 Task: Buy 5 Bath Pillows from Bath & Bathing Accessories section under best seller category for shipping address: Jocelyn Rodriguez, 4209 Skips Lane, Phoenix, Arizona 85012, Cell Number 9285042162. Pay from credit card ending with 7965, CVV 549
Action: Key pressed <Key.shift>Bath<Key.space><Key.shift>Pillows<Key.space><Key.shift><Key.shift><Key.shift><Key.shift><Key.shift><Key.shift><Key.shift><Key.shift><Key.shift><Key.shift><Key.shift><Key.shift><Key.shift><Key.shift><Key.shift><Key.shift>f<Key.backspace><Key.shift><Key.shift><Key.shift><Key.shift><Key.shift>From<Key.space><Key.shift><Key.shift><Key.shift><Key.shift><Key.shift><Key.shift><Key.shift><Key.shift><Key.shift><Key.shift><Key.shift><Key.shift><Key.shift><Key.shift><Key.shift><Key.shift>Bath
Screenshot: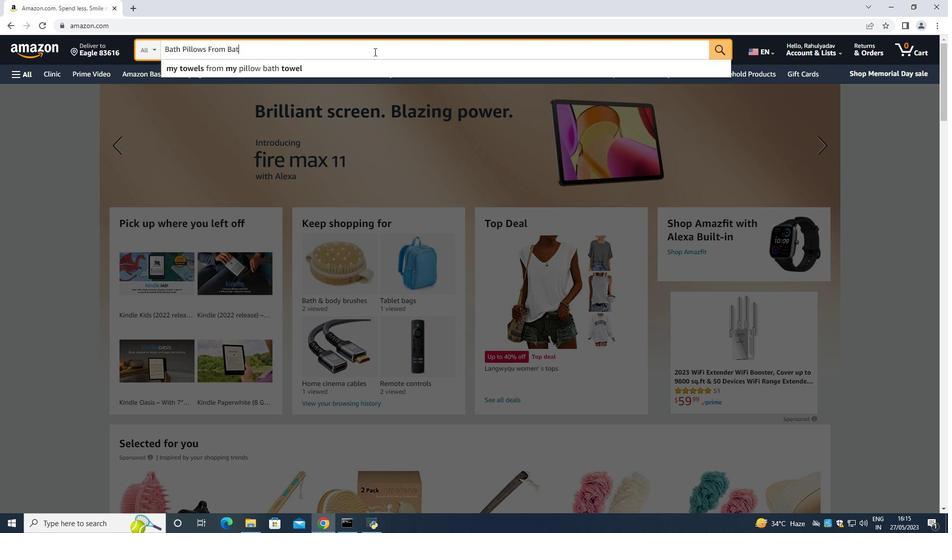 
Action: Mouse moved to (719, 46)
Screenshot: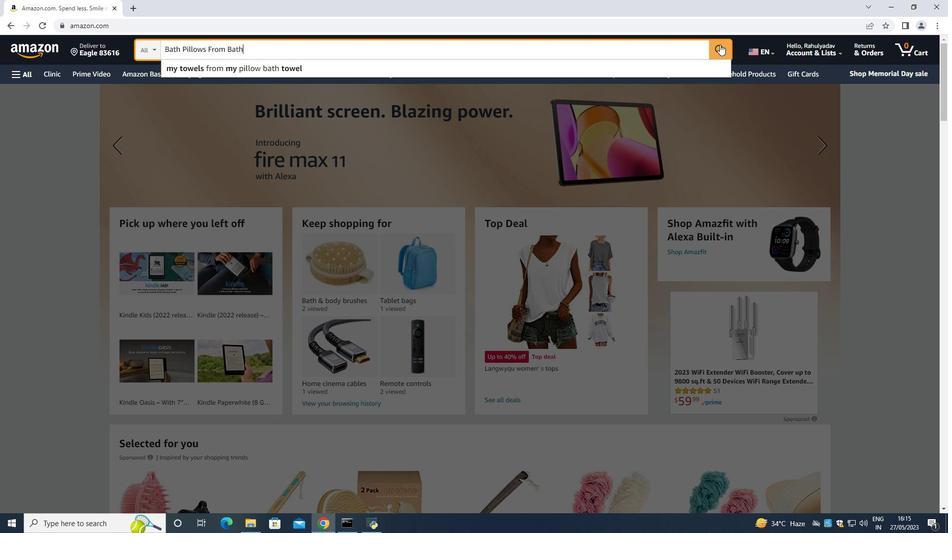 
Action: Mouse pressed left at (719, 46)
Screenshot: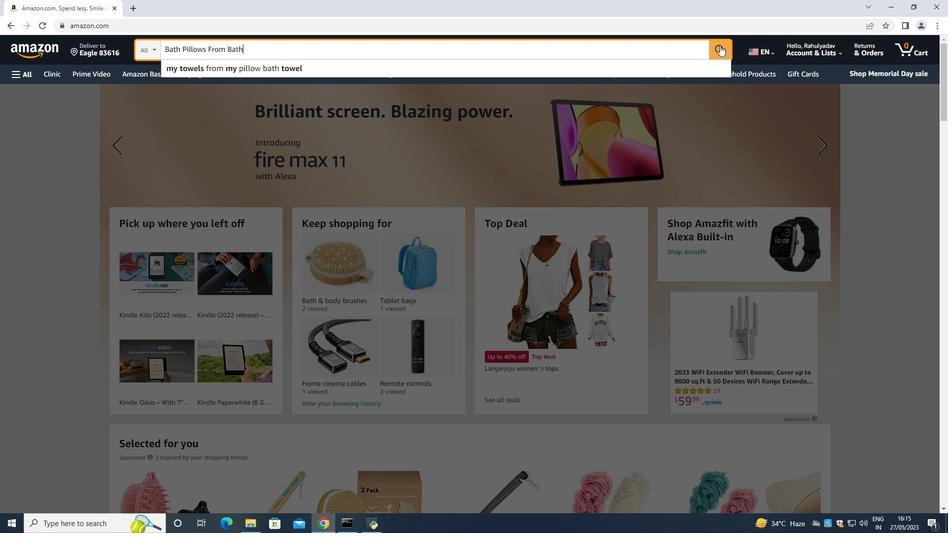 
Action: Mouse moved to (57, 176)
Screenshot: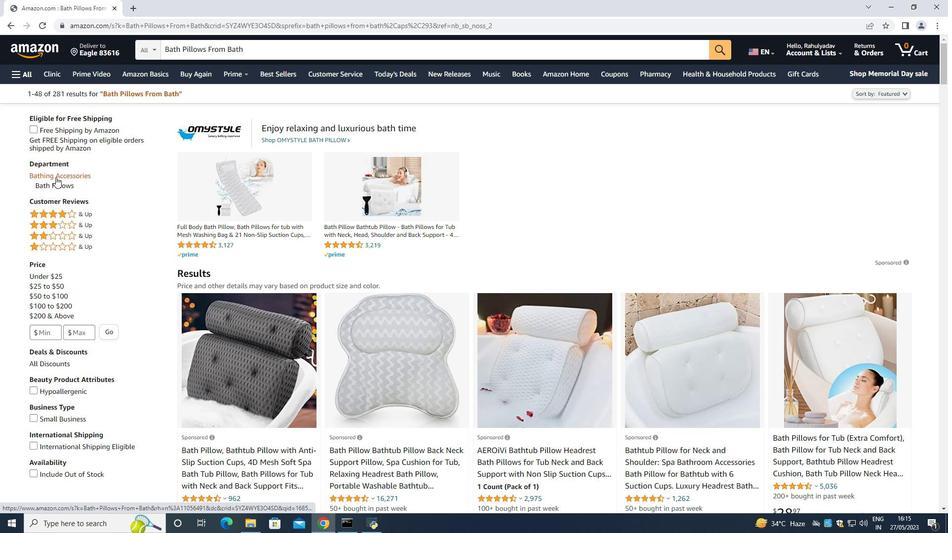 
Action: Mouse pressed left at (57, 176)
Screenshot: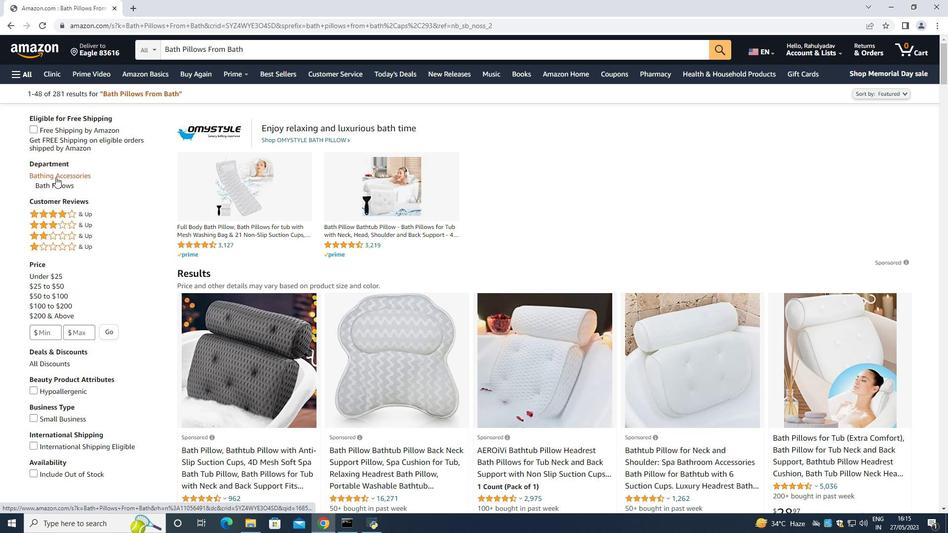 
Action: Mouse moved to (303, 290)
Screenshot: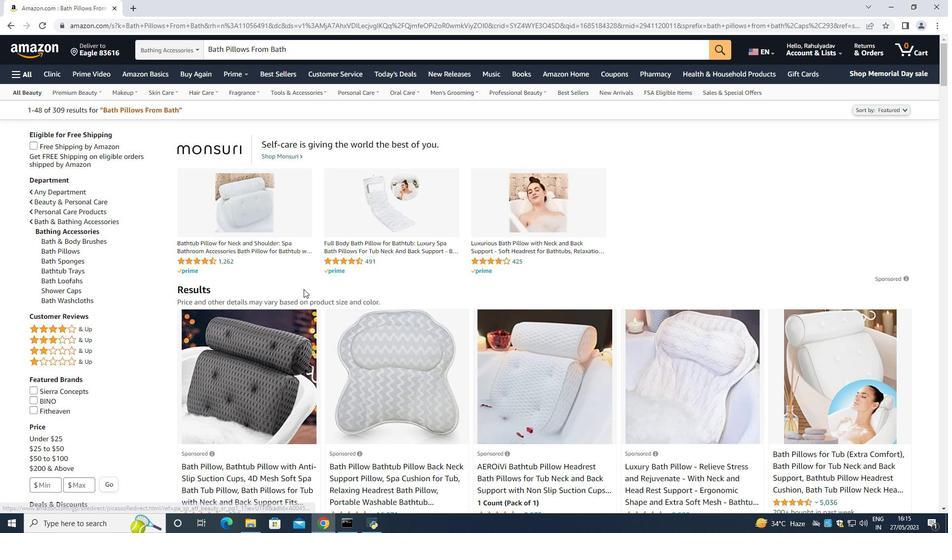 
Action: Mouse scrolled (303, 289) with delta (0, 0)
Screenshot: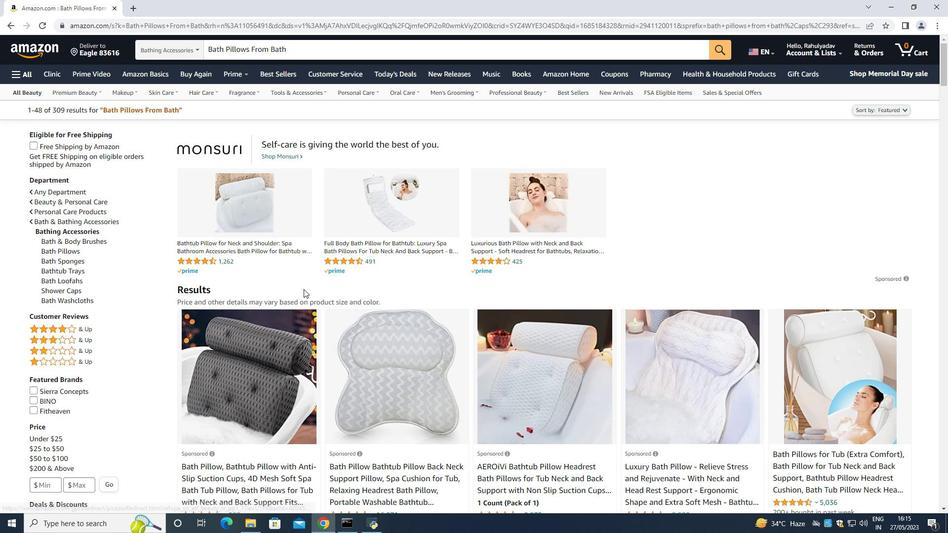 
Action: Mouse scrolled (303, 289) with delta (0, 0)
Screenshot: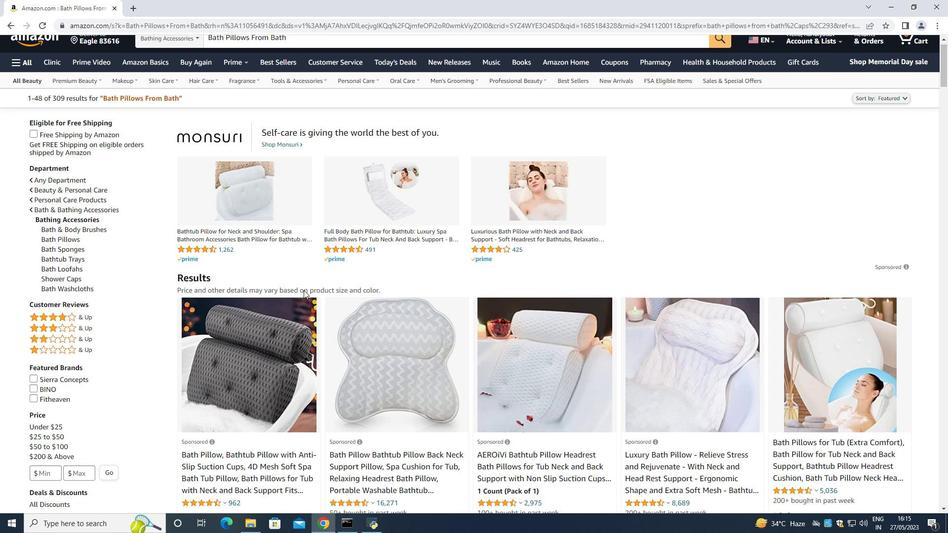 
Action: Mouse moved to (320, 224)
Screenshot: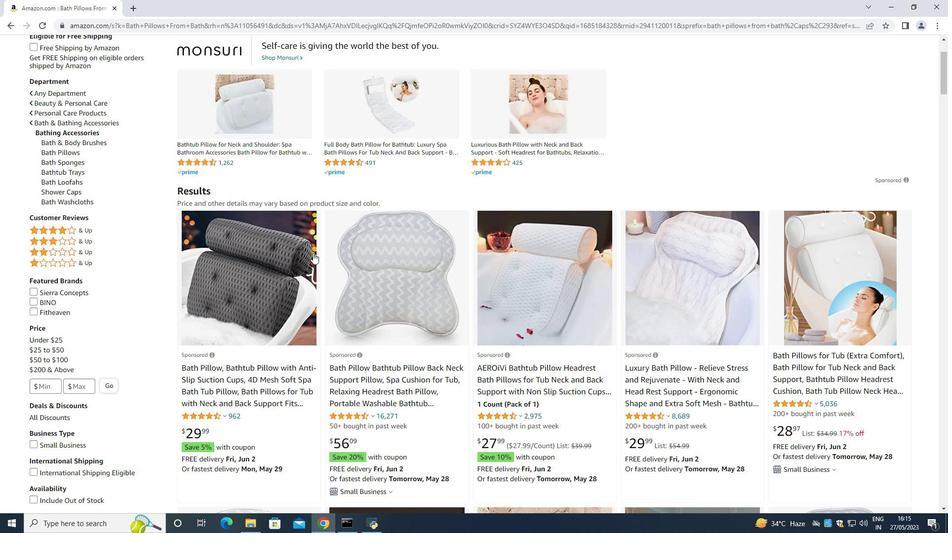 
Action: Mouse scrolled (320, 224) with delta (0, 0)
Screenshot: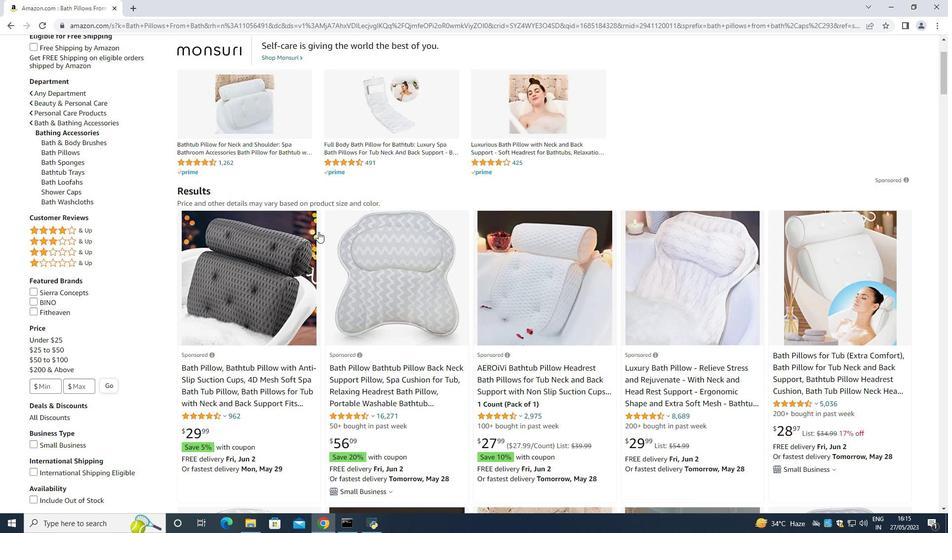 
Action: Mouse scrolled (320, 224) with delta (0, 0)
Screenshot: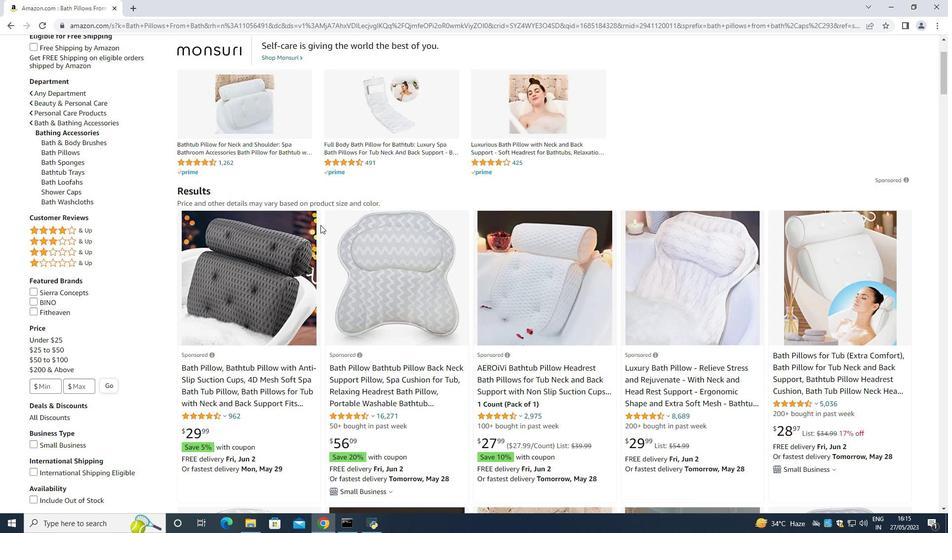 
Action: Mouse scrolled (320, 224) with delta (0, 0)
Screenshot: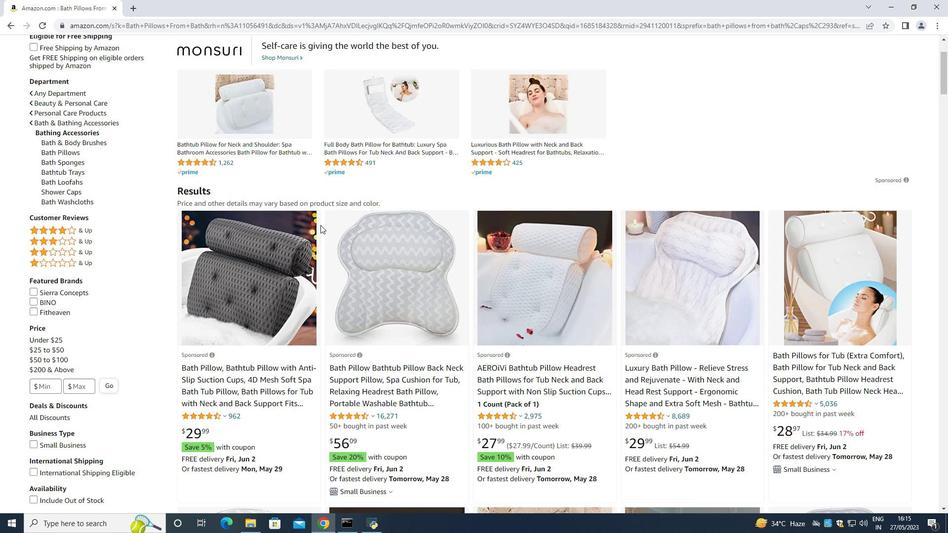 
Action: Mouse scrolled (320, 224) with delta (0, 0)
Screenshot: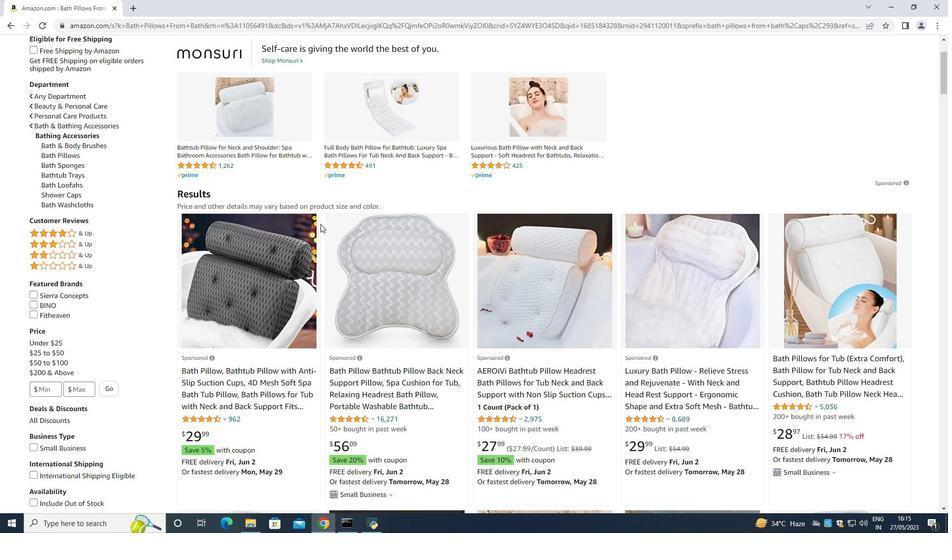 
Action: Mouse moved to (251, 168)
Screenshot: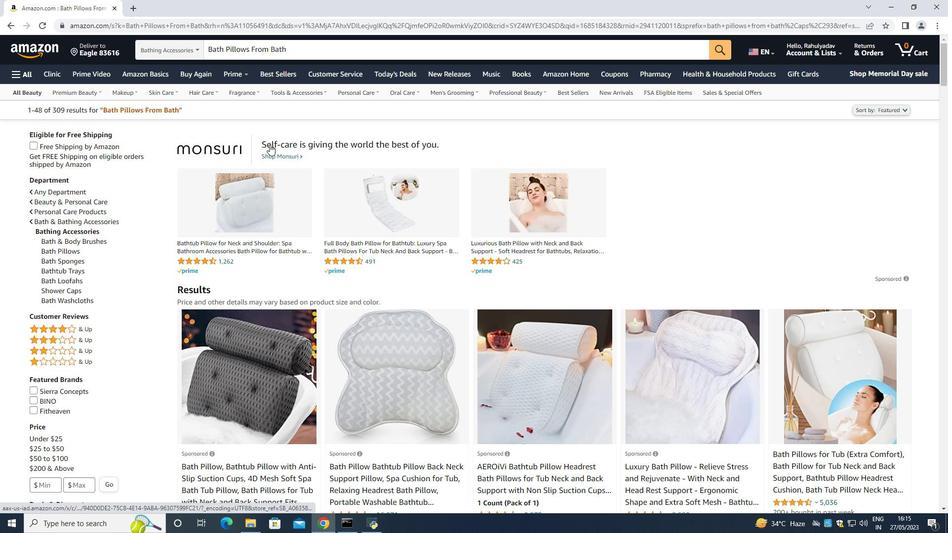 
Action: Mouse scrolled (251, 168) with delta (0, 0)
Screenshot: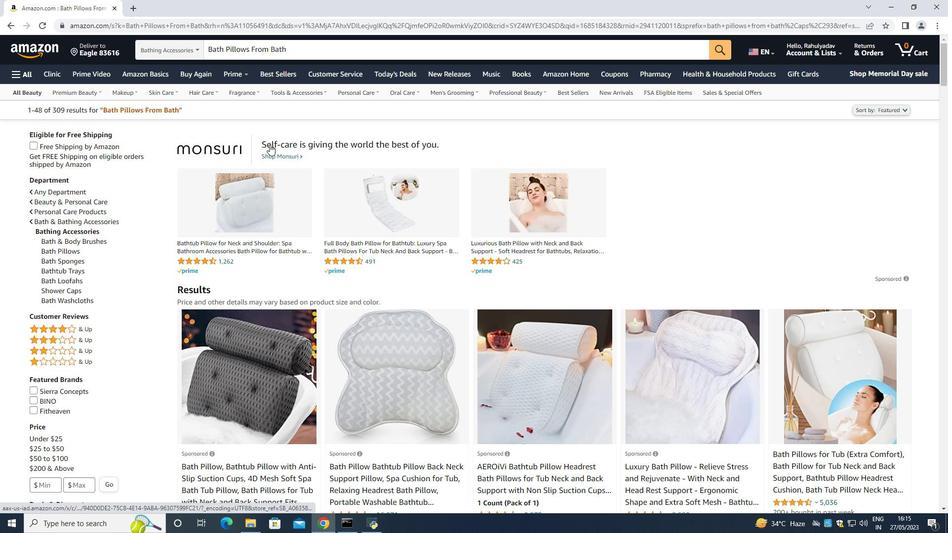 
Action: Mouse moved to (245, 178)
Screenshot: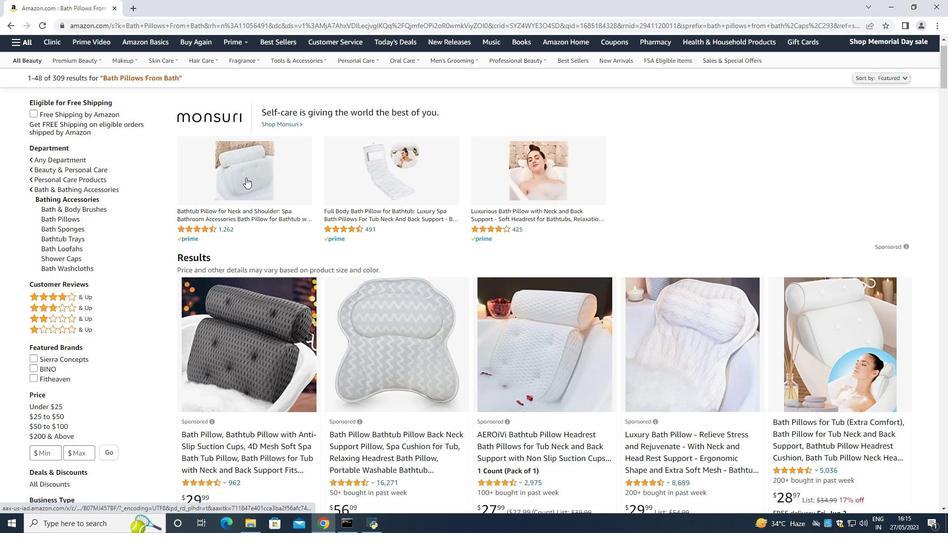 
Action: Mouse scrolled (245, 178) with delta (0, 0)
Screenshot: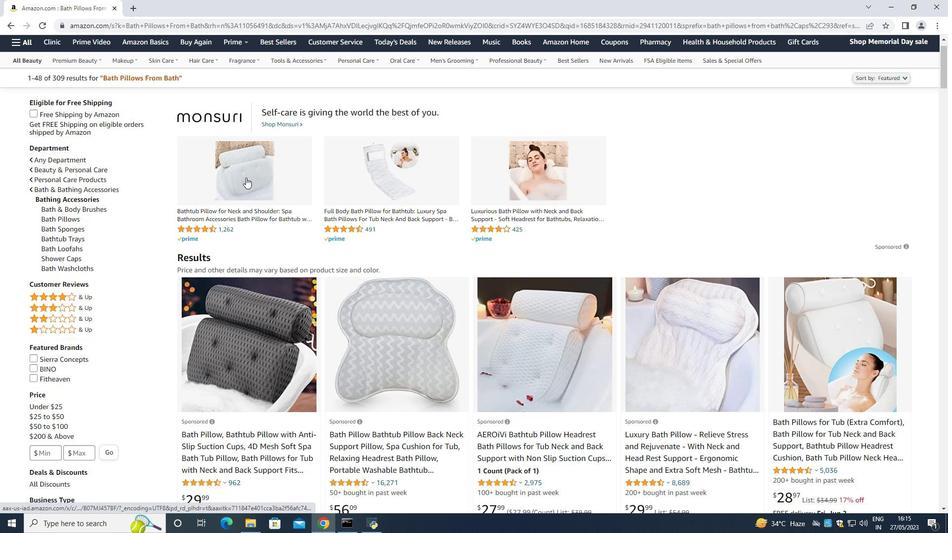 
Action: Mouse moved to (243, 187)
Screenshot: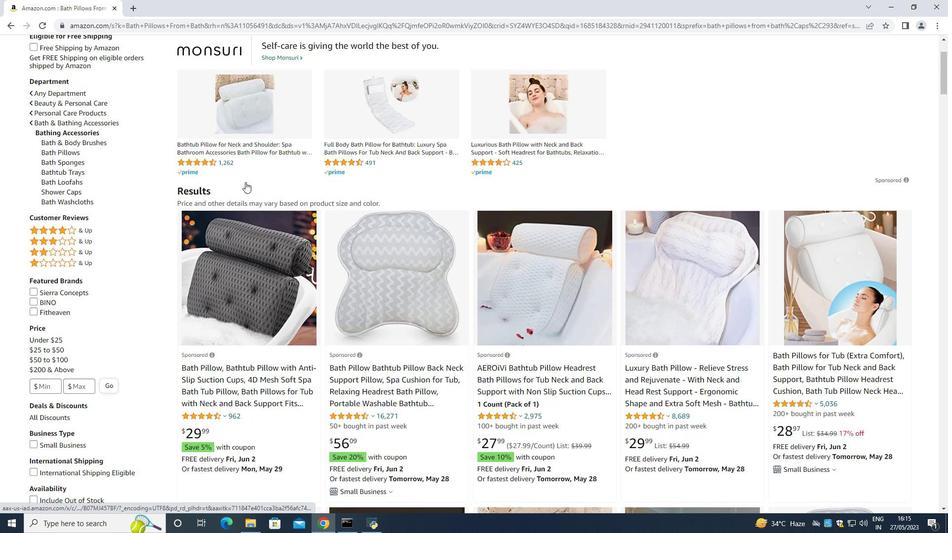 
Action: Mouse scrolled (243, 187) with delta (0, 0)
Screenshot: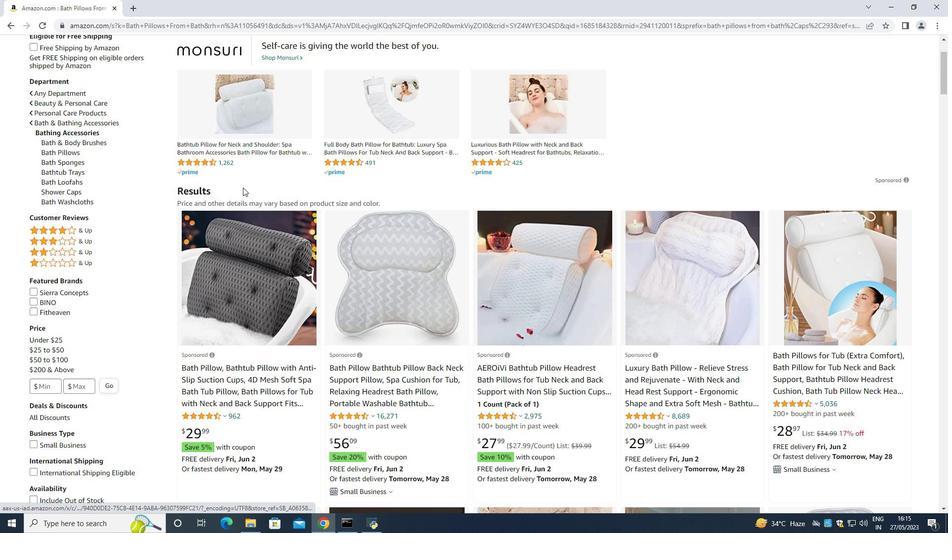 
Action: Mouse moved to (821, 289)
Screenshot: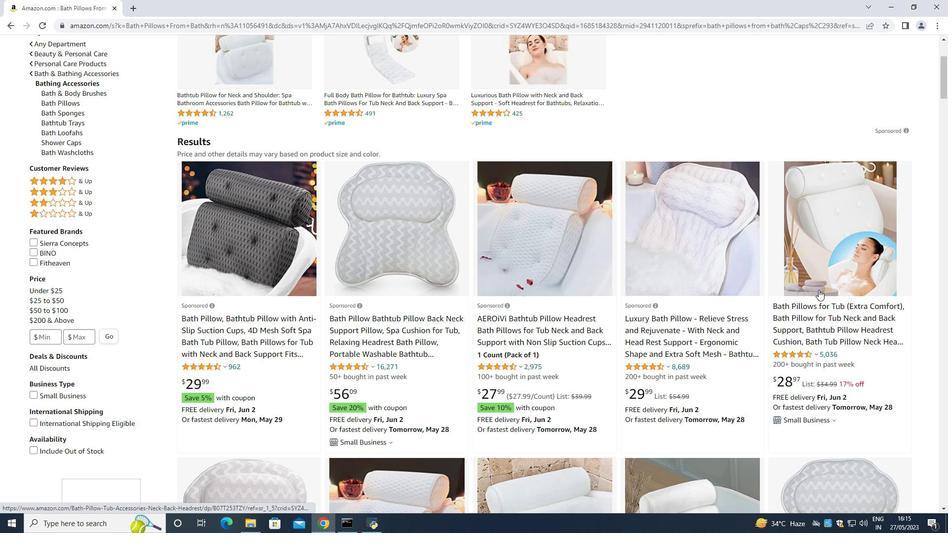 
Action: Mouse scrolled (821, 289) with delta (0, 0)
Screenshot: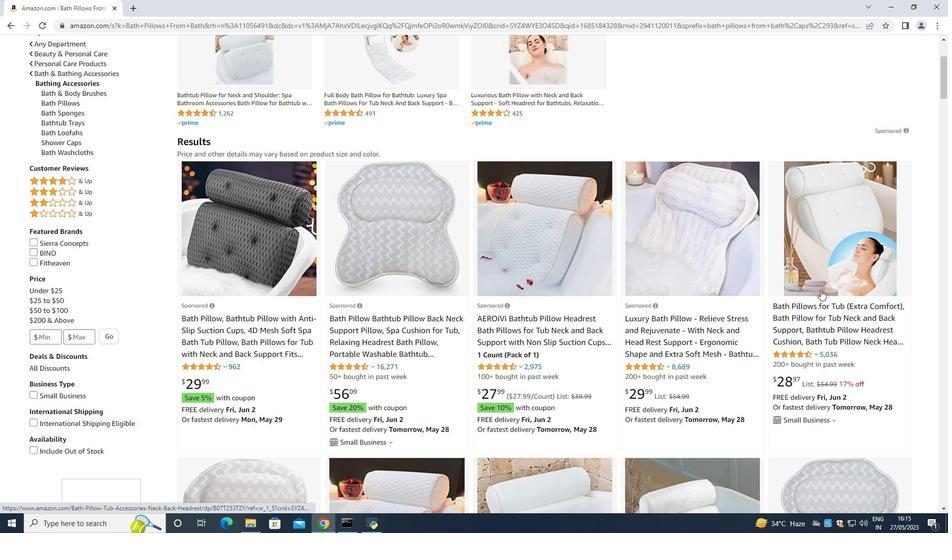 
Action: Mouse moved to (811, 292)
Screenshot: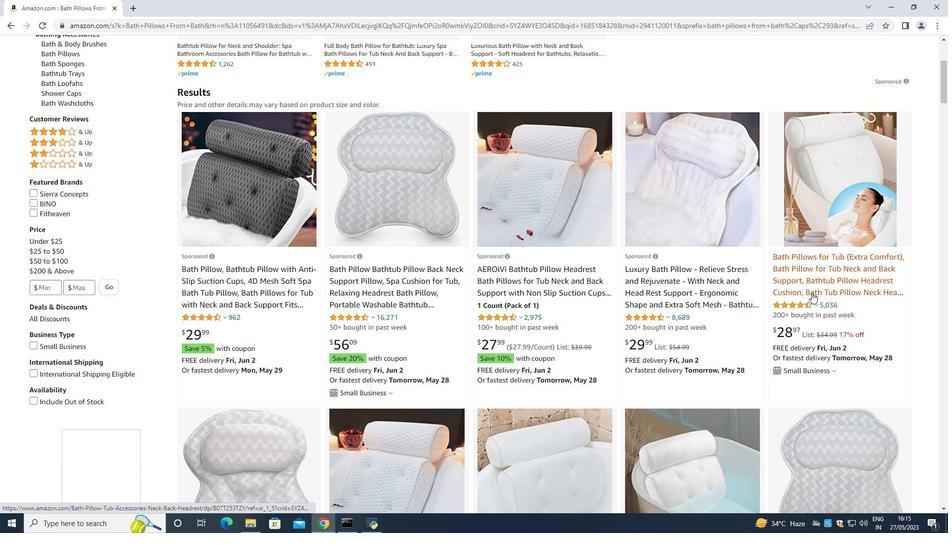 
Action: Mouse scrolled (811, 292) with delta (0, 0)
Screenshot: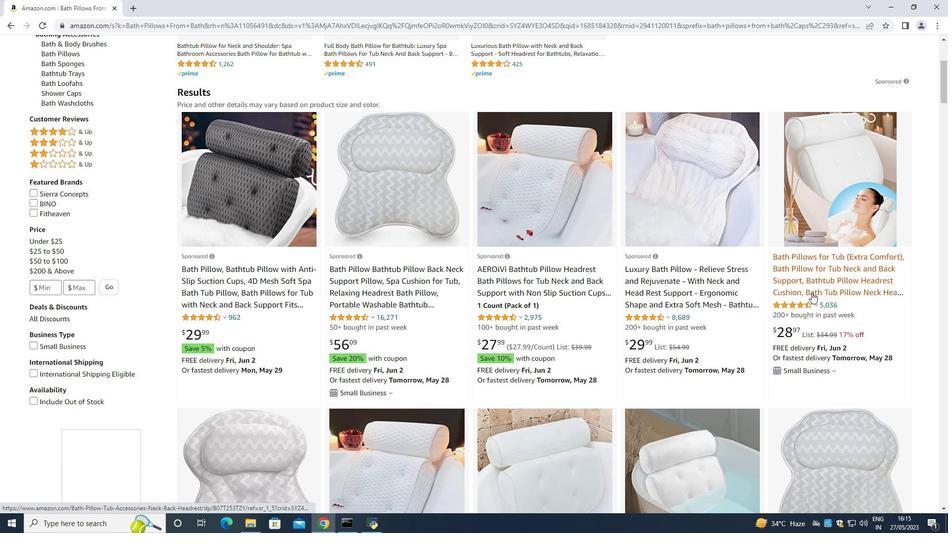 
Action: Mouse moved to (652, 263)
Screenshot: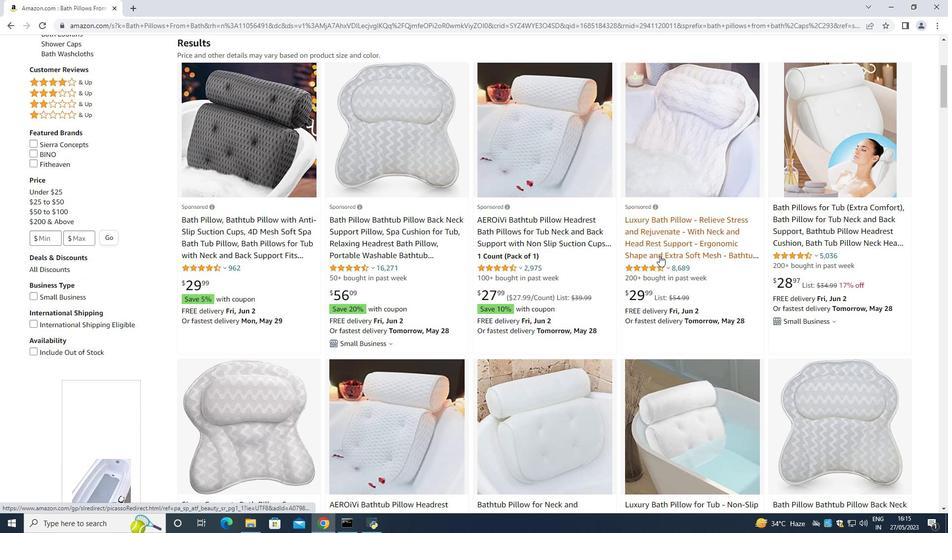 
Action: Mouse scrolled (652, 262) with delta (0, 0)
Screenshot: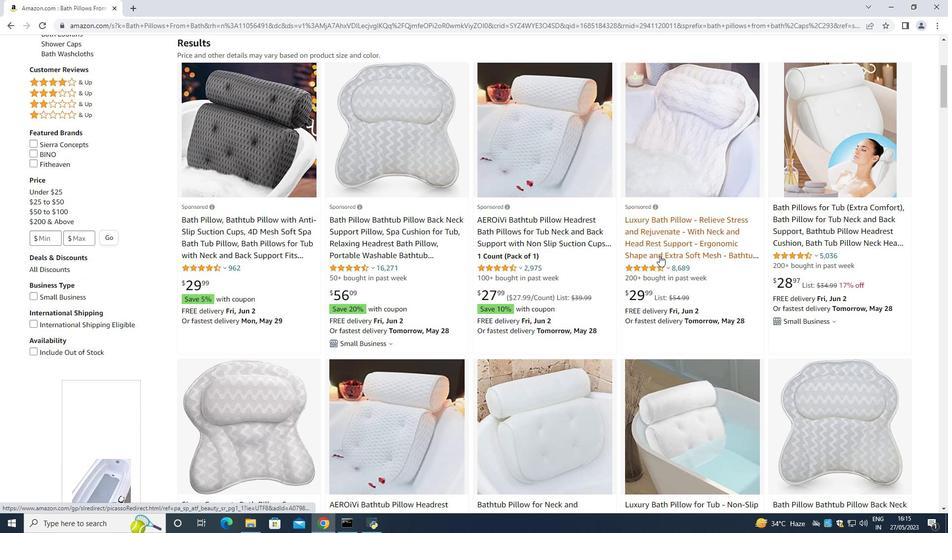 
Action: Mouse moved to (229, 307)
Screenshot: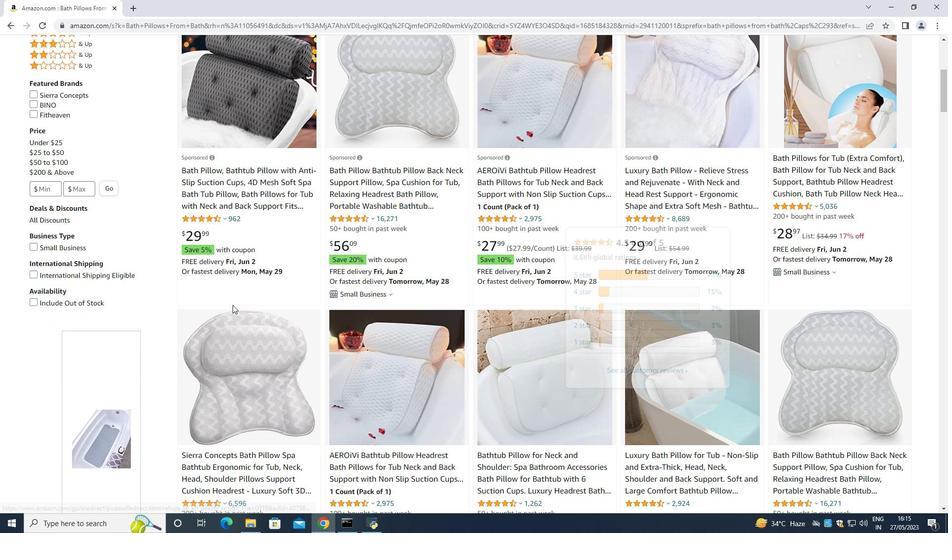 
Action: Mouse scrolled (229, 307) with delta (0, 0)
Screenshot: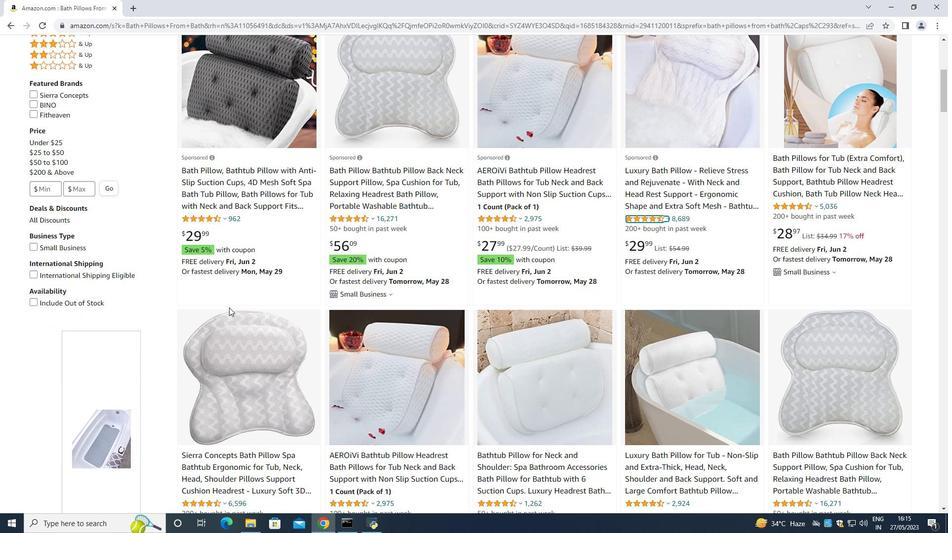 
Action: Mouse moved to (477, 250)
Screenshot: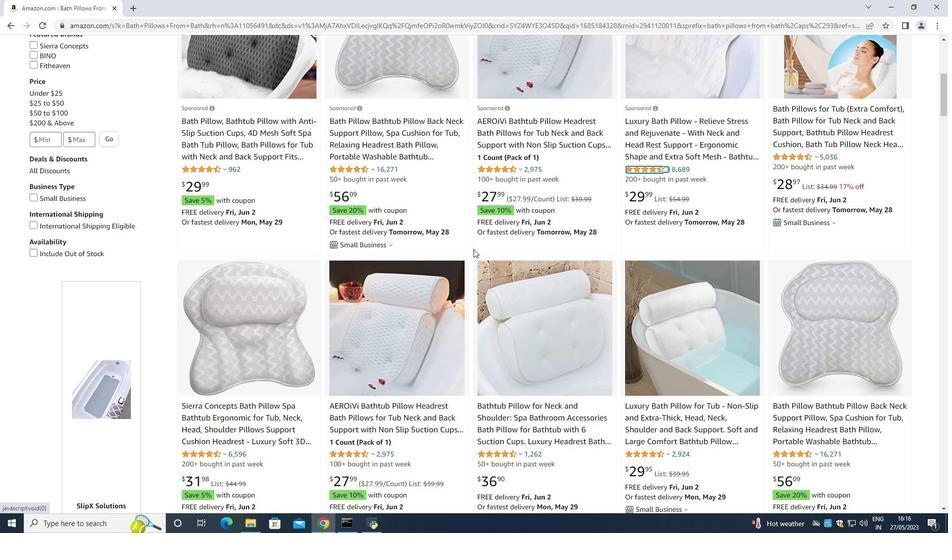 
Action: Mouse scrolled (477, 249) with delta (0, 0)
Screenshot: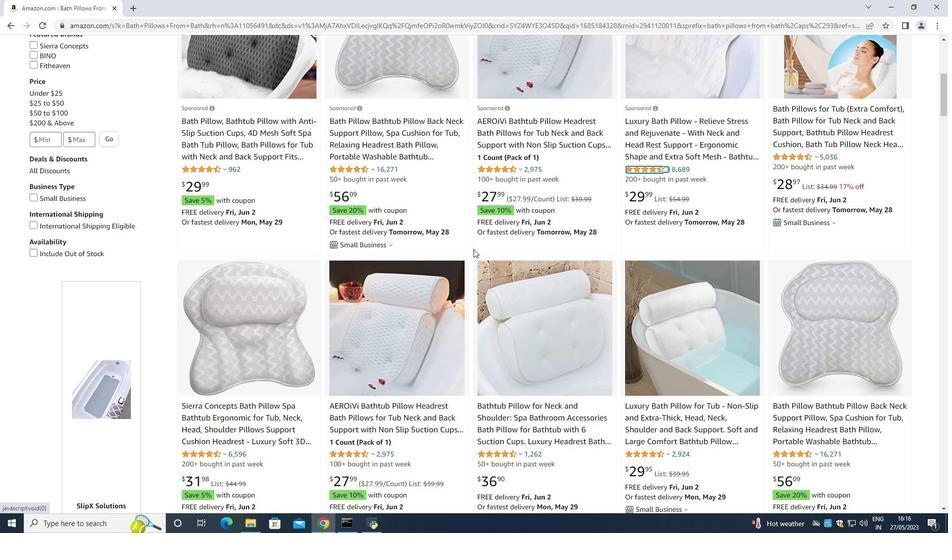 
Action: Mouse moved to (497, 405)
Screenshot: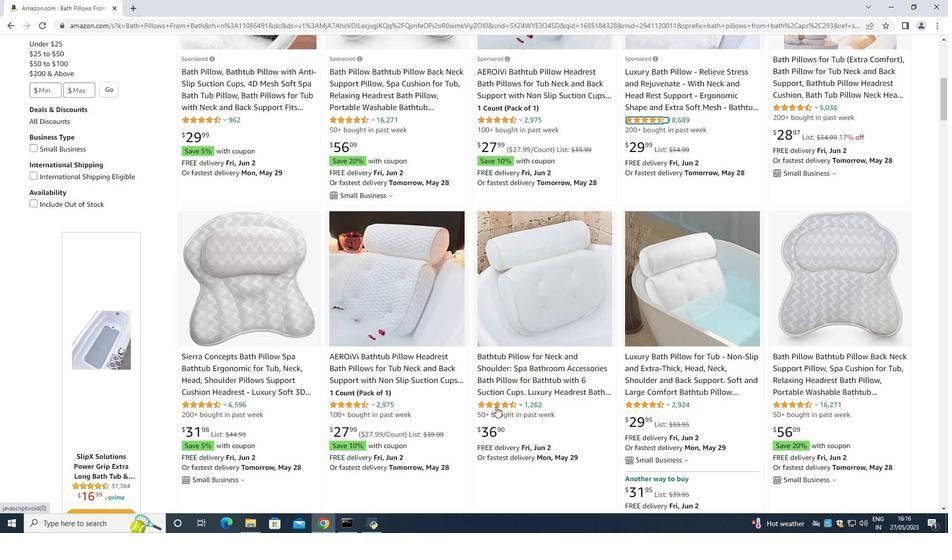 
Action: Mouse scrolled (497, 404) with delta (0, 0)
Screenshot: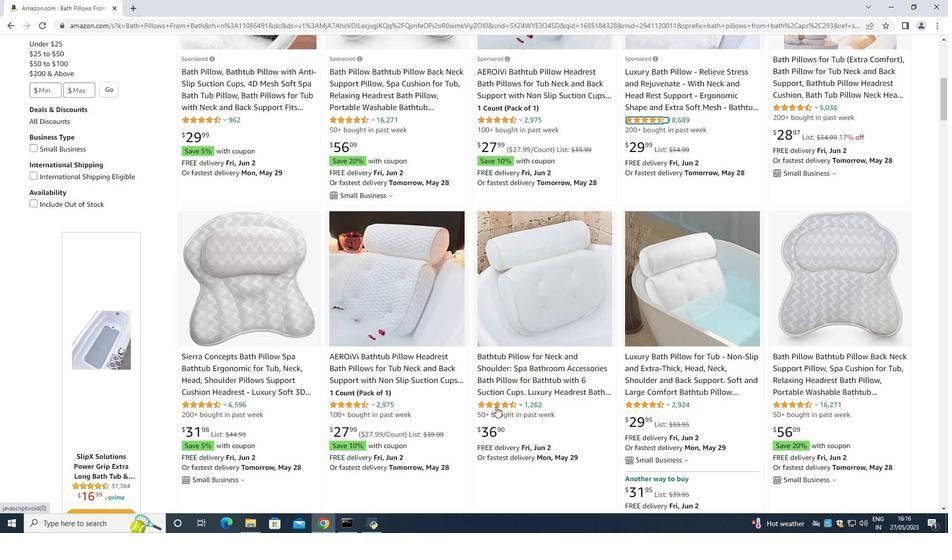 
Action: Mouse moved to (232, 371)
Screenshot: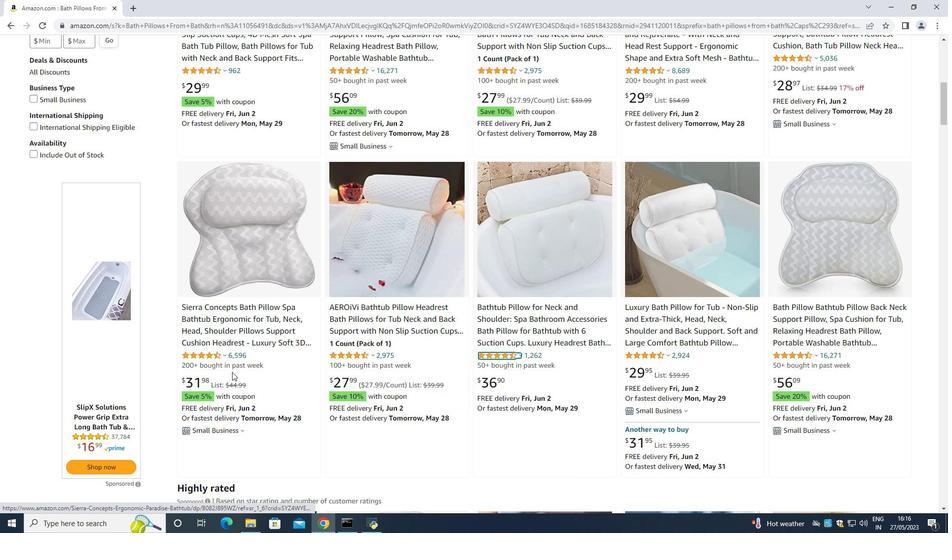 
Action: Mouse scrolled (232, 371) with delta (0, 0)
Screenshot: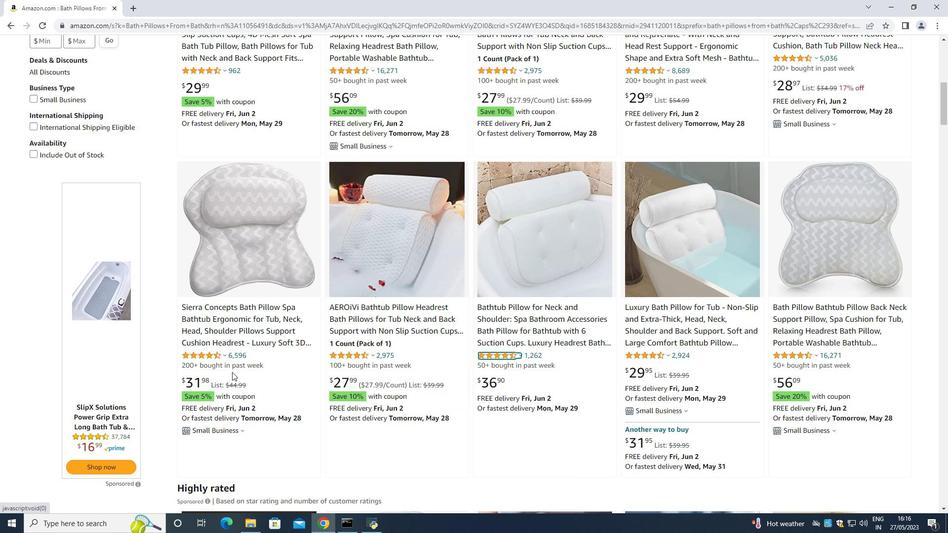 
Action: Mouse moved to (232, 371)
Screenshot: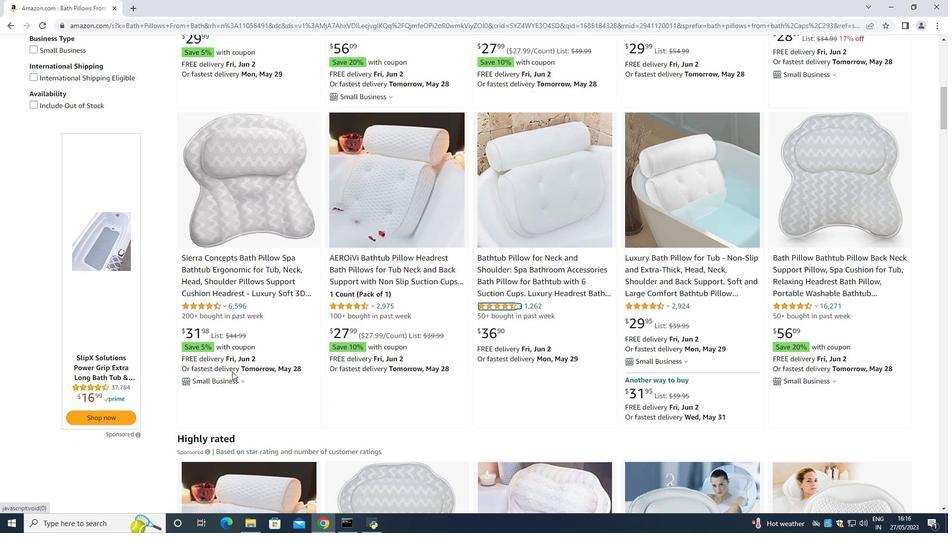 
Action: Mouse scrolled (232, 371) with delta (0, 0)
Screenshot: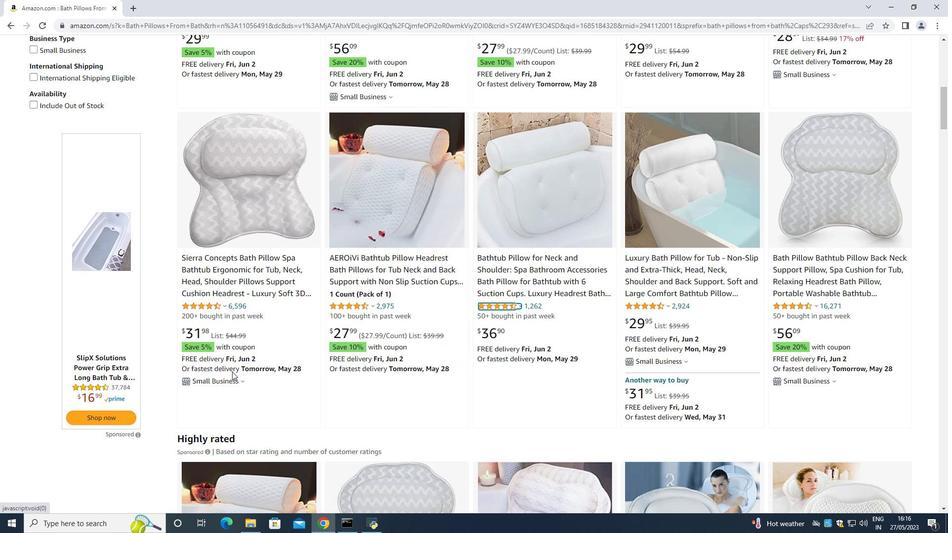 
Action: Mouse moved to (232, 370)
Screenshot: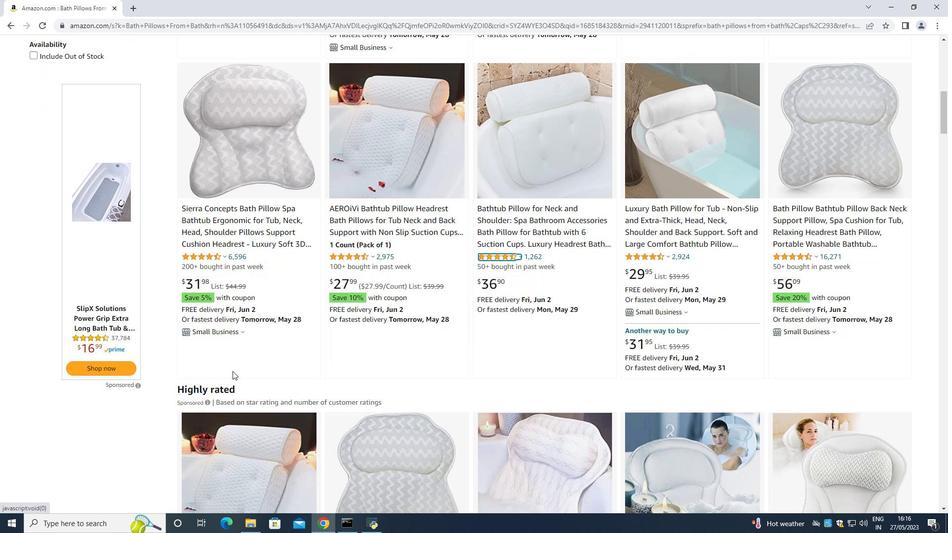 
Action: Mouse scrolled (232, 370) with delta (0, 0)
Screenshot: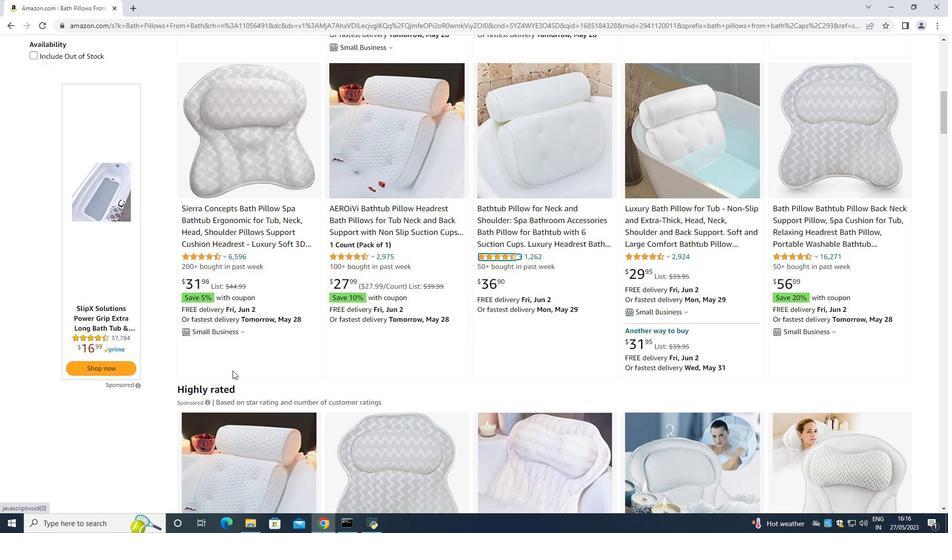 
Action: Mouse scrolled (232, 370) with delta (0, 0)
Screenshot: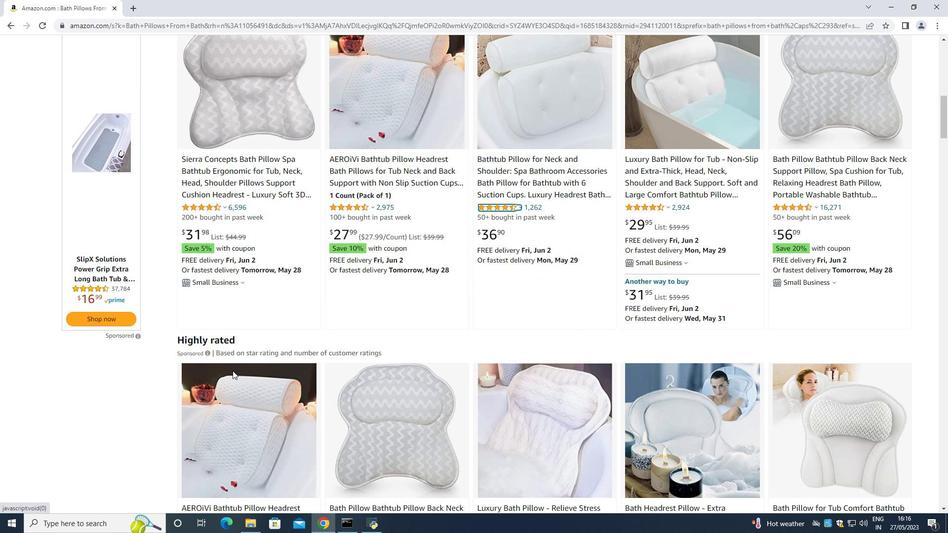 
Action: Mouse scrolled (232, 370) with delta (0, 0)
Screenshot: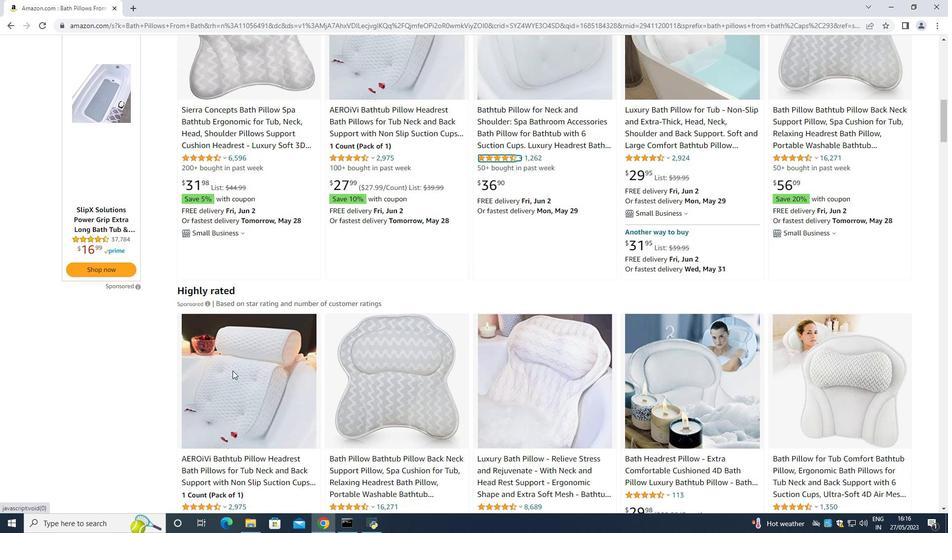 
Action: Mouse scrolled (232, 370) with delta (0, 0)
Screenshot: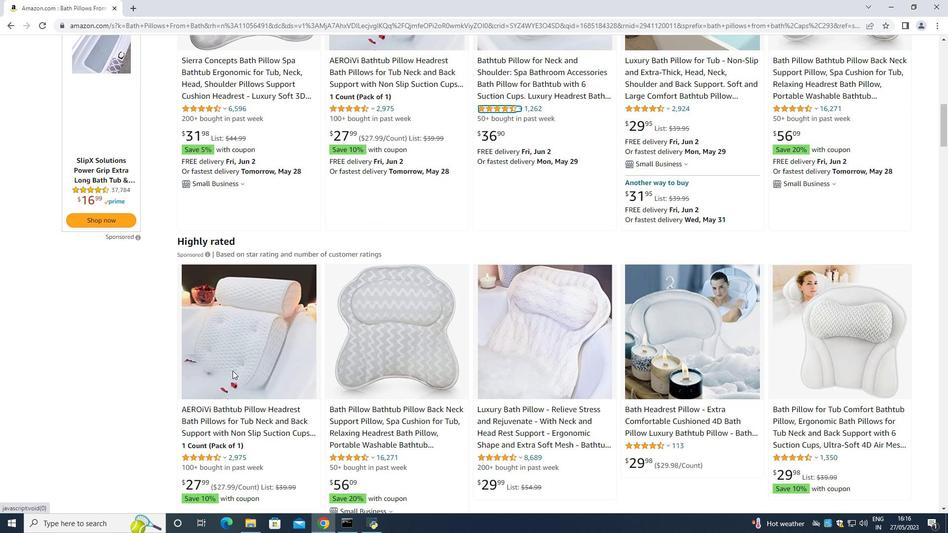 
Action: Mouse moved to (233, 370)
Screenshot: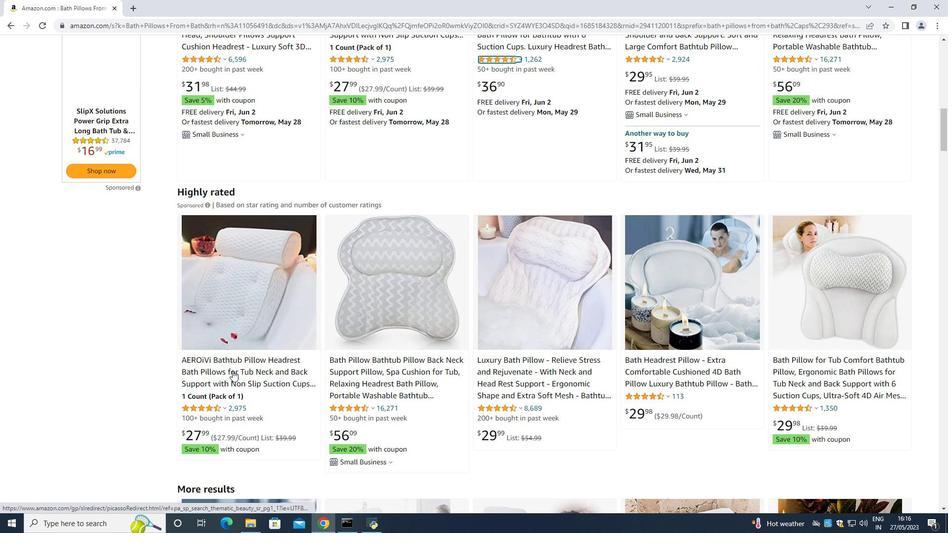 
Action: Mouse scrolled (233, 370) with delta (0, 0)
Screenshot: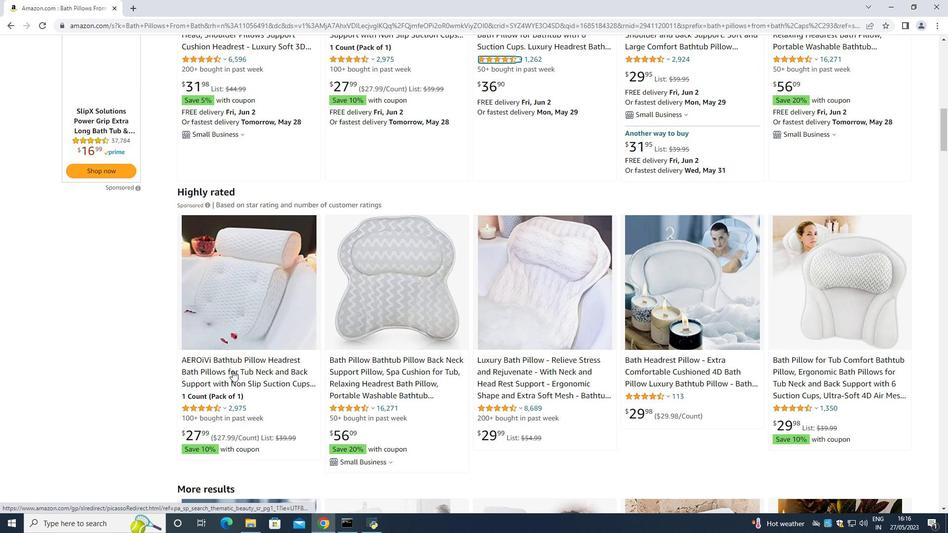 
Action: Mouse moved to (234, 371)
Screenshot: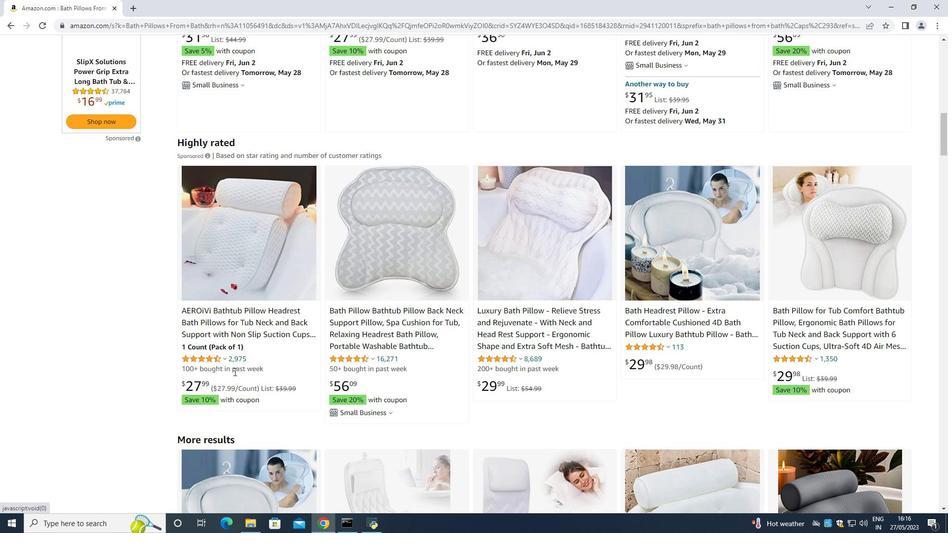 
Action: Mouse scrolled (234, 371) with delta (0, 0)
Screenshot: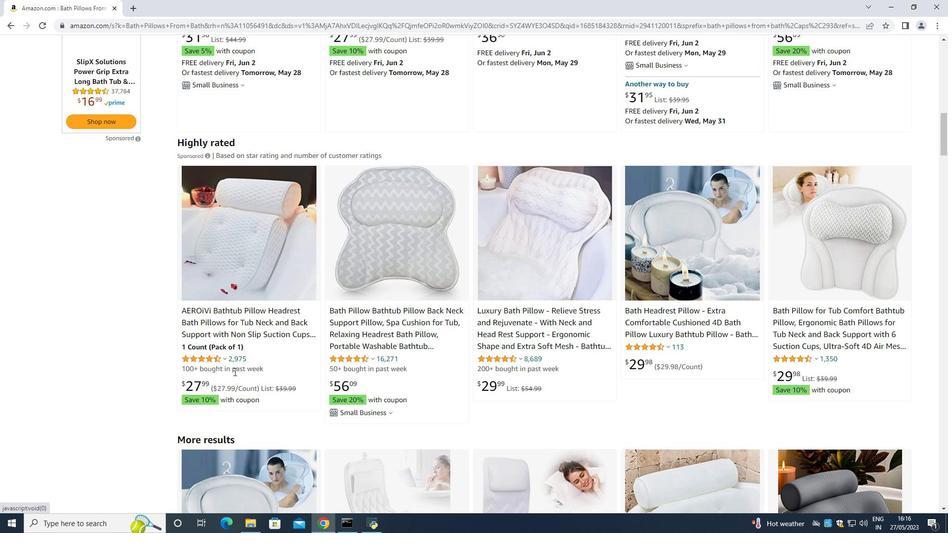 
Action: Mouse moved to (419, 413)
Screenshot: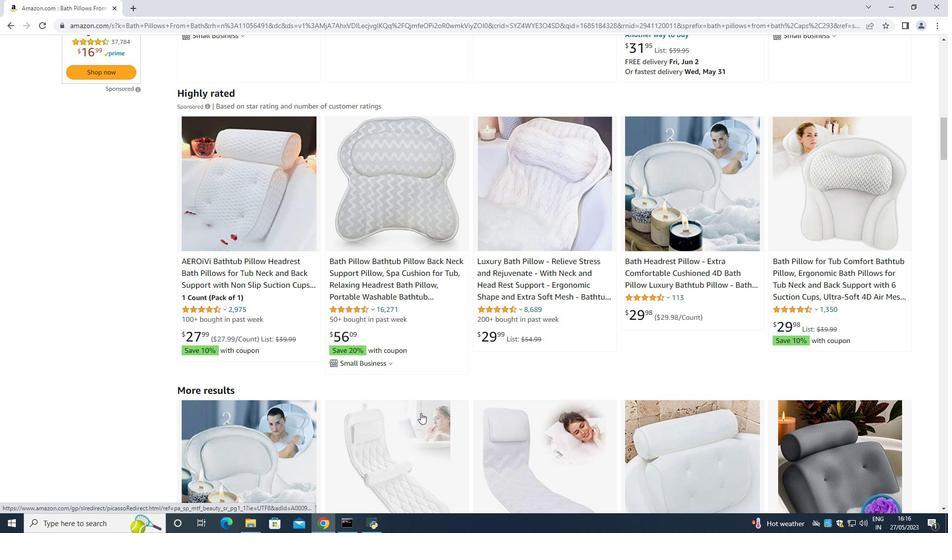 
Action: Mouse scrolled (419, 412) with delta (0, 0)
Screenshot: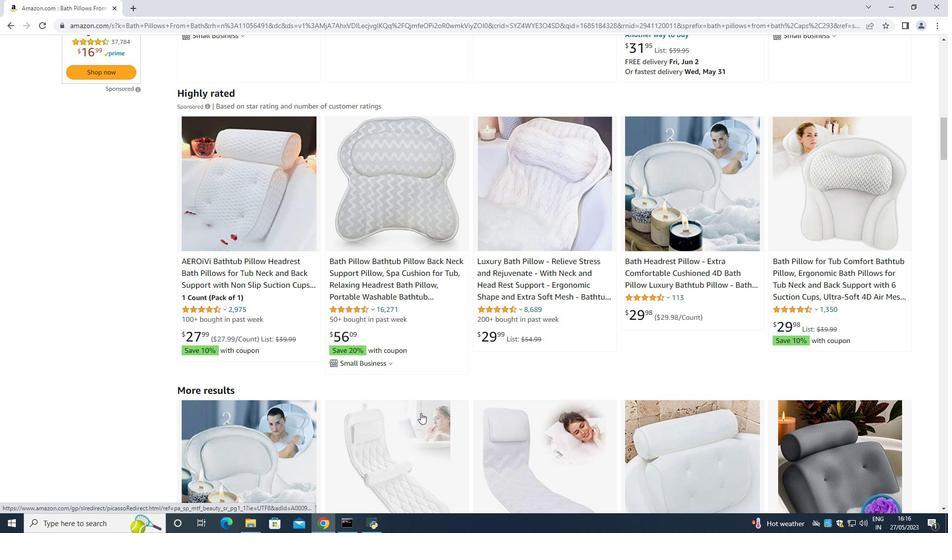 
Action: Mouse moved to (418, 414)
Screenshot: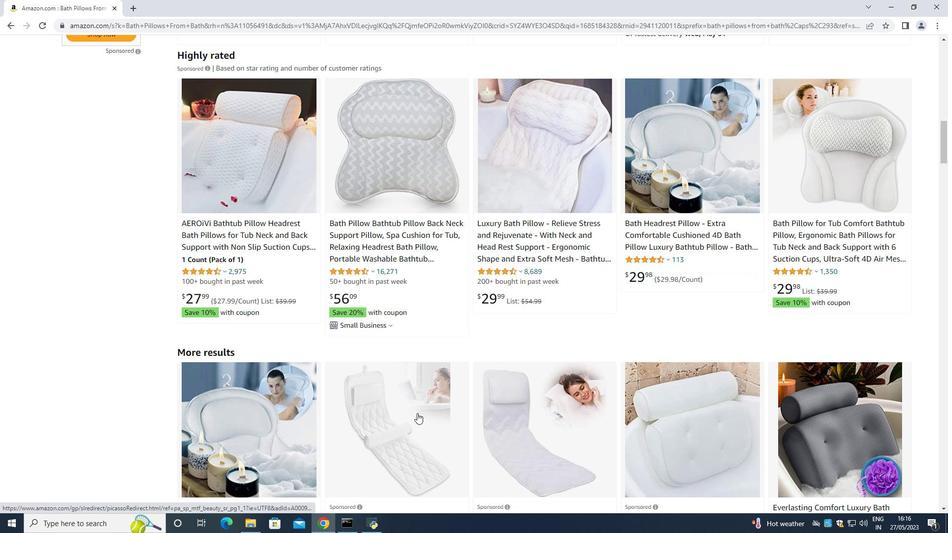 
Action: Mouse scrolled (418, 414) with delta (0, 0)
Screenshot: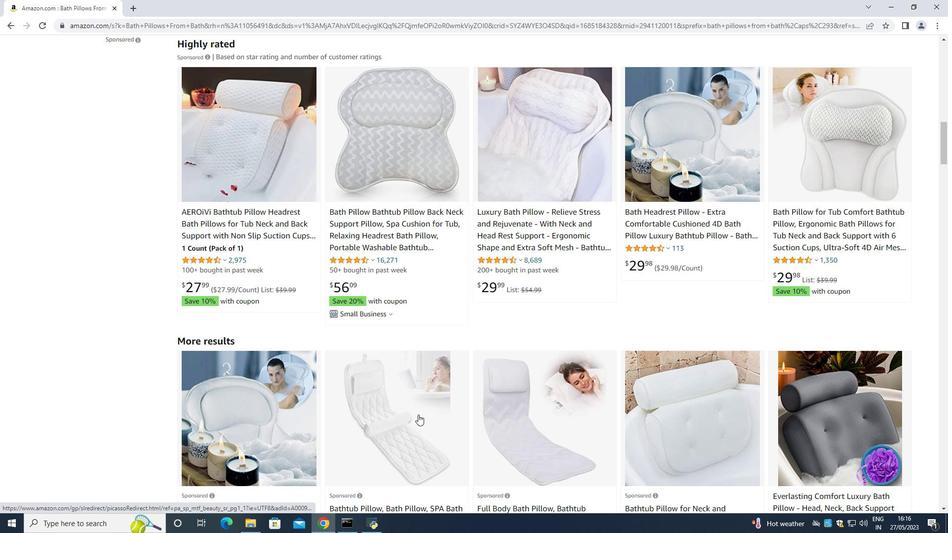 
Action: Mouse moved to (538, 392)
Screenshot: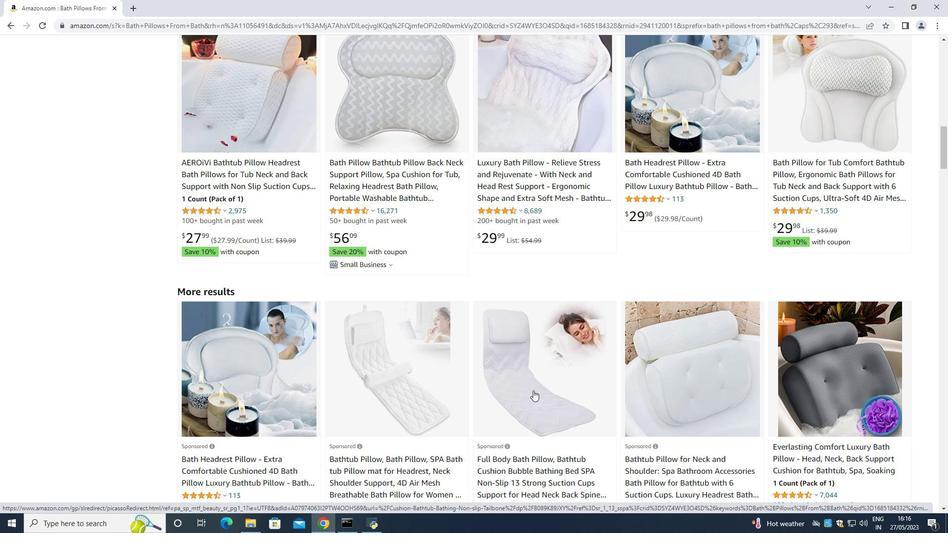 
Action: Mouse scrolled (538, 391) with delta (0, 0)
Screenshot: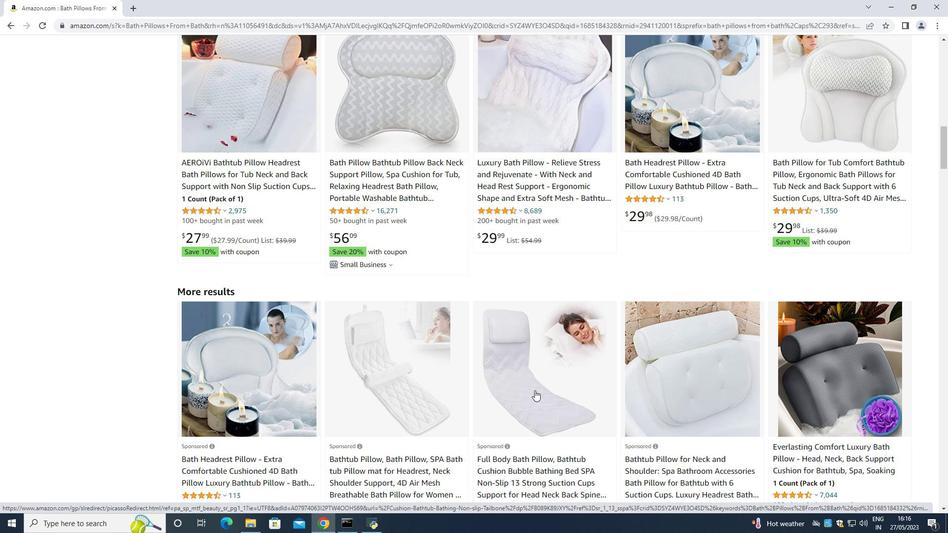 
Action: Mouse moved to (844, 400)
Screenshot: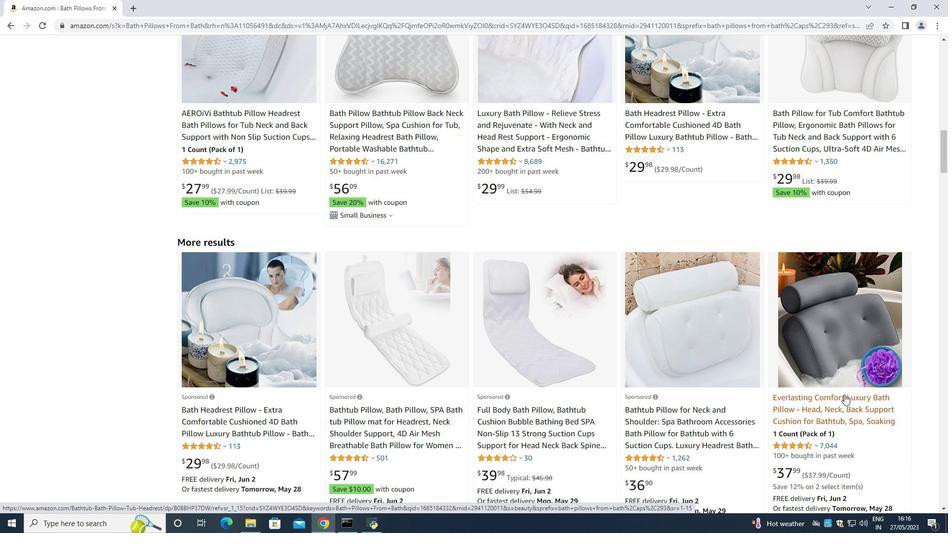 
Action: Mouse scrolled (844, 398) with delta (0, 0)
Screenshot: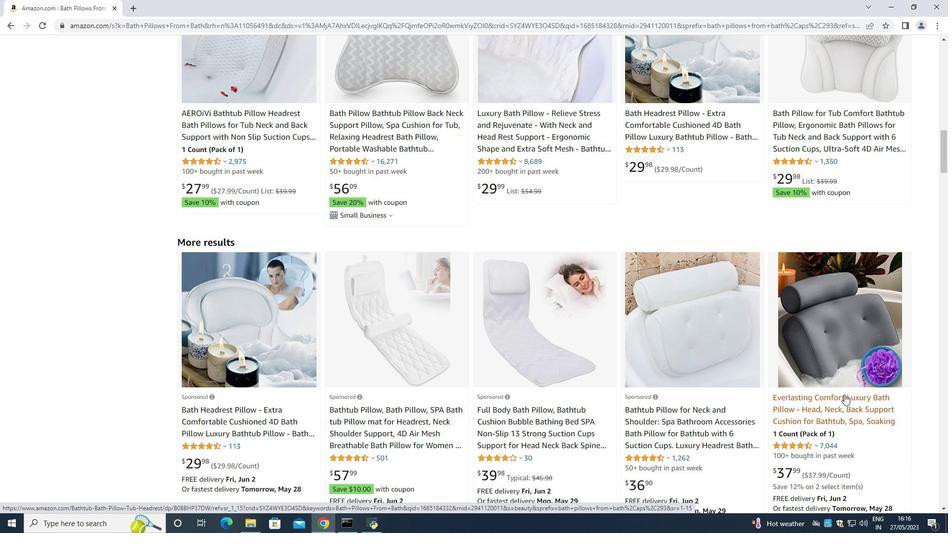 
Action: Mouse moved to (836, 412)
Screenshot: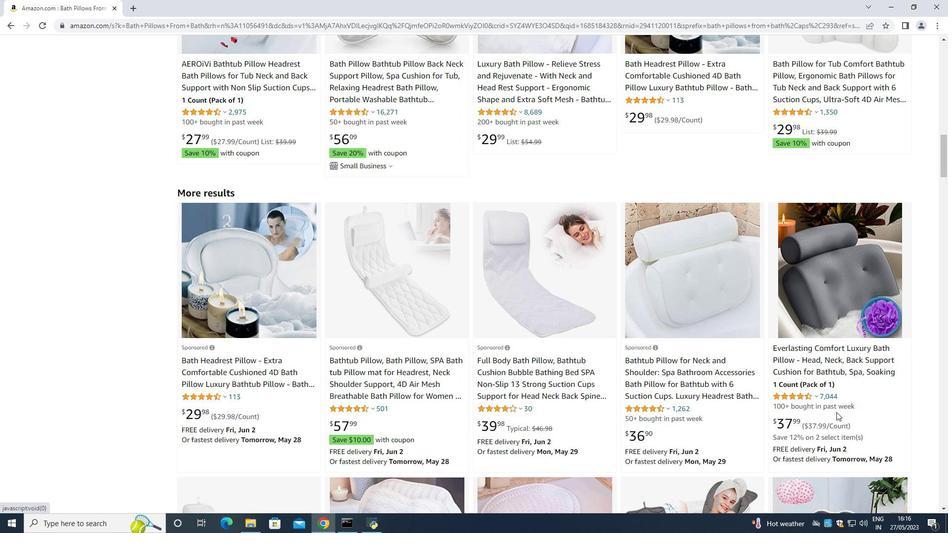 
Action: Mouse scrolled (836, 411) with delta (0, 0)
Screenshot: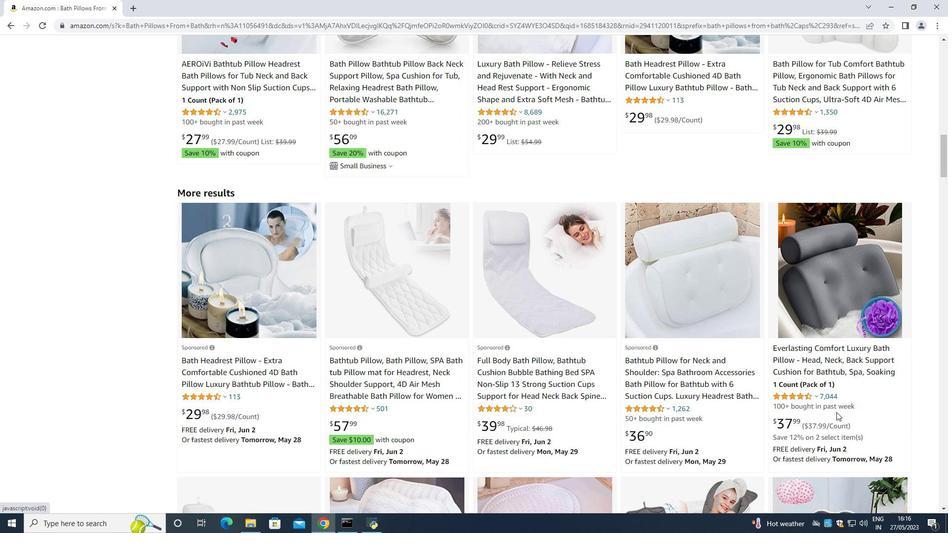 
Action: Mouse moved to (834, 413)
Screenshot: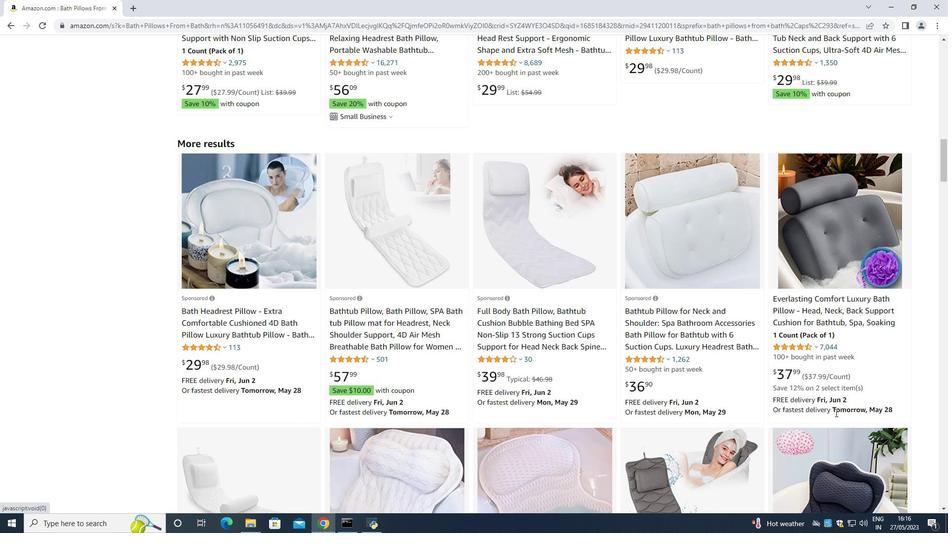 
Action: Mouse scrolled (834, 412) with delta (0, 0)
Screenshot: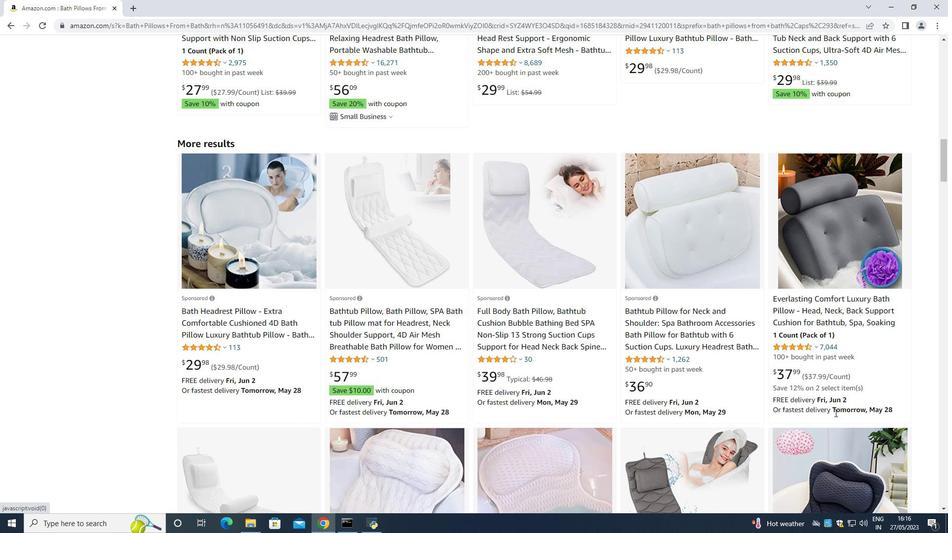
Action: Mouse moved to (833, 417)
Screenshot: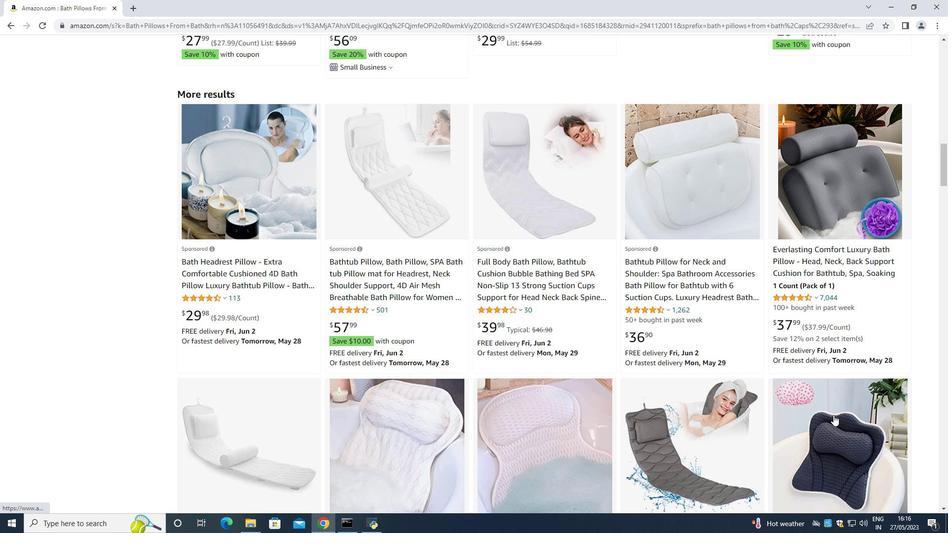
Action: Mouse scrolled (833, 416) with delta (0, 0)
Screenshot: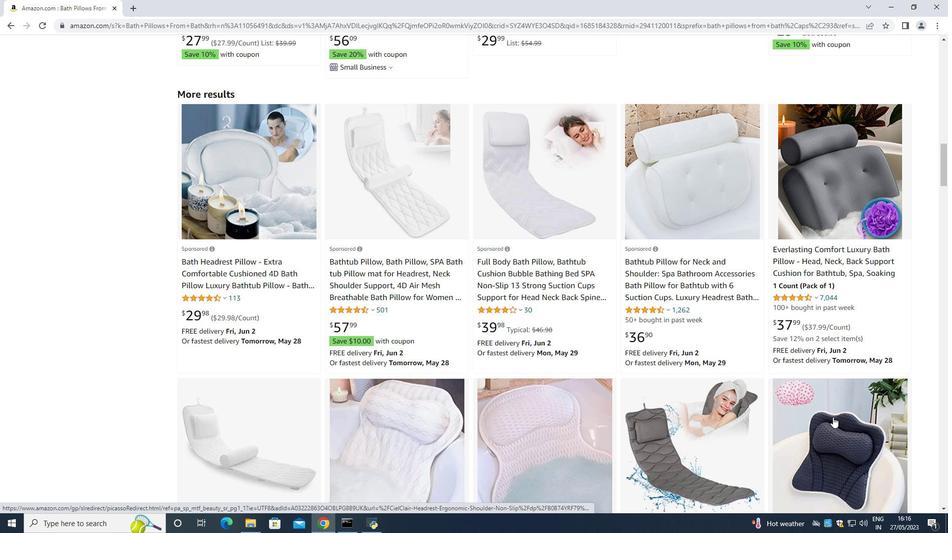 
Action: Mouse moved to (832, 418)
Screenshot: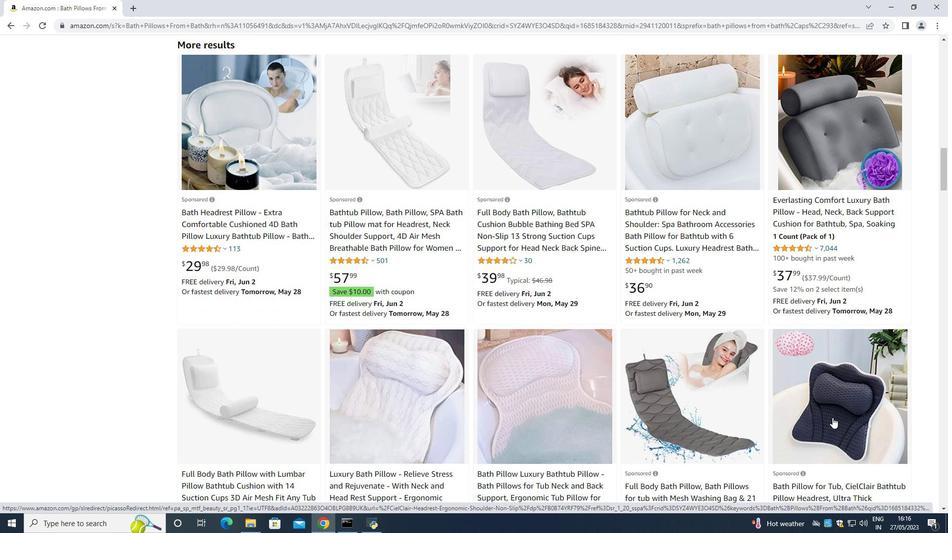
Action: Mouse scrolled (832, 418) with delta (0, 0)
Screenshot: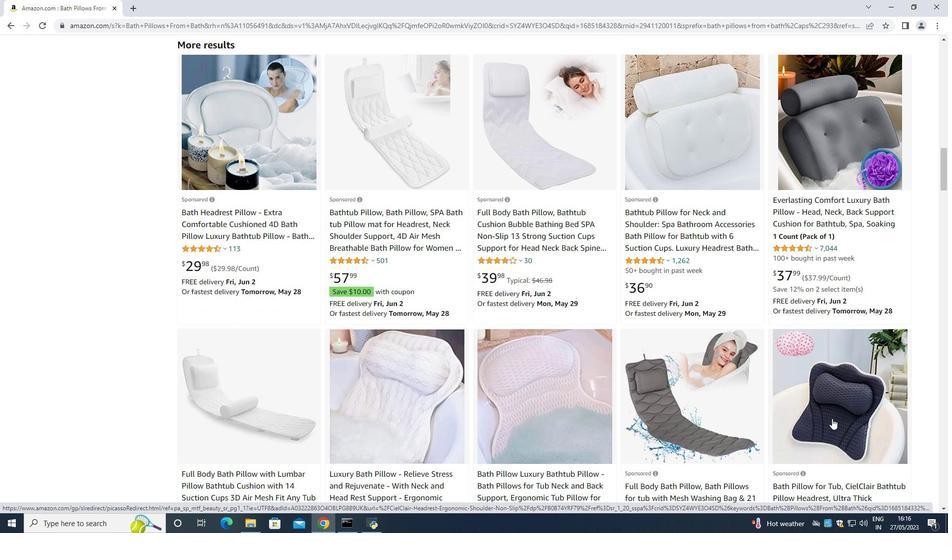 
Action: Mouse moved to (832, 420)
Screenshot: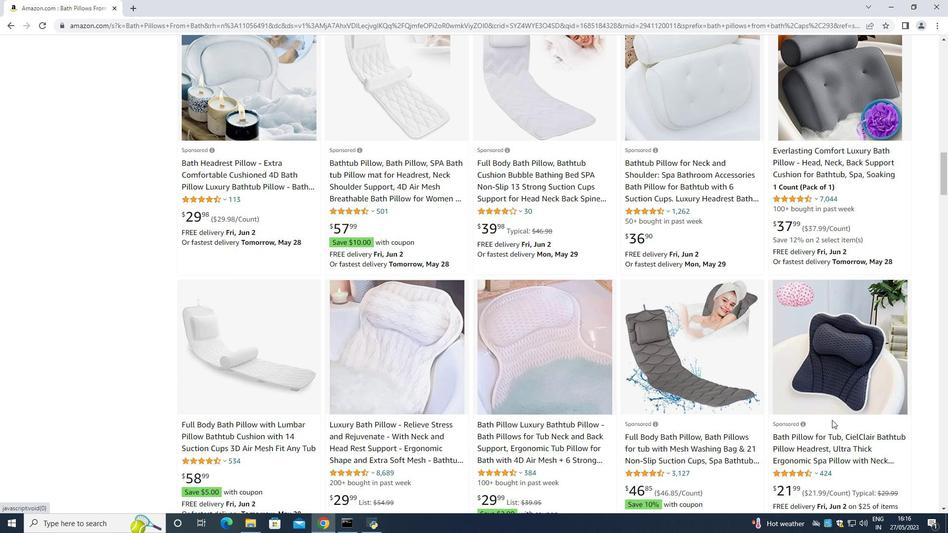 
Action: Mouse scrolled (832, 420) with delta (0, 0)
Screenshot: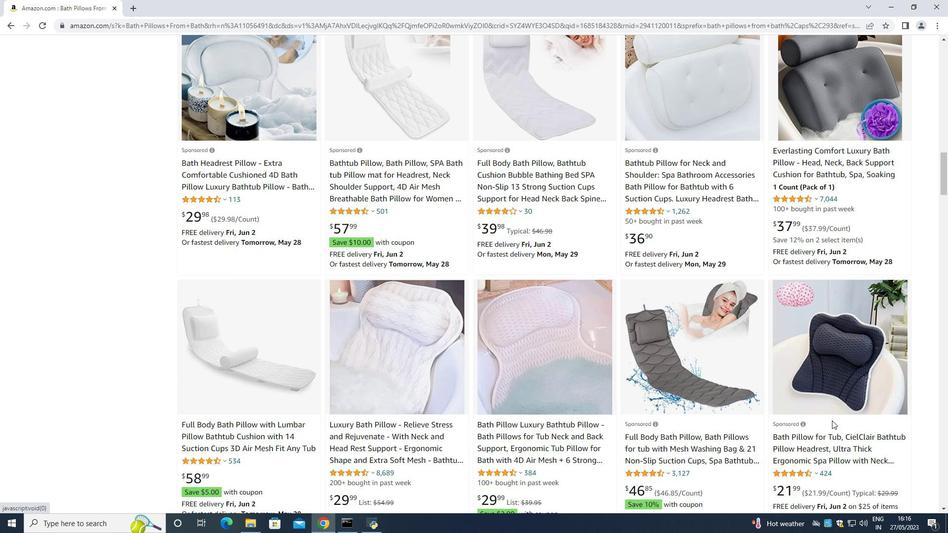 
Action: Mouse moved to (821, 431)
Screenshot: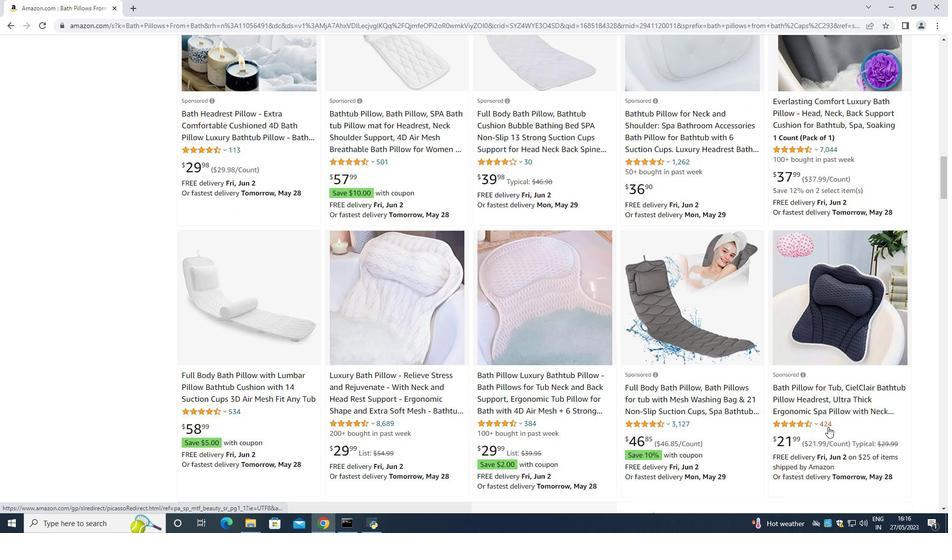 
Action: Mouse scrolled (821, 430) with delta (0, 0)
Screenshot: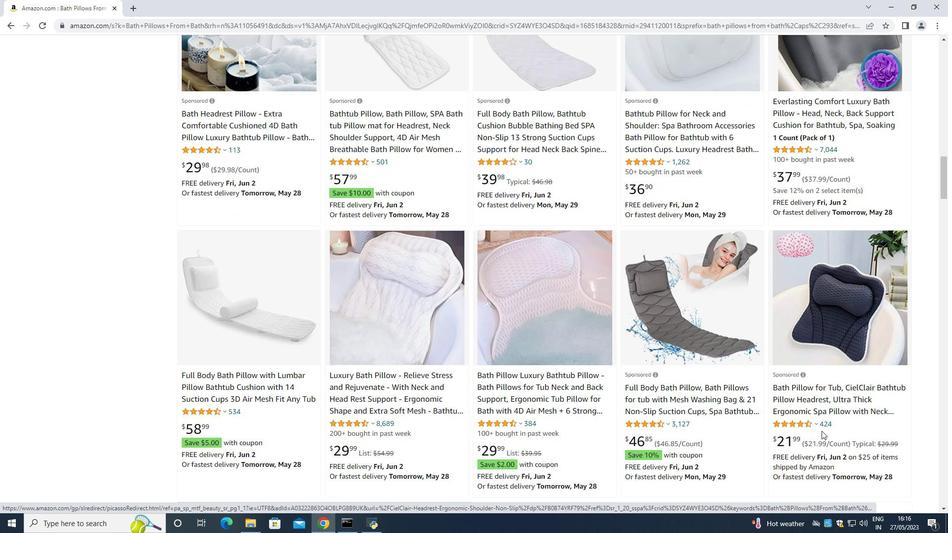 
Action: Mouse moved to (281, 372)
Screenshot: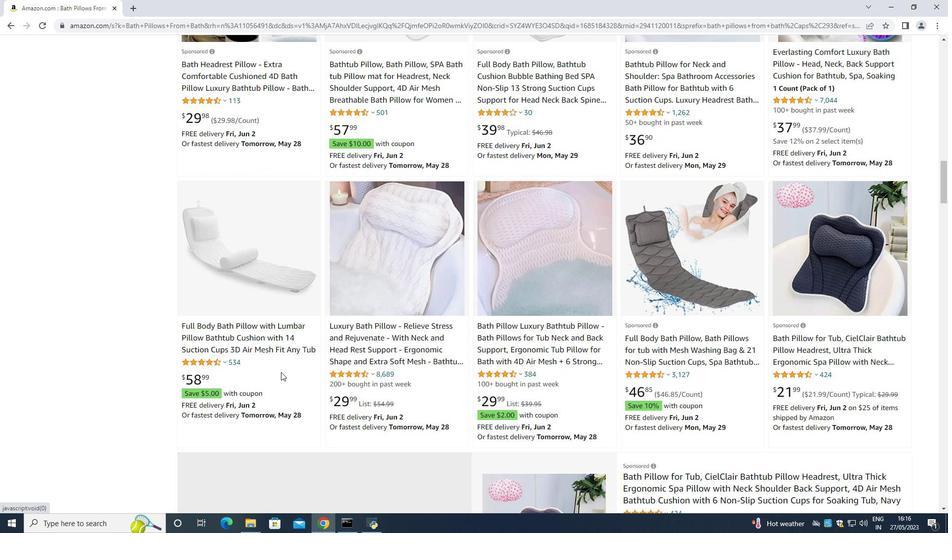 
Action: Mouse scrolled (281, 371) with delta (0, 0)
Screenshot: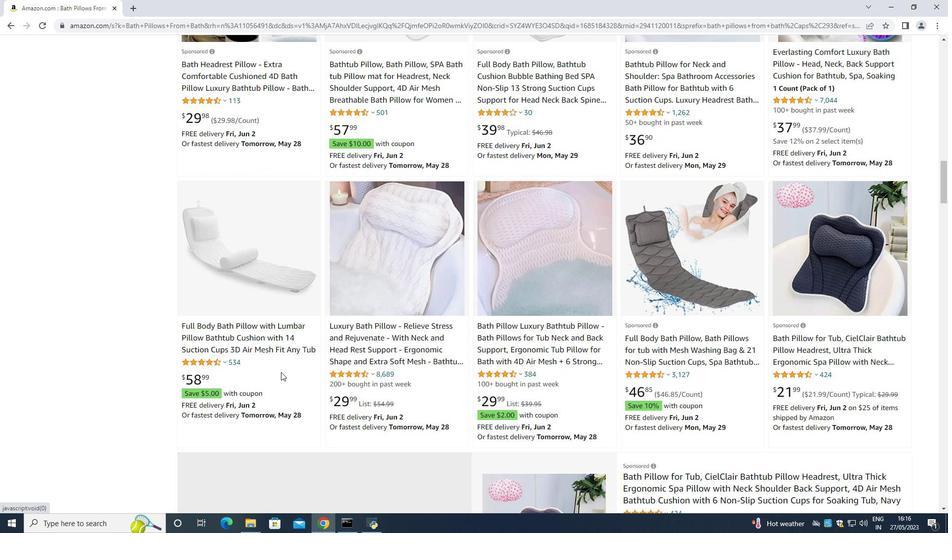 
Action: Mouse scrolled (281, 371) with delta (0, 0)
Screenshot: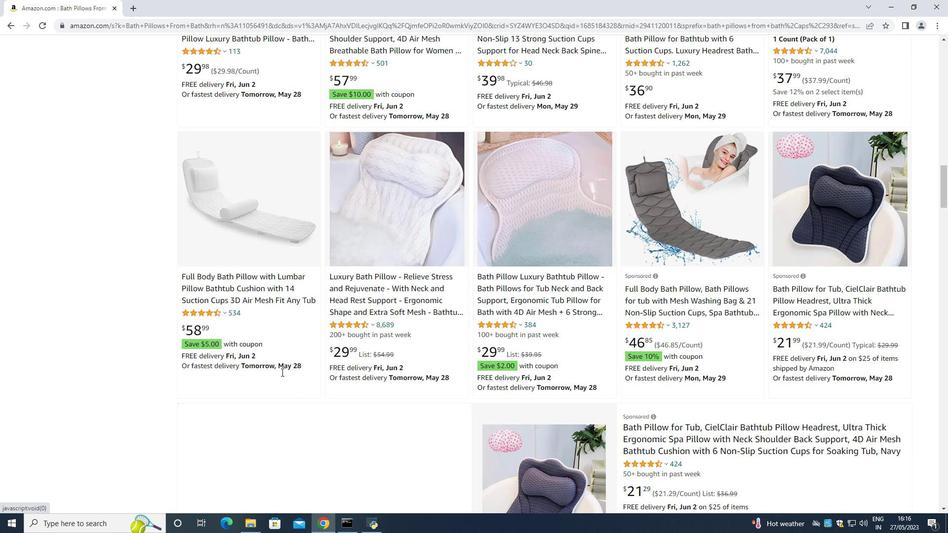 
Action: Mouse scrolled (281, 371) with delta (0, 0)
Screenshot: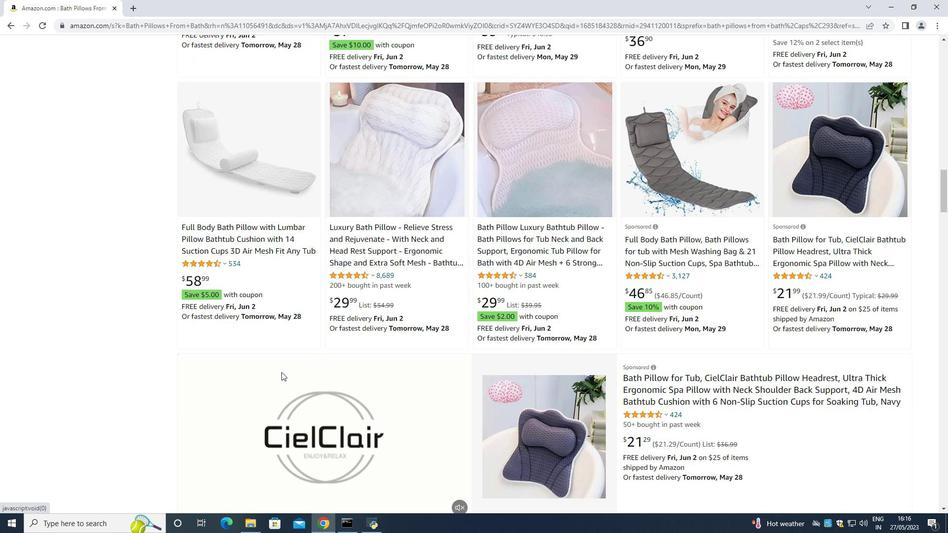 
Action: Mouse moved to (299, 367)
Screenshot: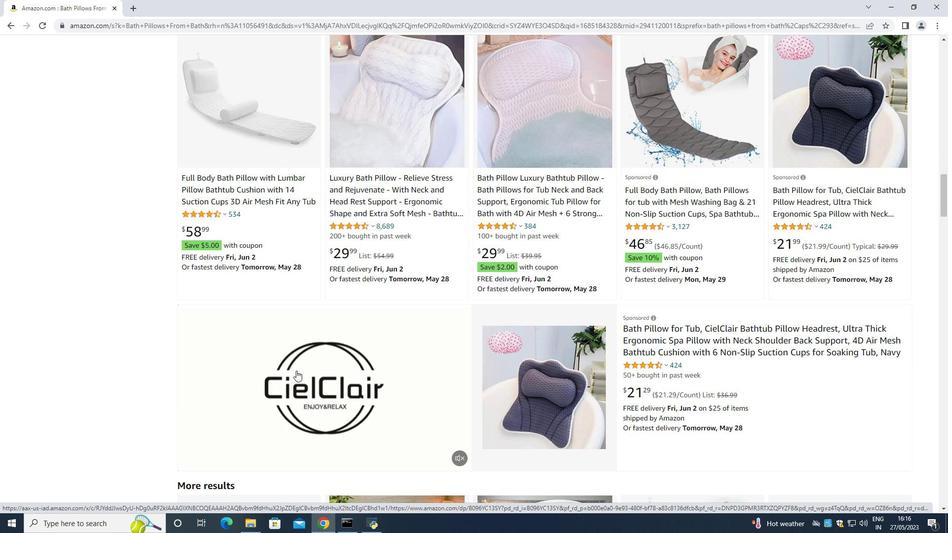 
Action: Mouse scrolled (299, 367) with delta (0, 0)
Screenshot: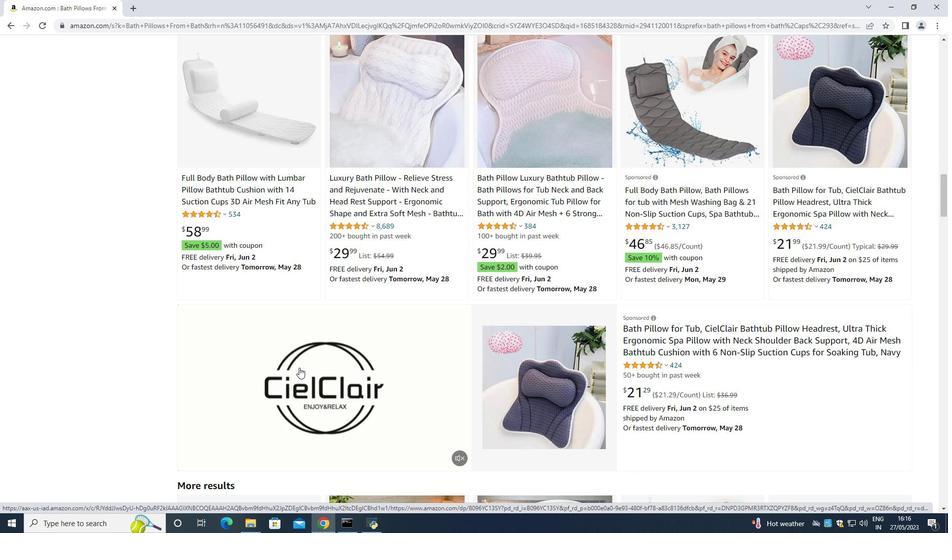 
Action: Mouse moved to (302, 367)
Screenshot: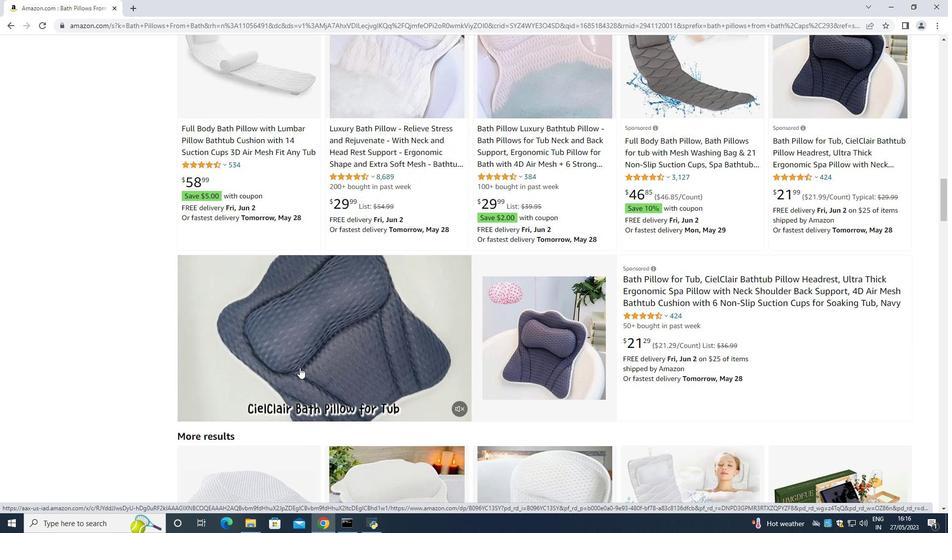 
Action: Mouse scrolled (302, 367) with delta (0, 0)
Screenshot: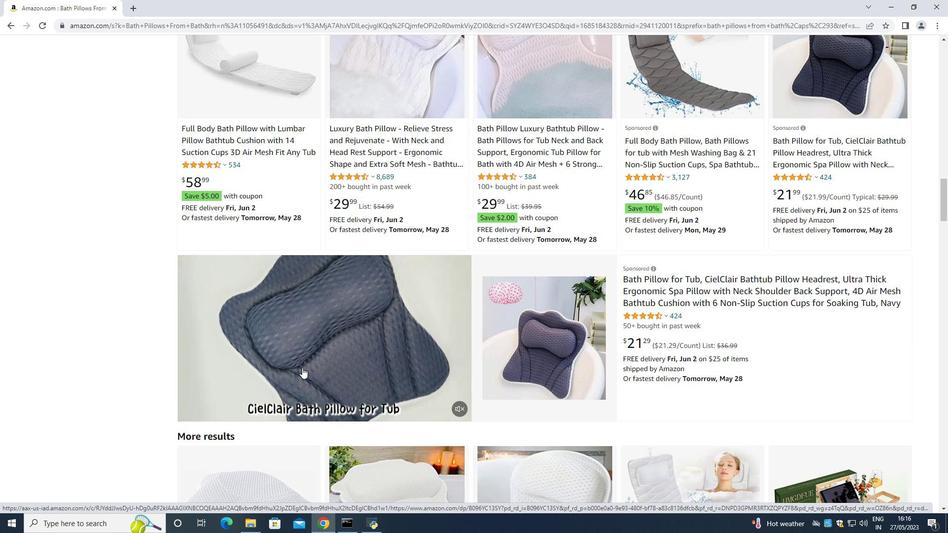 
Action: Mouse moved to (303, 367)
Screenshot: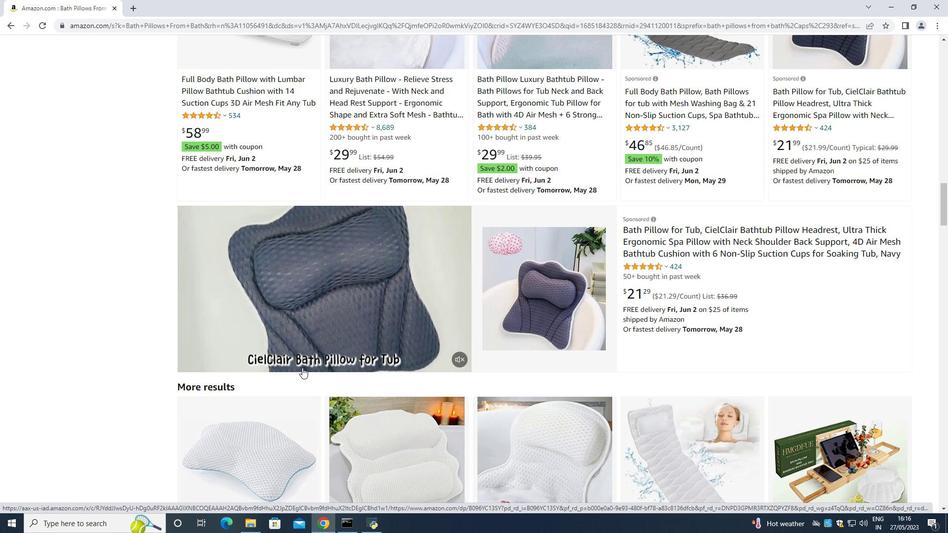 
Action: Mouse scrolled (303, 367) with delta (0, 0)
Screenshot: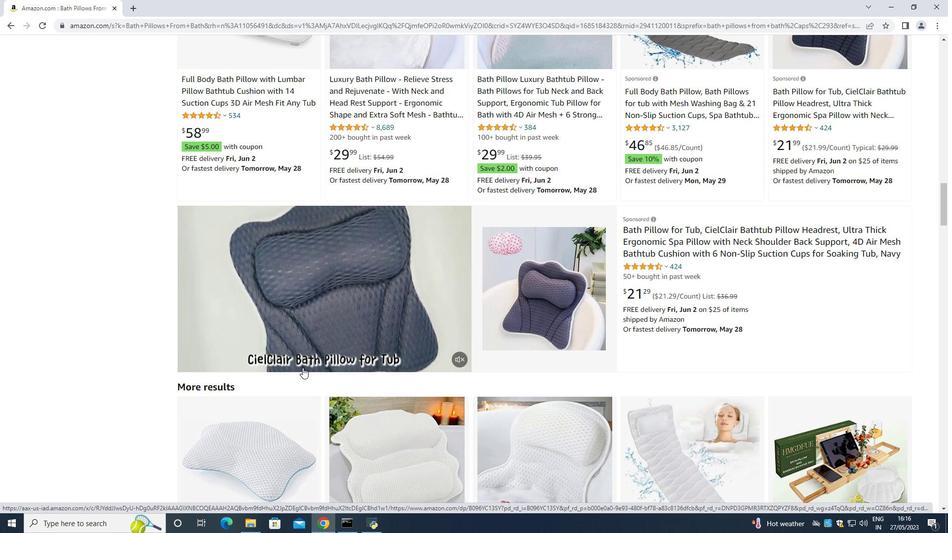 
Action: Mouse moved to (303, 367)
Screenshot: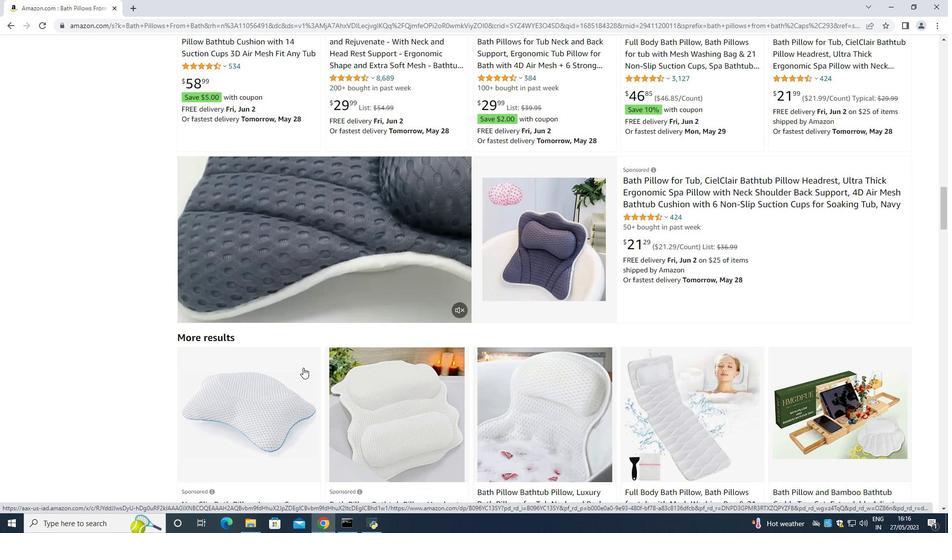
Action: Mouse scrolled (303, 367) with delta (0, 0)
Screenshot: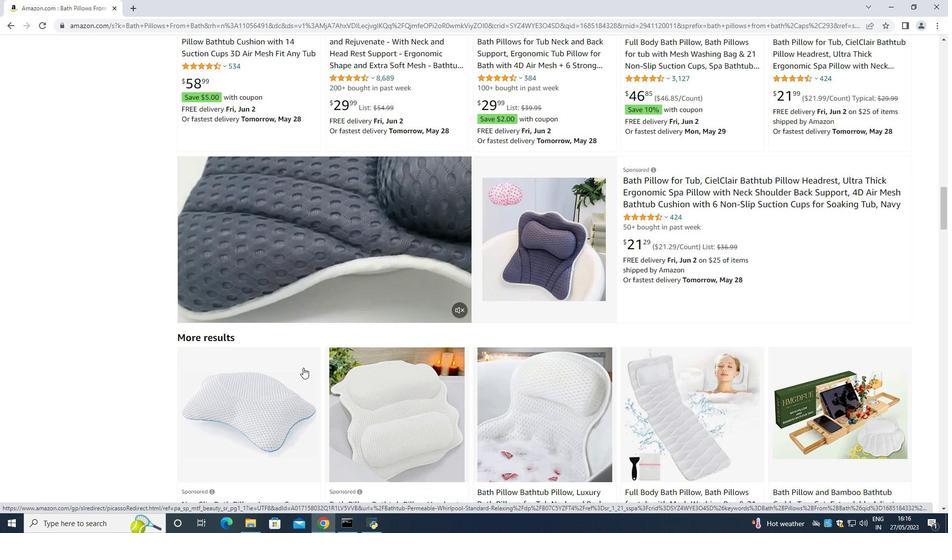 
Action: Mouse moved to (304, 369)
Screenshot: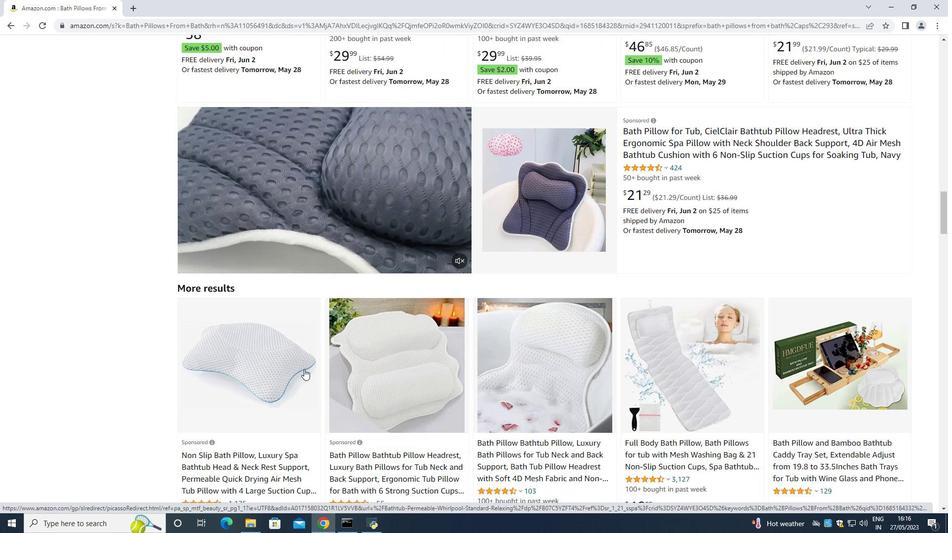
Action: Mouse scrolled (304, 369) with delta (0, 0)
Screenshot: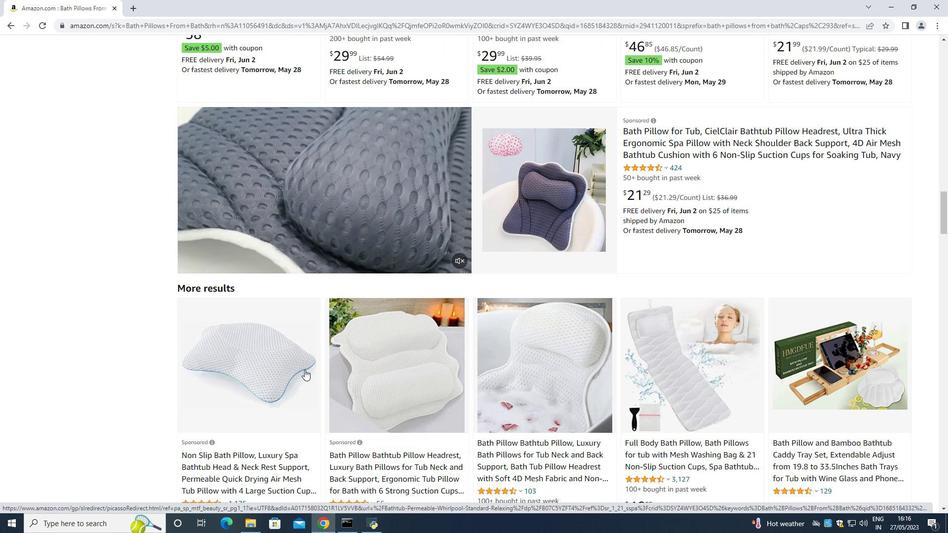 
Action: Mouse moved to (305, 372)
Screenshot: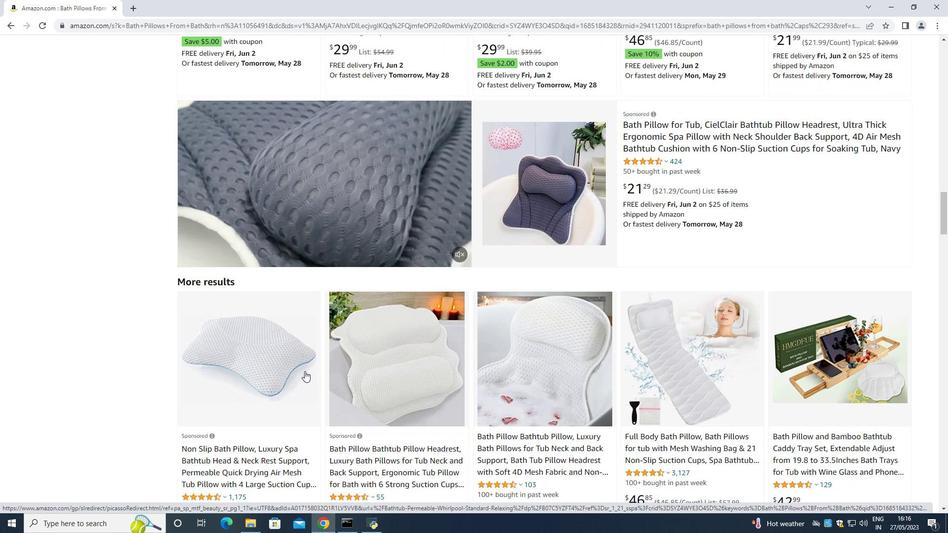 
Action: Mouse scrolled (305, 371) with delta (0, 0)
Screenshot: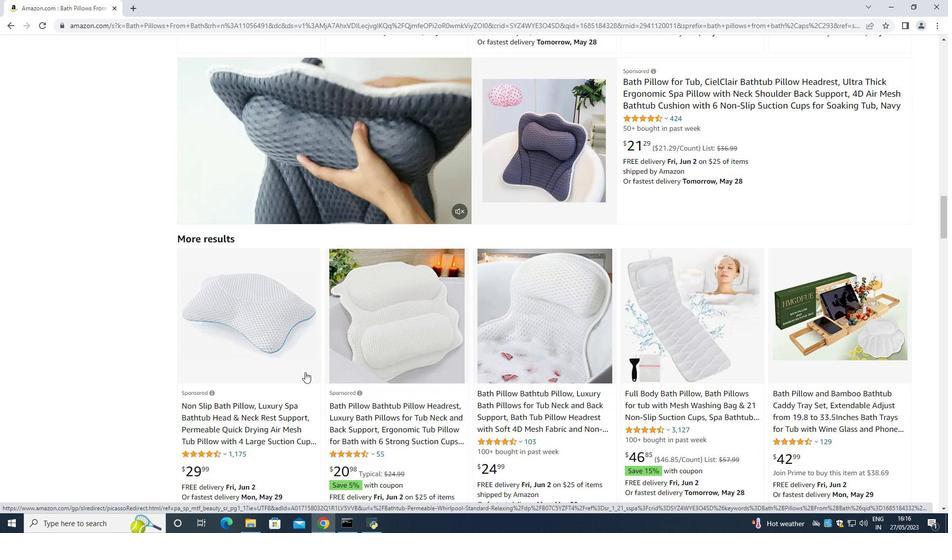 
Action: Mouse moved to (466, 369)
Screenshot: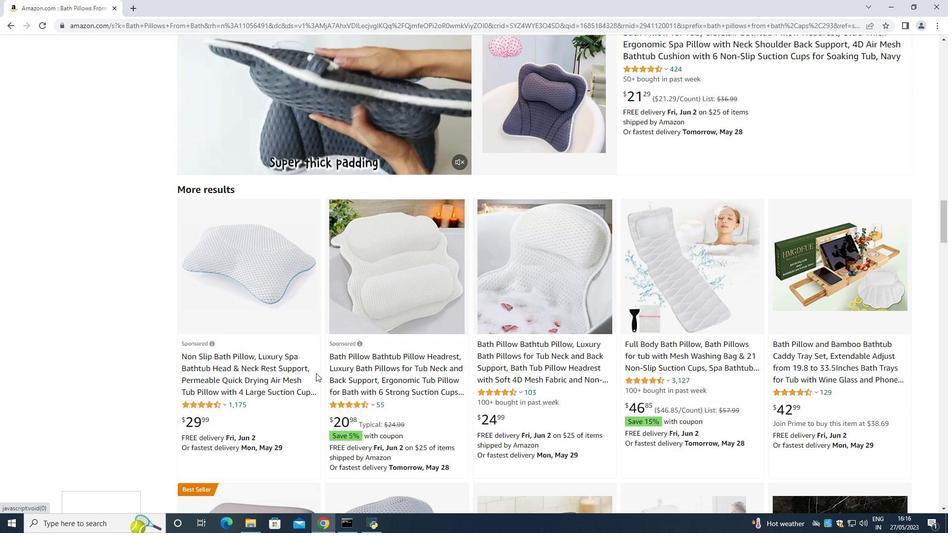 
Action: Mouse scrolled (466, 369) with delta (0, 0)
Screenshot: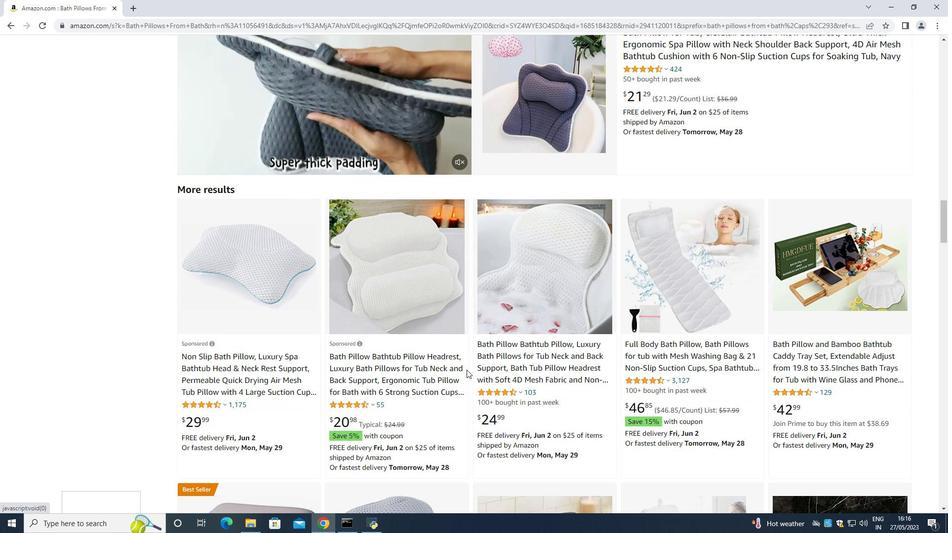 
Action: Mouse moved to (638, 365)
Screenshot: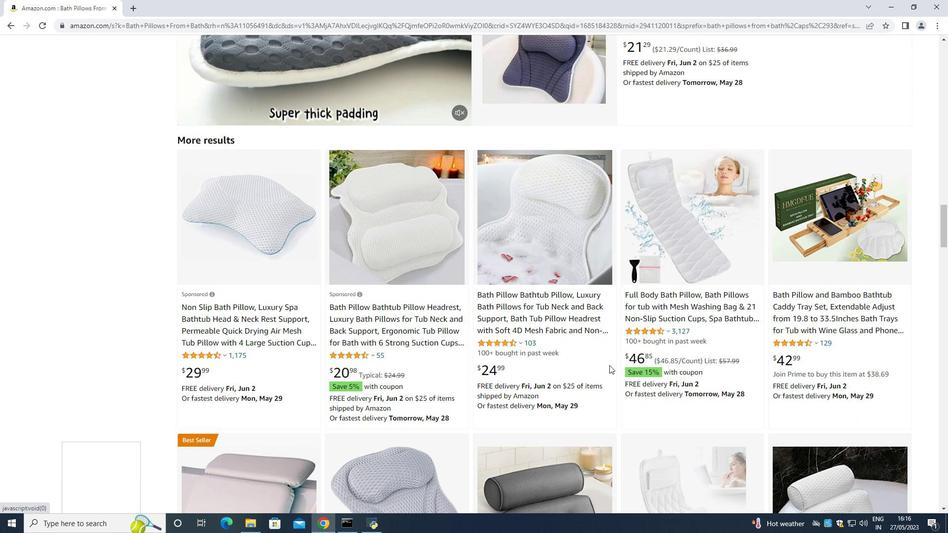 
Action: Mouse scrolled (638, 365) with delta (0, 0)
Screenshot: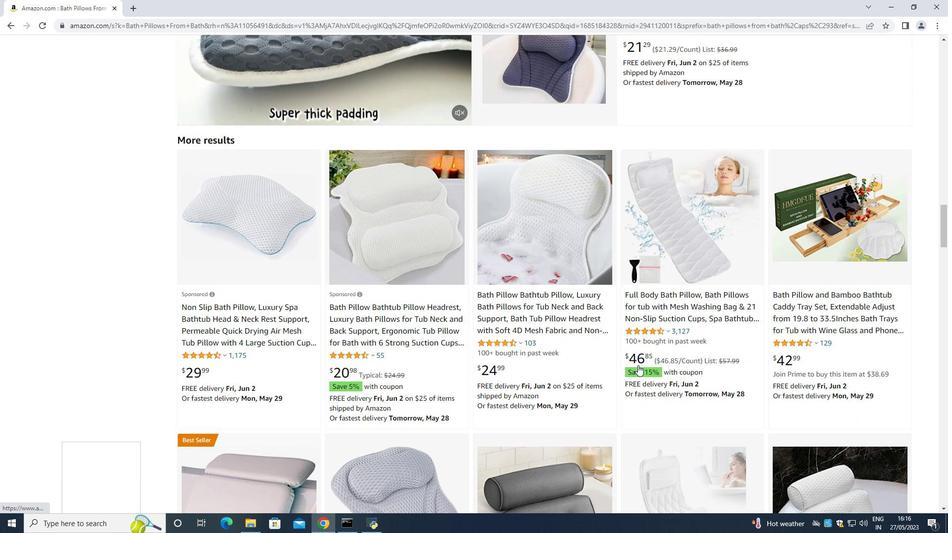 
Action: Mouse moved to (637, 365)
Screenshot: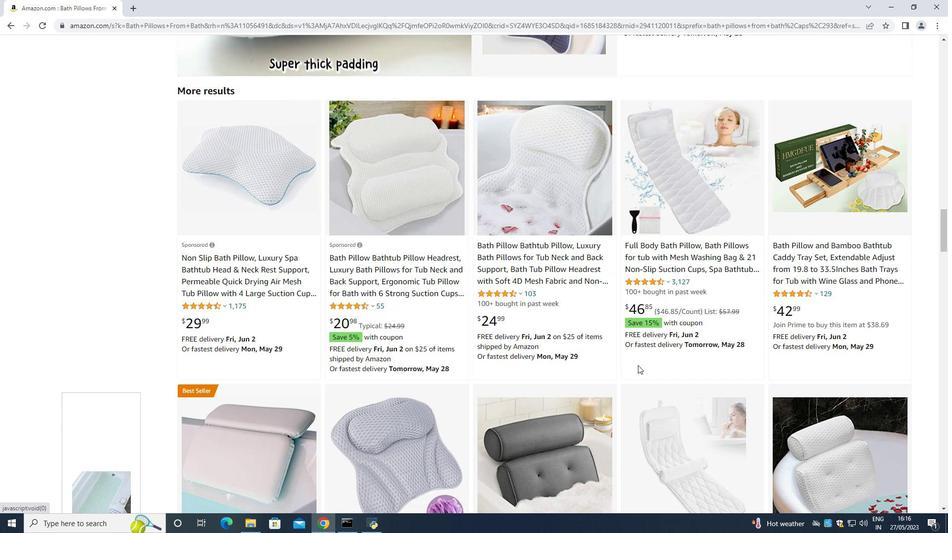 
Action: Mouse scrolled (637, 365) with delta (0, 0)
Screenshot: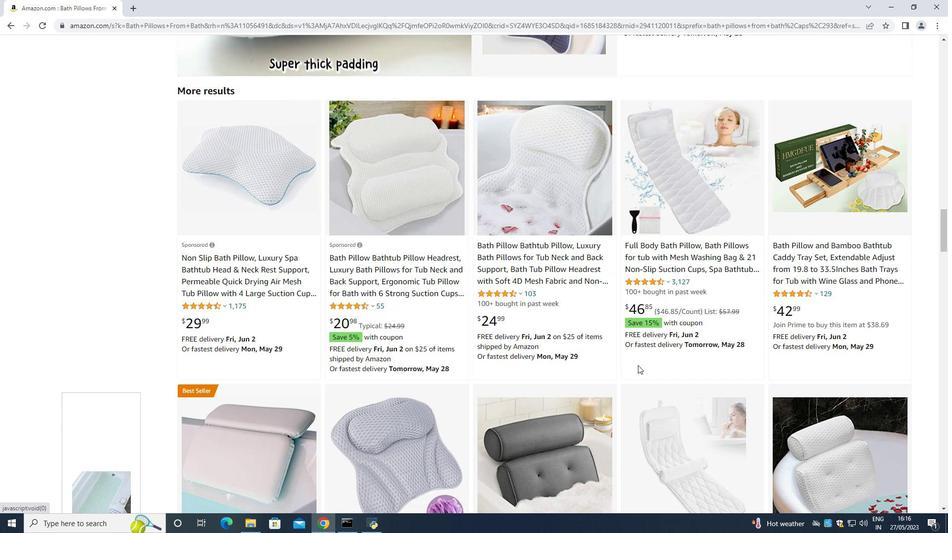 
Action: Mouse moved to (811, 413)
Screenshot: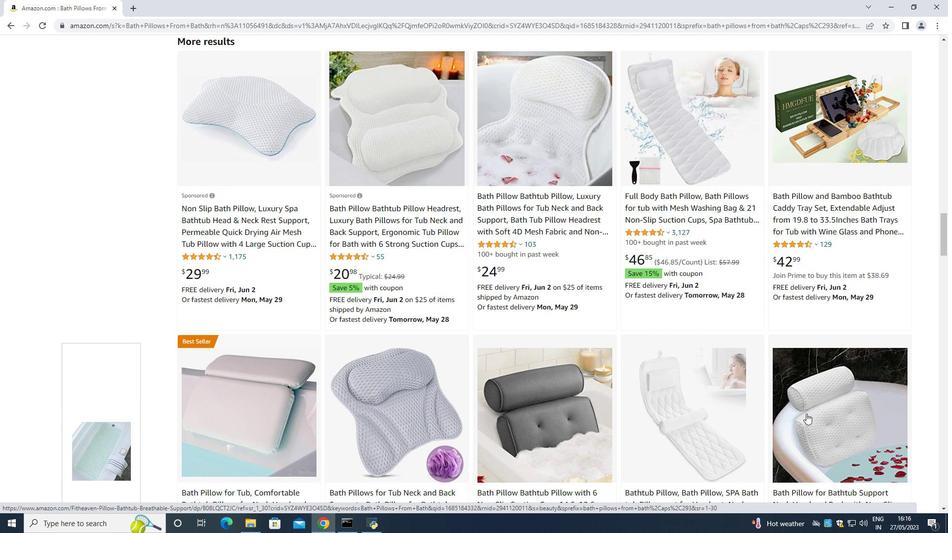 
Action: Mouse scrolled (811, 413) with delta (0, 0)
Screenshot: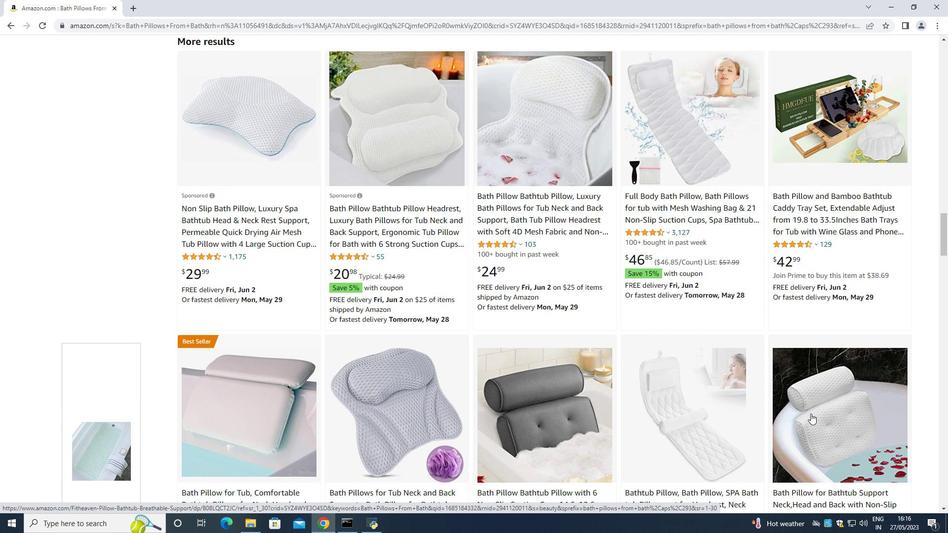 
Action: Mouse scrolled (811, 413) with delta (0, 0)
Screenshot: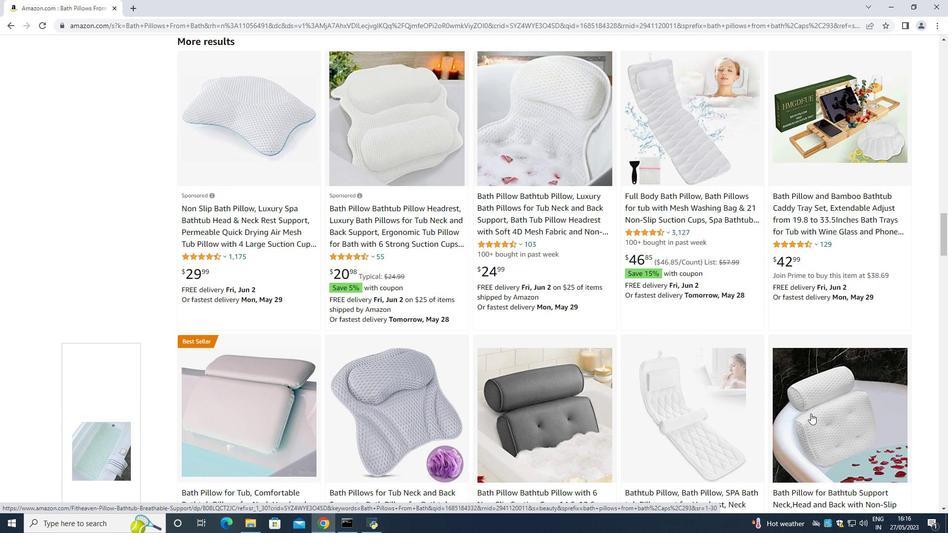 
Action: Mouse moved to (242, 474)
Screenshot: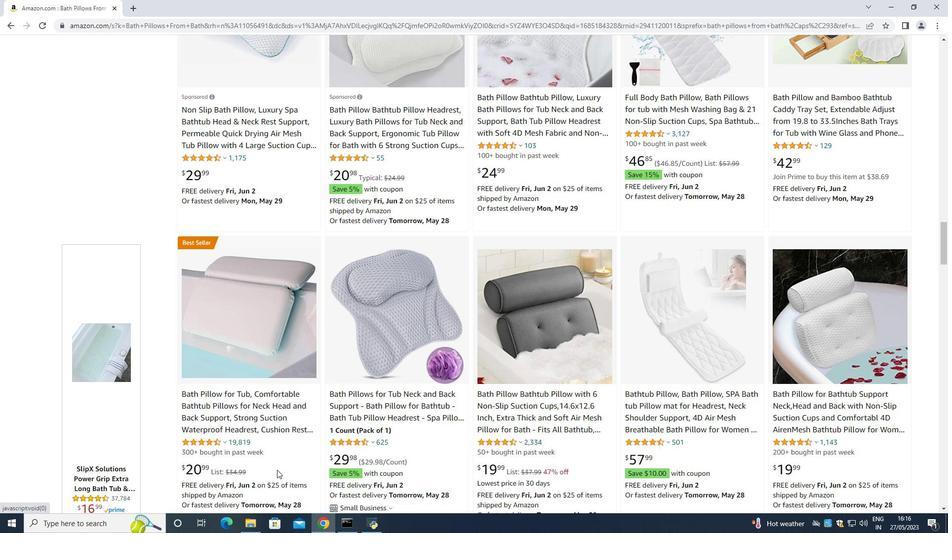 
Action: Mouse scrolled (242, 474) with delta (0, 0)
Screenshot: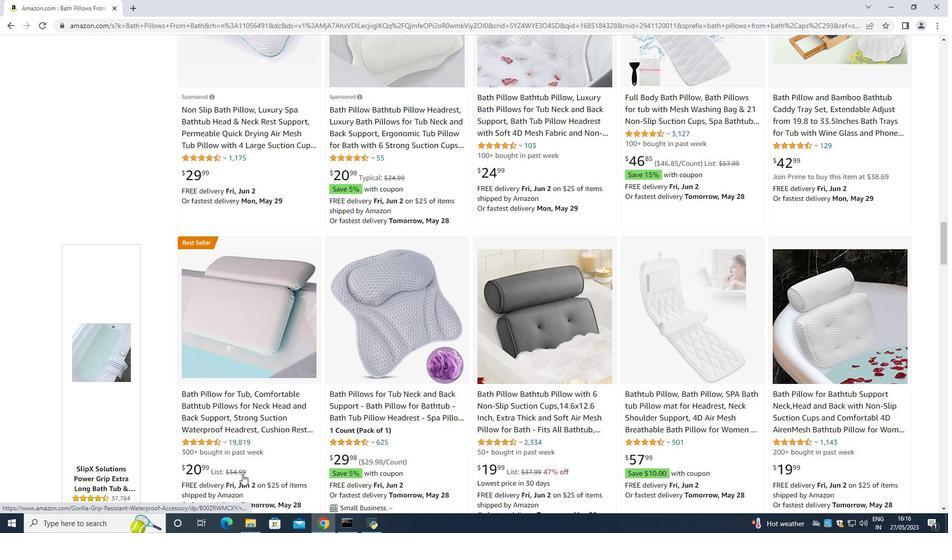 
Action: Mouse scrolled (242, 474) with delta (0, 0)
Screenshot: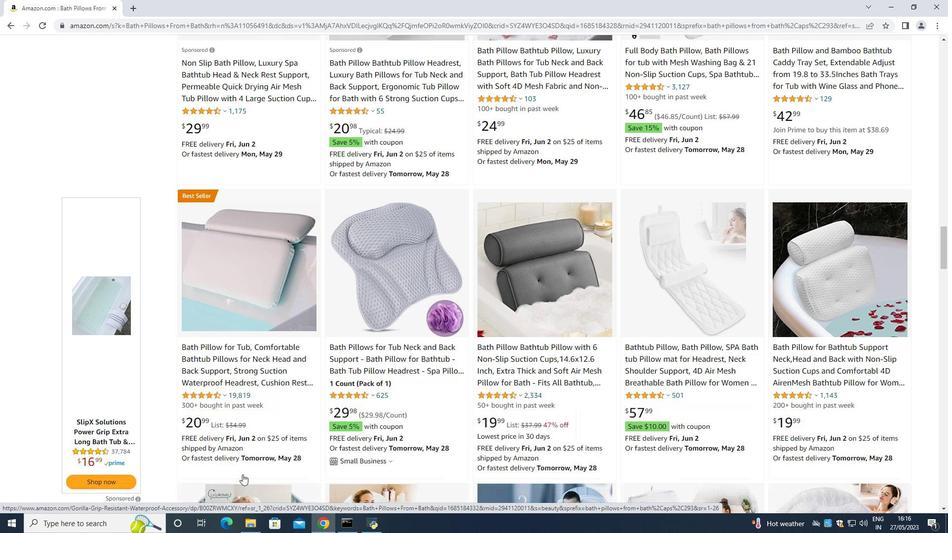 
Action: Mouse moved to (616, 467)
Screenshot: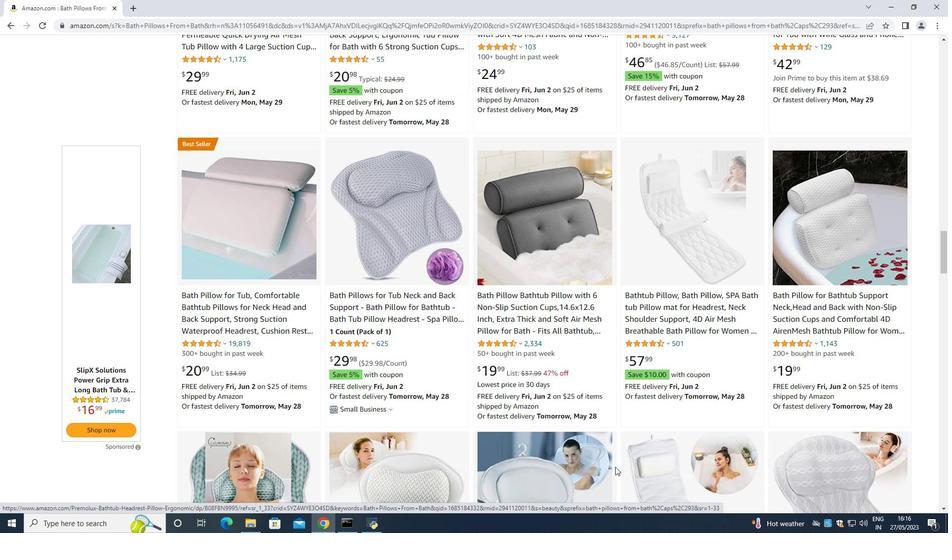 
Action: Mouse scrolled (616, 466) with delta (0, 0)
Screenshot: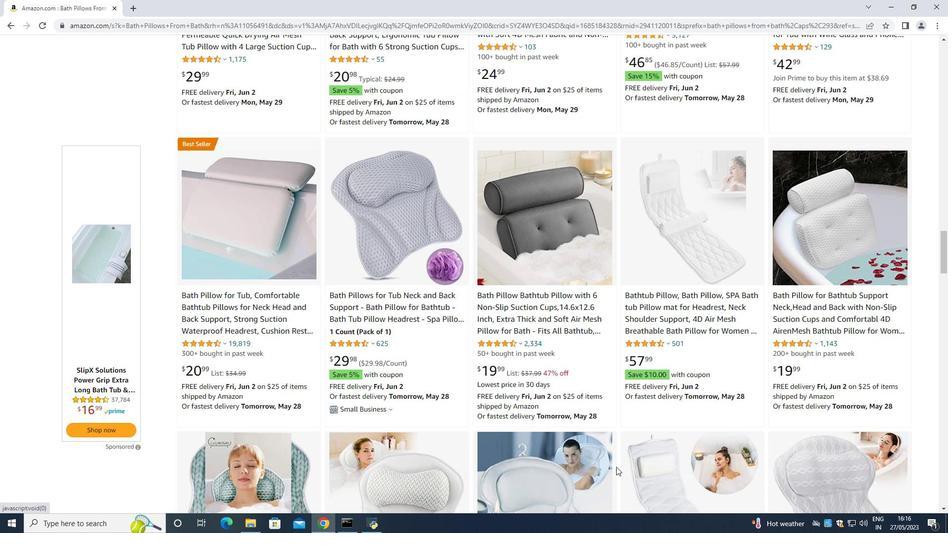 
Action: Mouse moved to (616, 467)
Screenshot: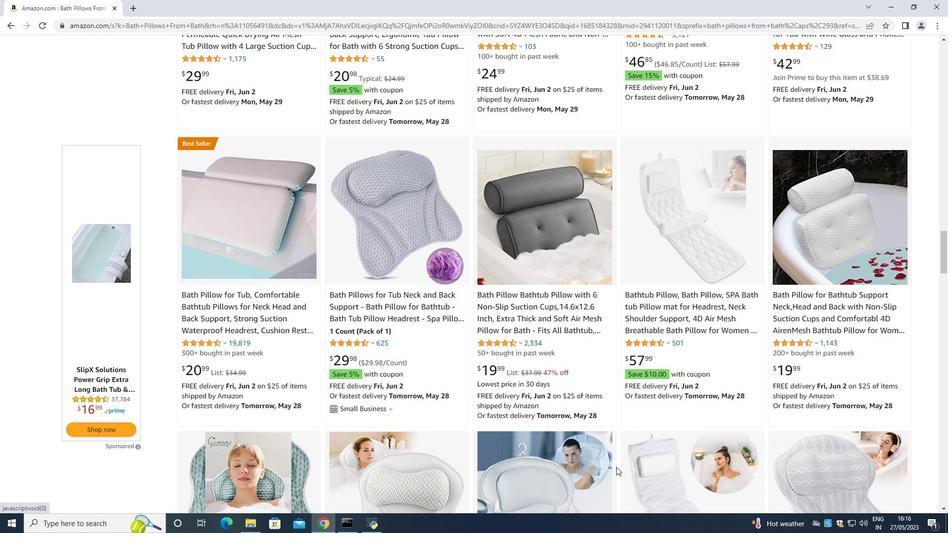 
Action: Mouse scrolled (616, 466) with delta (0, 0)
Screenshot: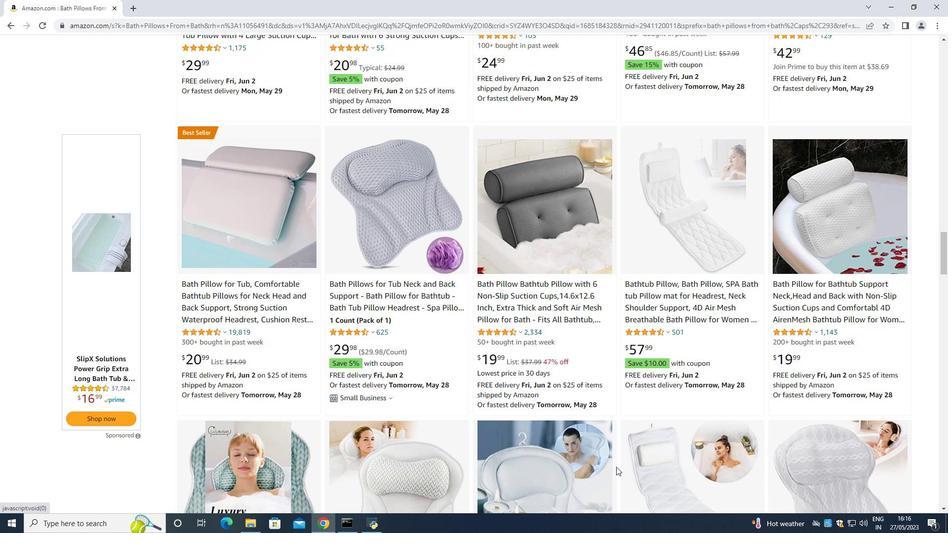 
Action: Mouse moved to (640, 420)
Screenshot: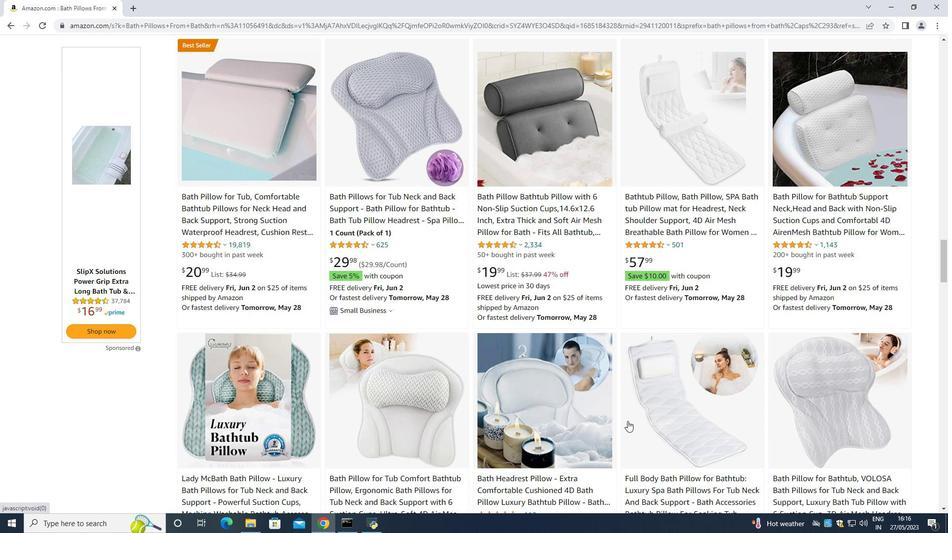 
Action: Mouse scrolled (640, 419) with delta (0, 0)
Screenshot: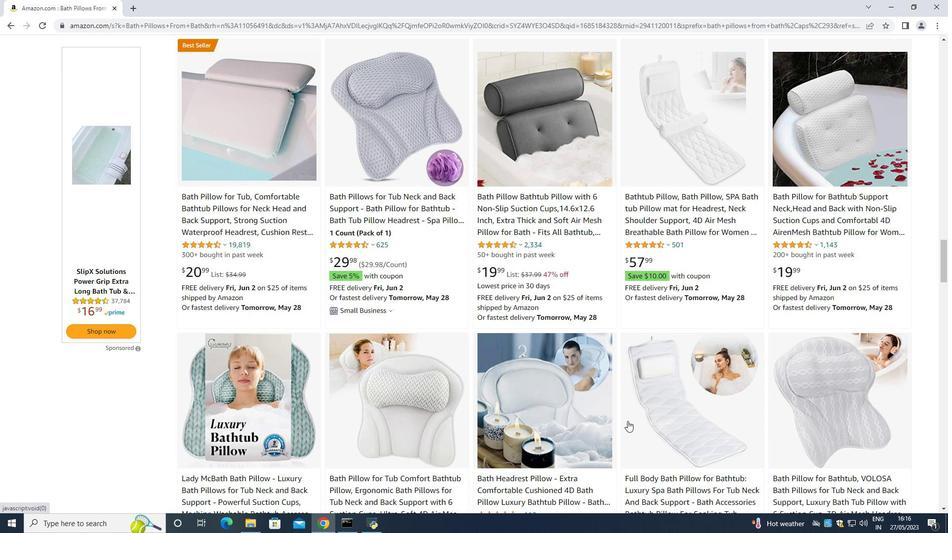 
Action: Mouse scrolled (640, 419) with delta (0, 0)
Screenshot: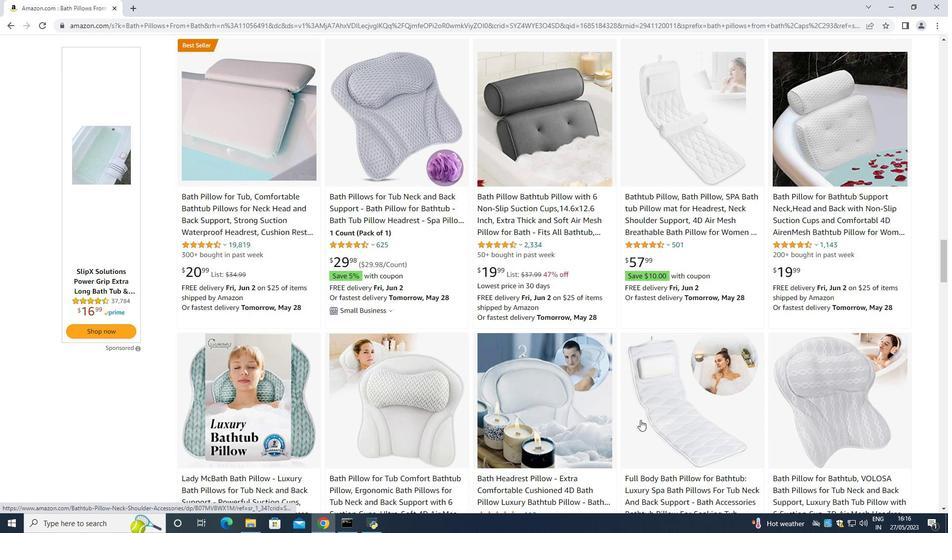 
Action: Mouse moved to (265, 482)
Screenshot: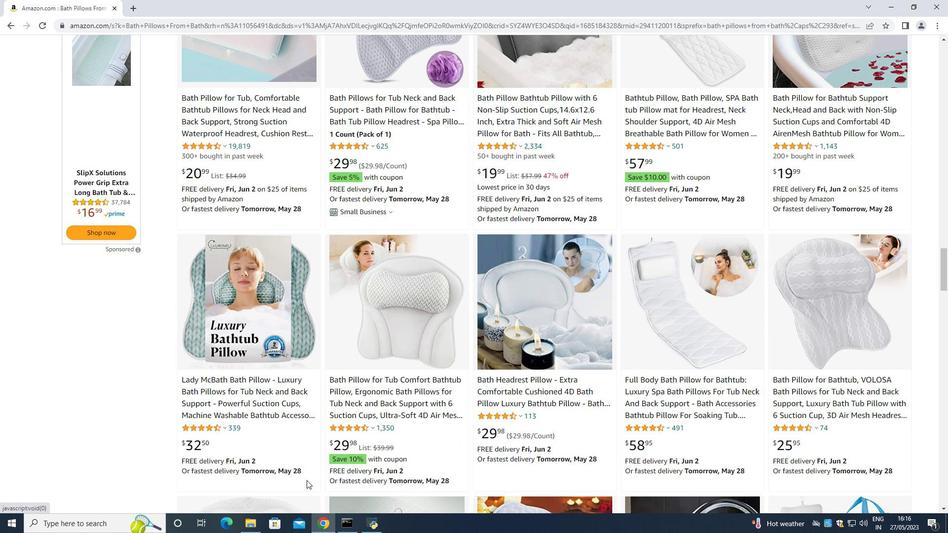 
Action: Mouse scrolled (265, 481) with delta (0, 0)
Screenshot: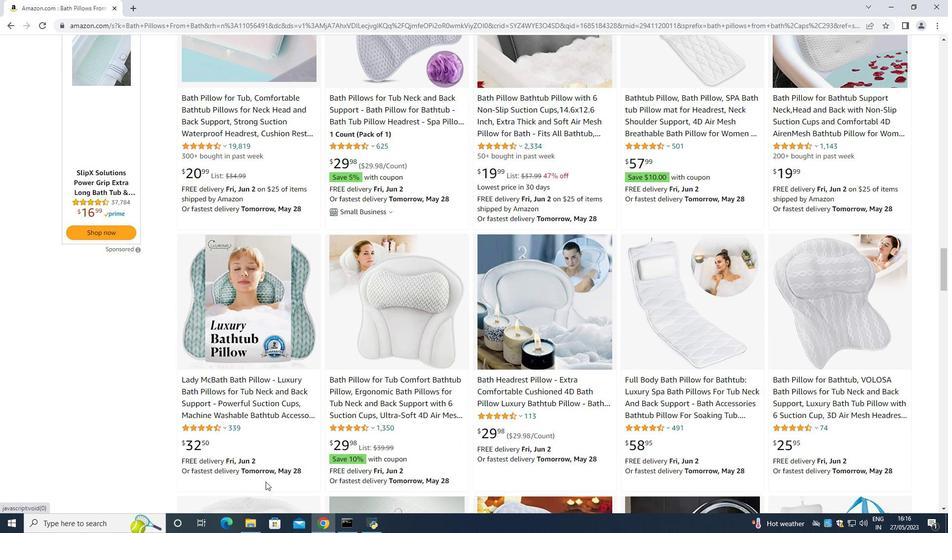 
Action: Mouse scrolled (265, 481) with delta (0, 0)
Screenshot: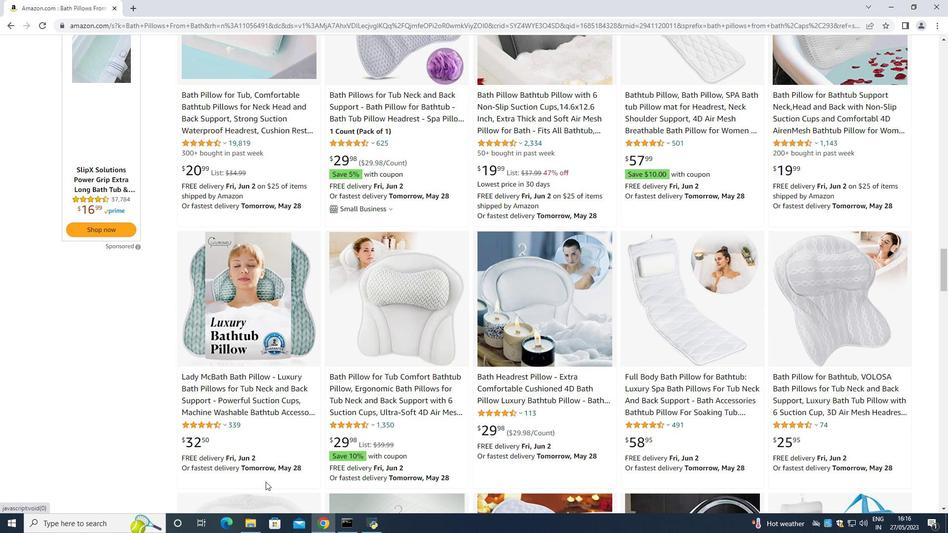 
Action: Mouse moved to (440, 487)
Screenshot: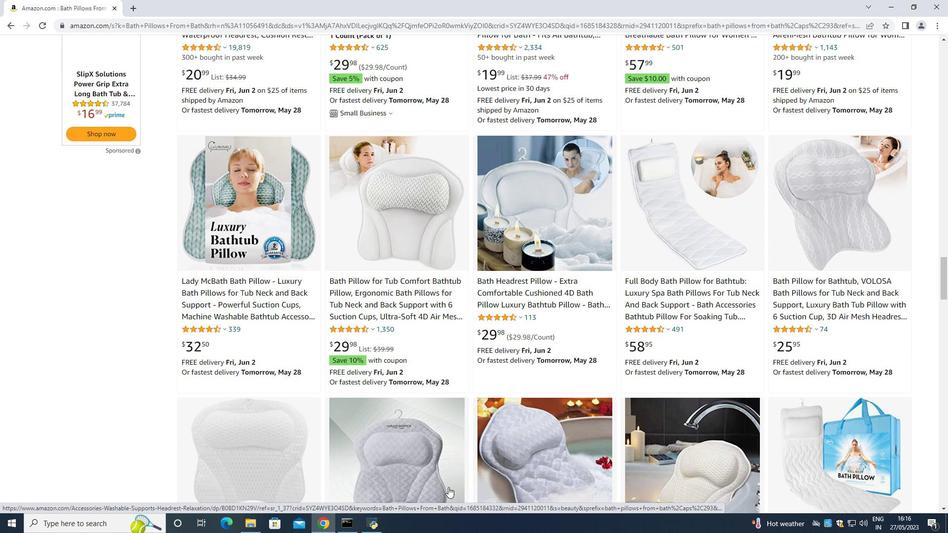 
Action: Mouse scrolled (440, 487) with delta (0, 0)
Screenshot: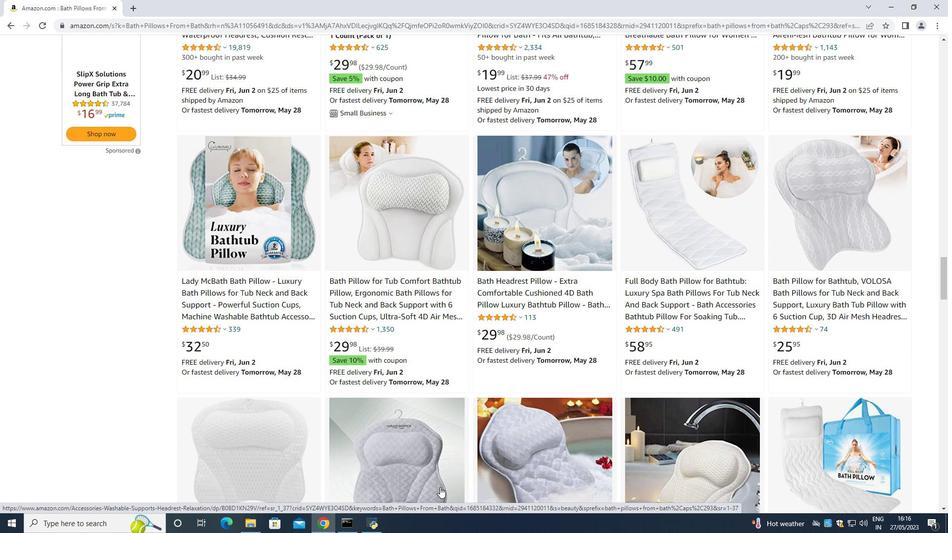 
Action: Mouse moved to (439, 487)
Screenshot: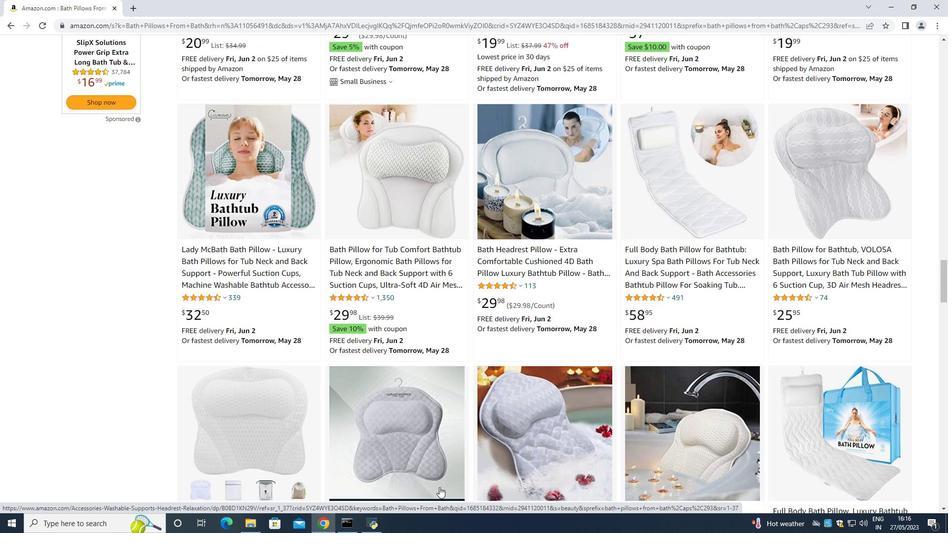 
Action: Mouse scrolled (439, 487) with delta (0, 0)
Screenshot: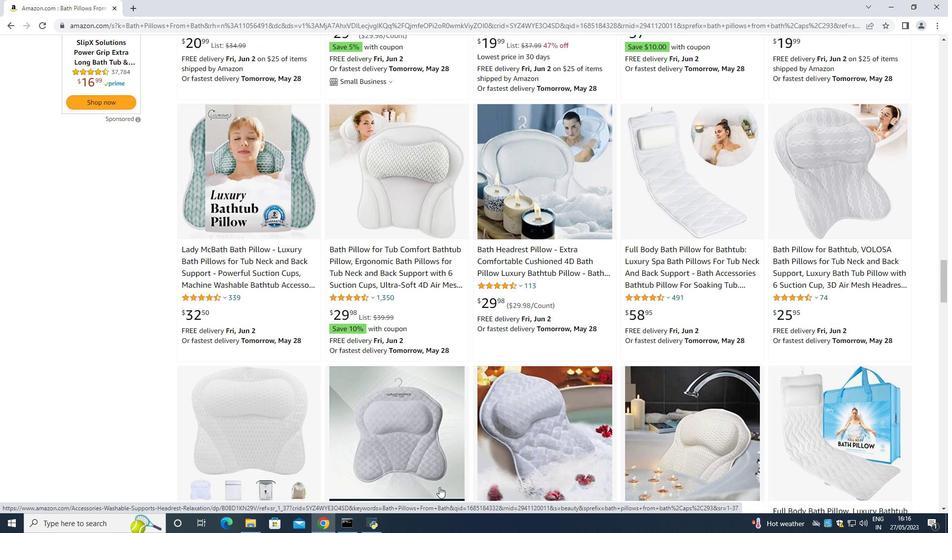 
Action: Mouse moved to (449, 416)
Screenshot: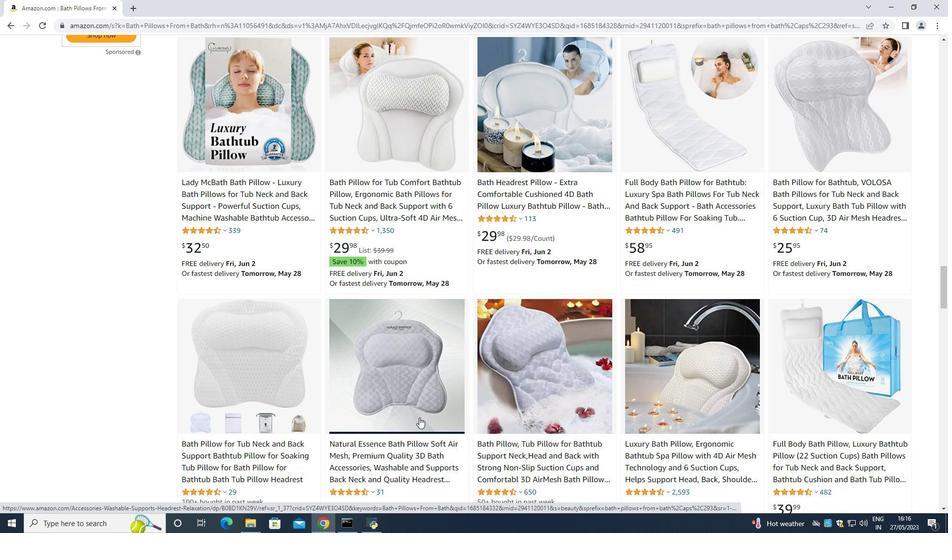 
Action: Mouse scrolled (449, 416) with delta (0, 0)
Screenshot: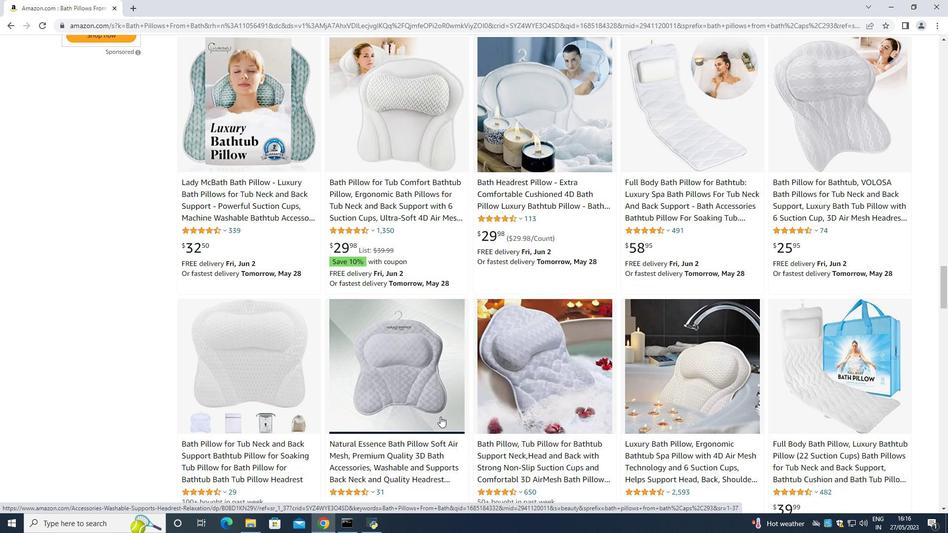 
Action: Mouse scrolled (449, 416) with delta (0, 0)
Screenshot: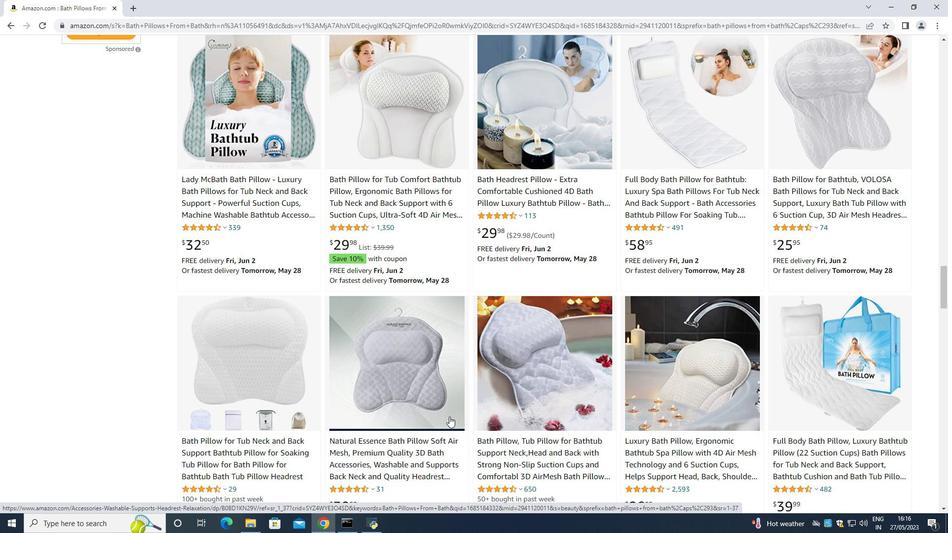 
Action: Mouse moved to (564, 392)
Screenshot: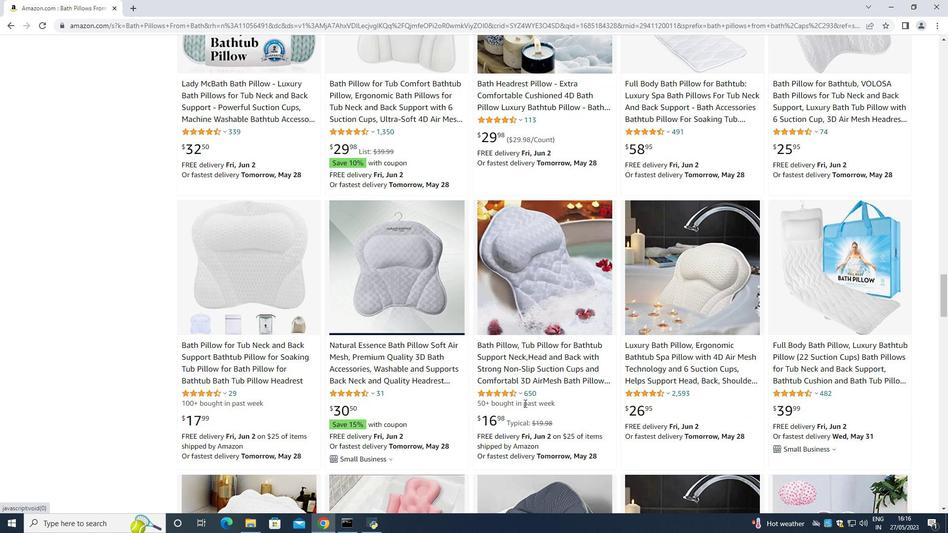 
Action: Mouse scrolled (564, 391) with delta (0, 0)
Screenshot: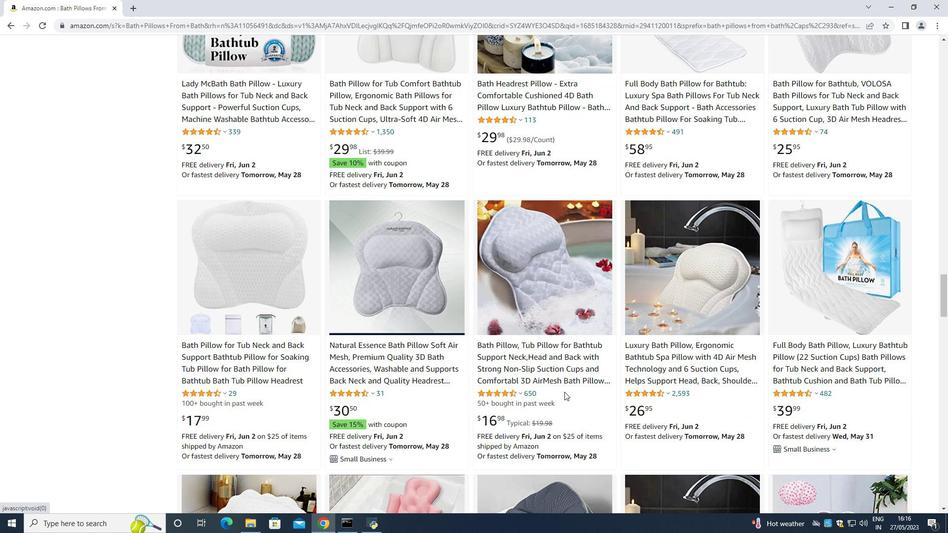 
Action: Mouse moved to (565, 392)
Screenshot: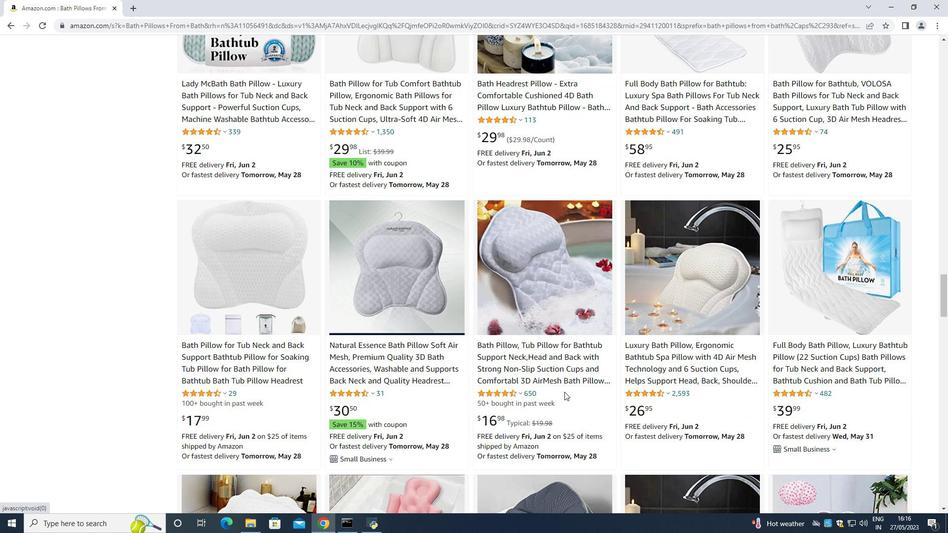 
Action: Mouse scrolled (565, 391) with delta (0, 0)
Screenshot: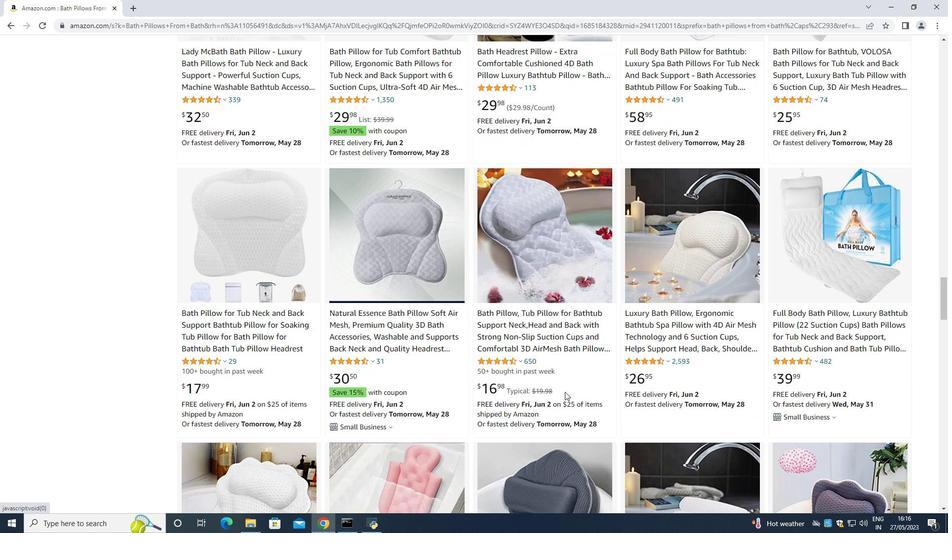 
Action: Mouse scrolled (565, 391) with delta (0, 0)
Screenshot: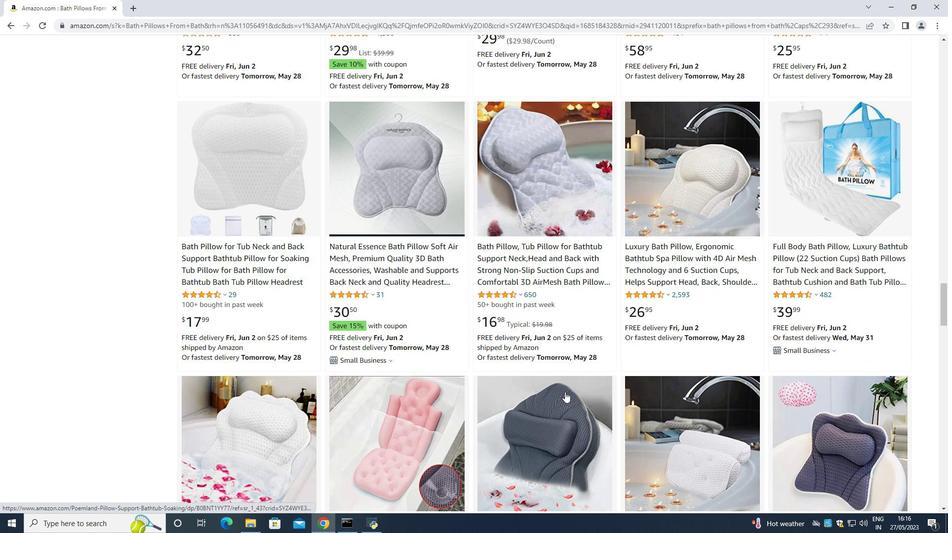 
Action: Mouse moved to (586, 400)
Screenshot: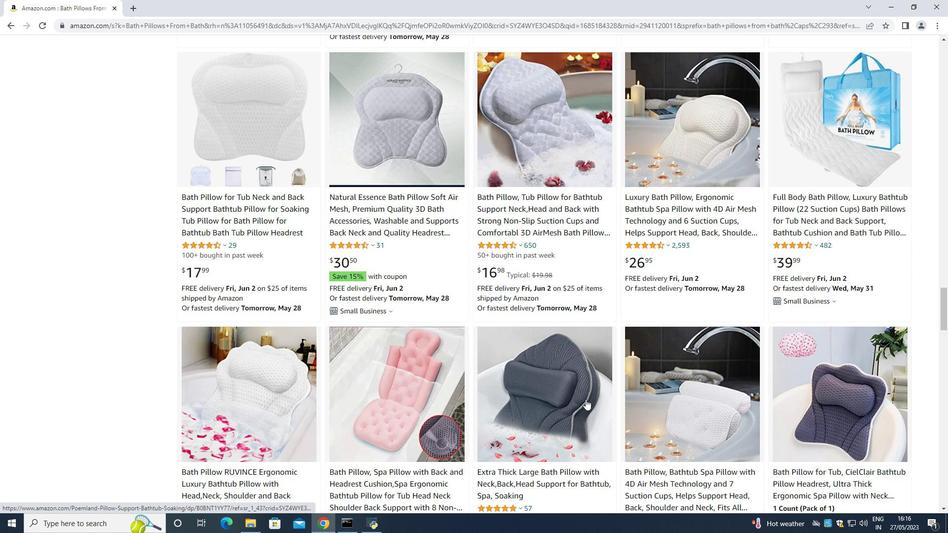 
Action: Mouse scrolled (586, 399) with delta (0, 0)
Screenshot: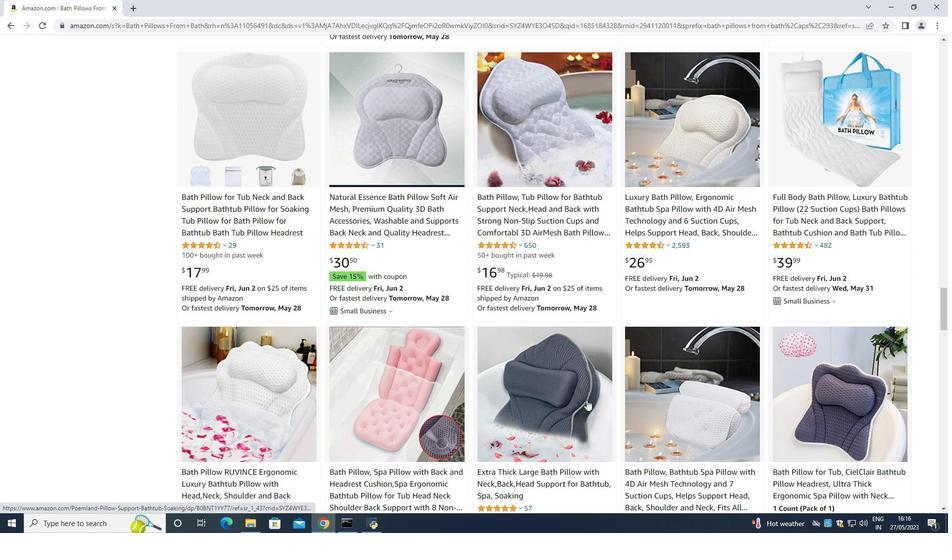 
Action: Mouse scrolled (586, 399) with delta (0, 0)
Screenshot: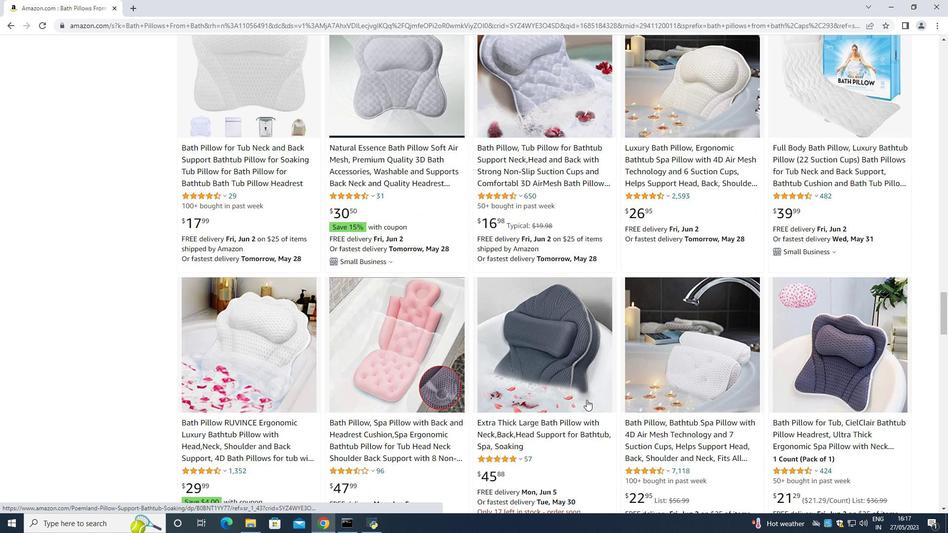 
Action: Mouse moved to (589, 401)
Screenshot: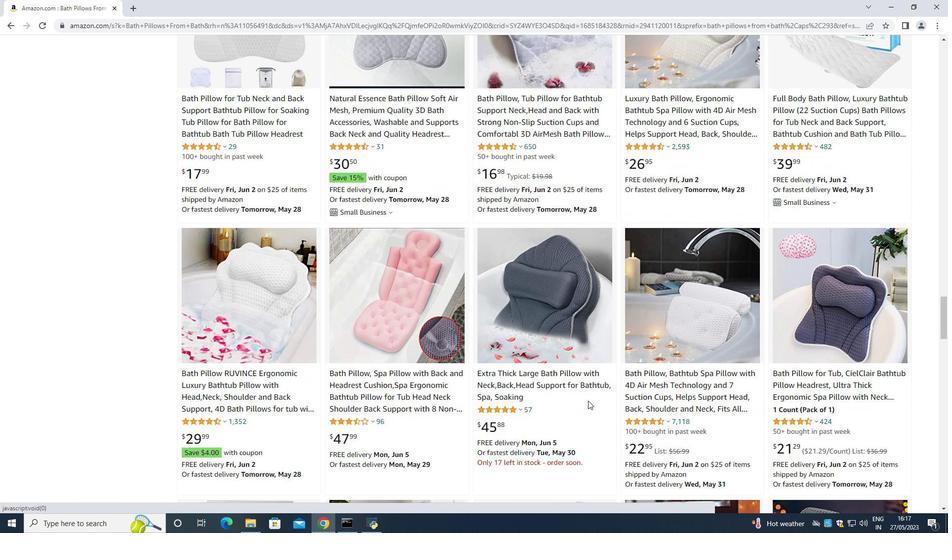 
Action: Mouse scrolled (589, 401) with delta (0, 0)
Screenshot: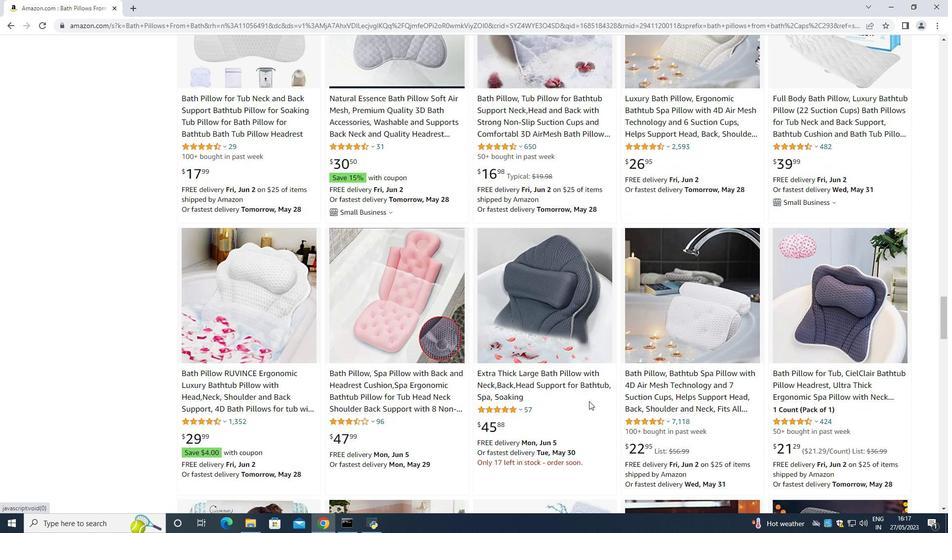 
Action: Mouse moved to (589, 401)
Screenshot: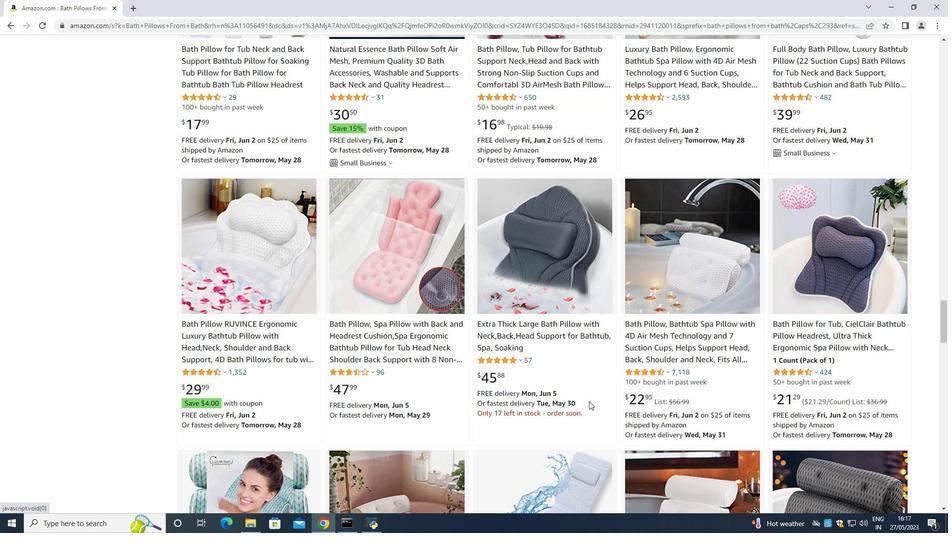 
Action: Mouse scrolled (589, 401) with delta (0, 0)
Screenshot: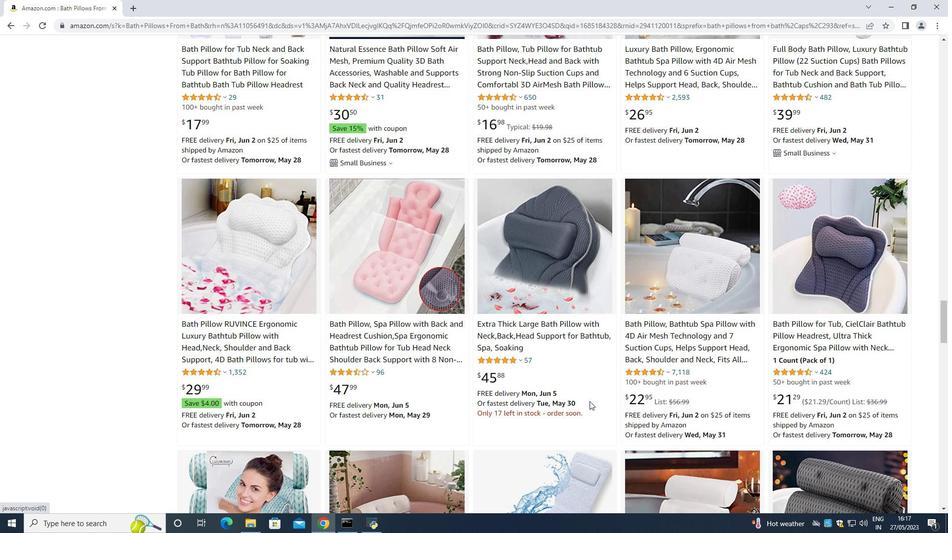 
Action: Mouse moved to (591, 402)
Screenshot: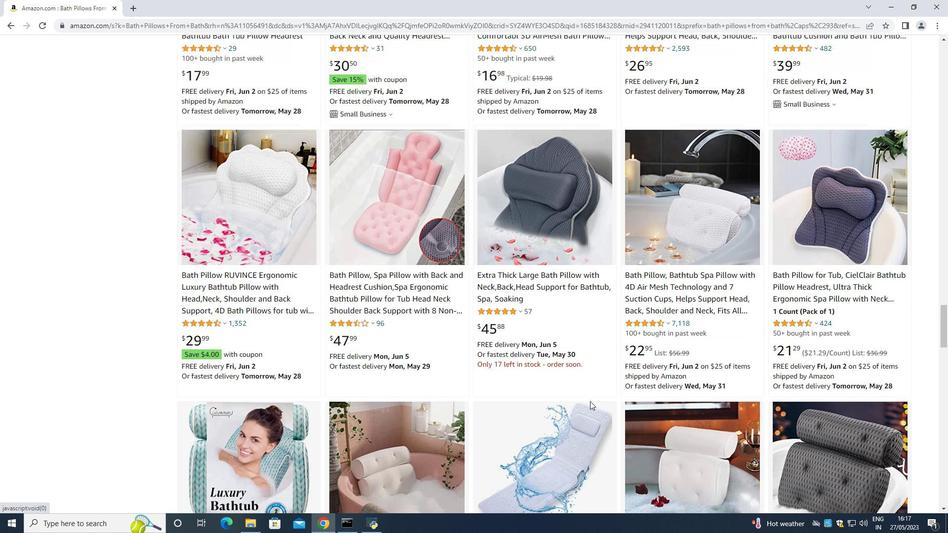 
Action: Mouse scrolled (591, 402) with delta (0, 0)
Screenshot: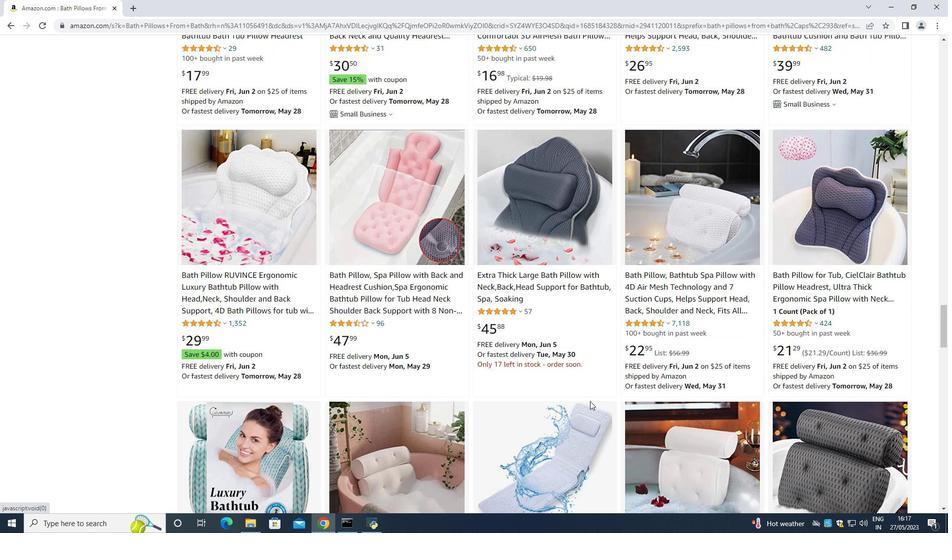 
Action: Mouse scrolled (591, 402) with delta (0, 0)
Screenshot: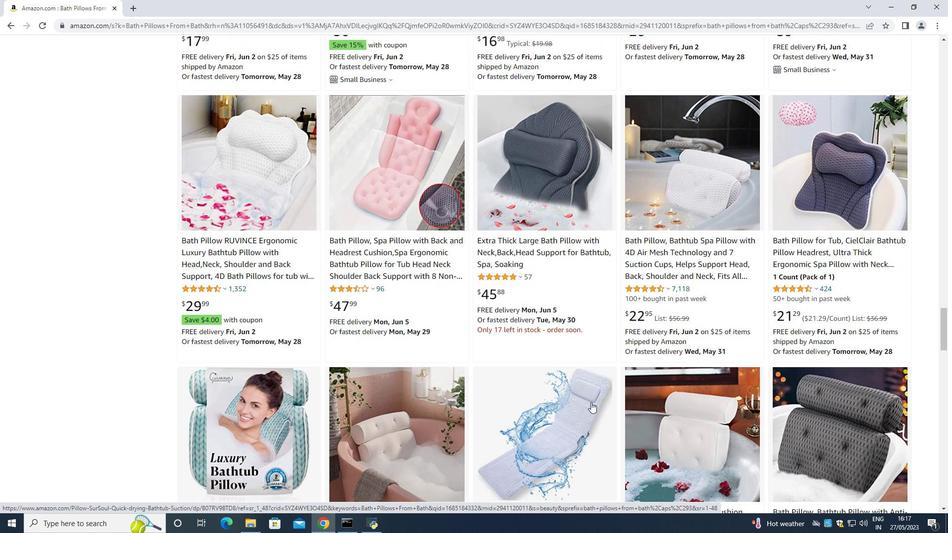 
Action: Mouse moved to (561, 459)
Screenshot: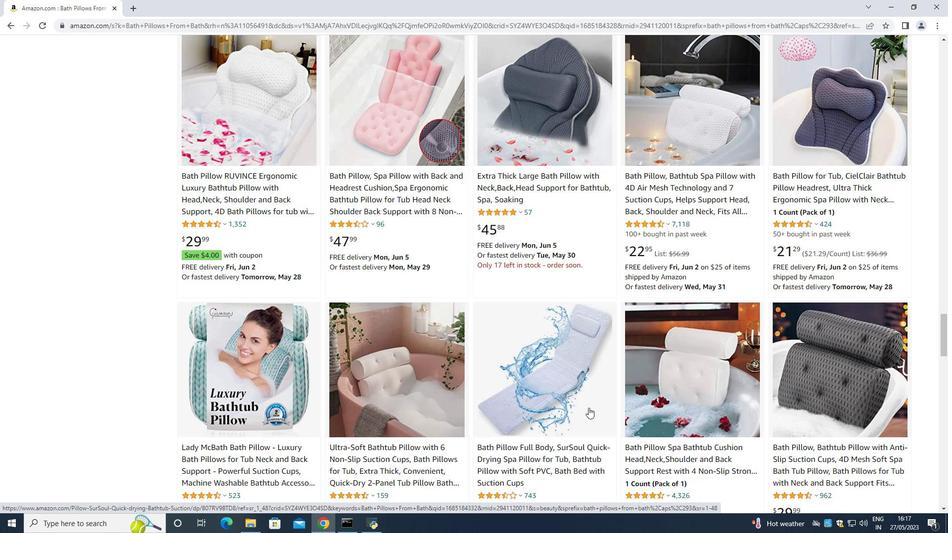 
Action: Mouse scrolled (576, 434) with delta (0, 0)
Screenshot: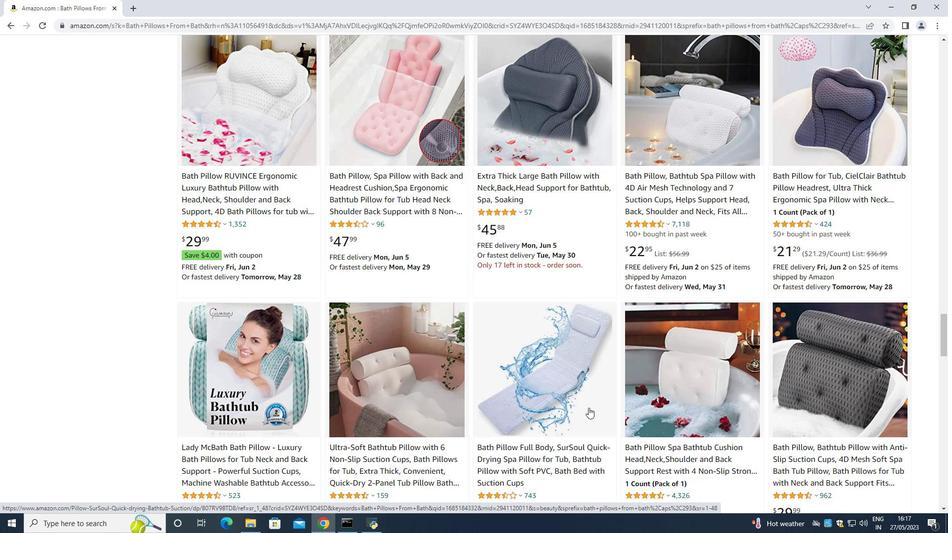 
Action: Mouse moved to (596, 481)
Screenshot: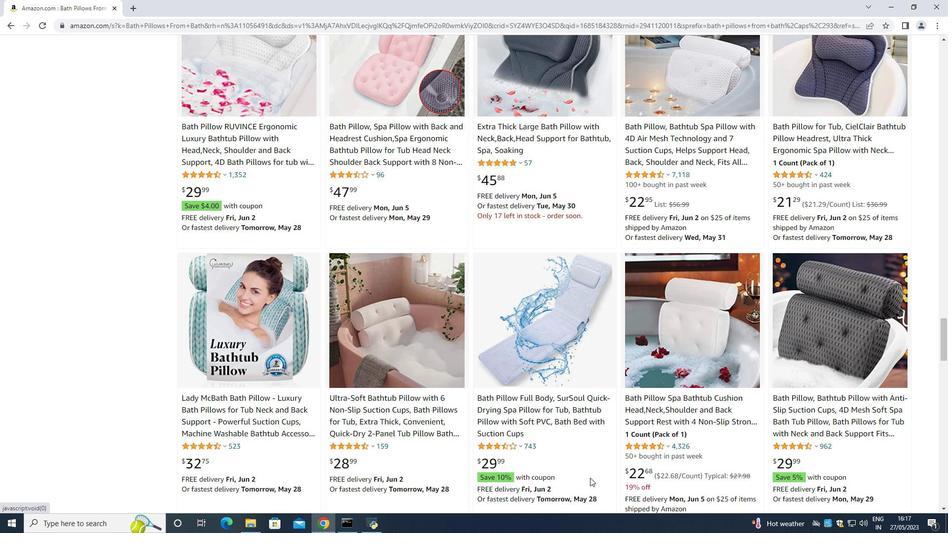 
Action: Mouse scrolled (596, 480) with delta (0, 0)
Screenshot: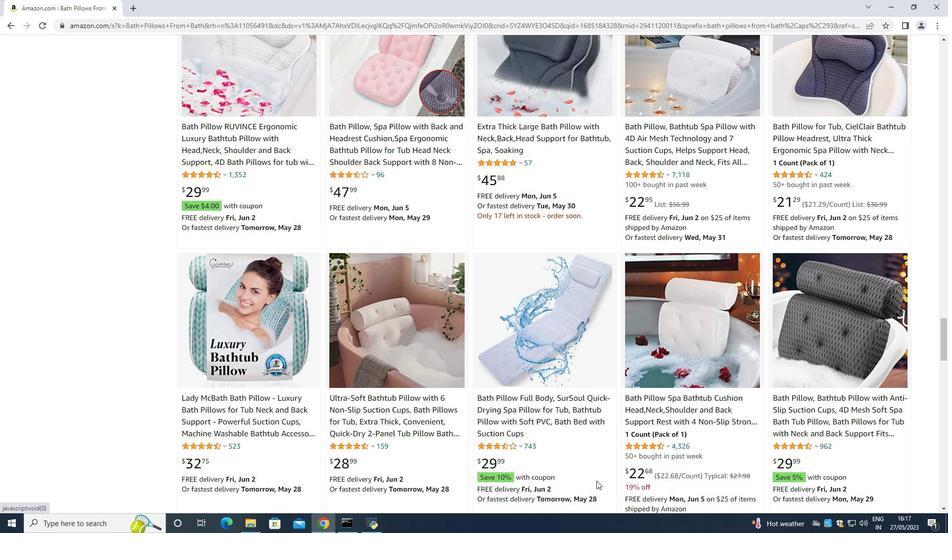 
Action: Mouse moved to (611, 481)
Screenshot: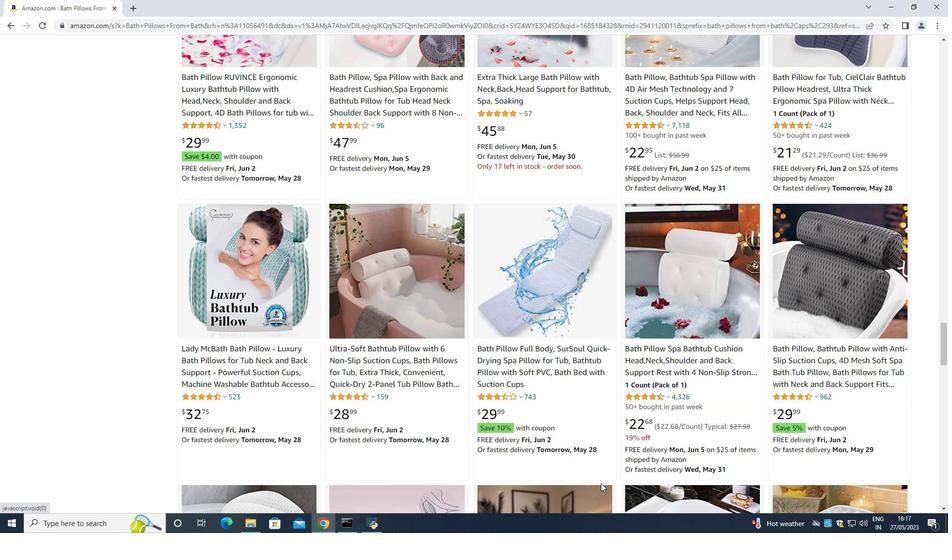 
Action: Mouse scrolled (611, 481) with delta (0, 0)
Screenshot: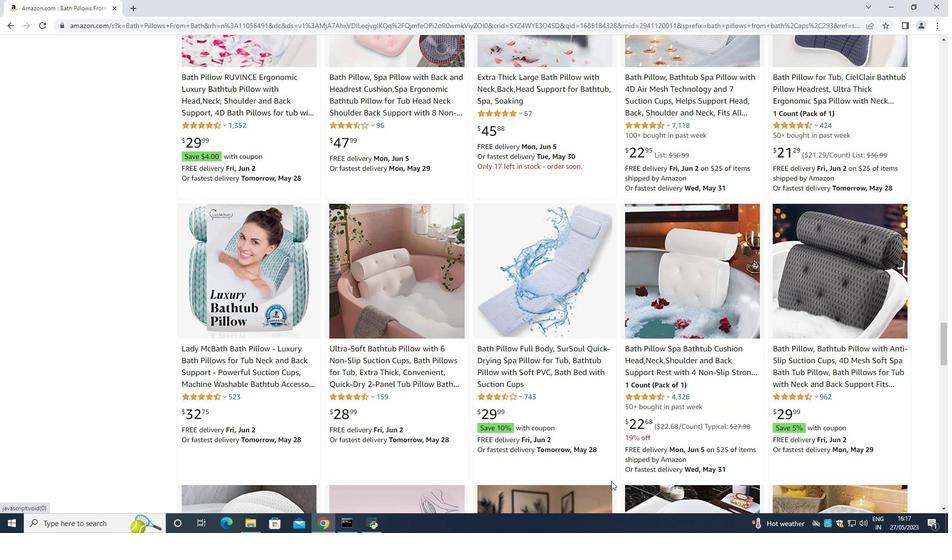 
Action: Mouse moved to (615, 477)
Screenshot: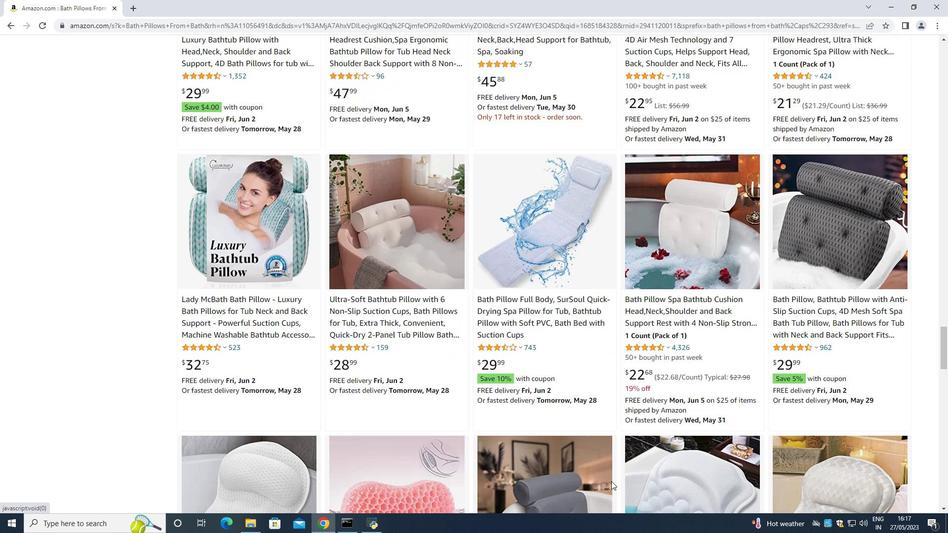 
Action: Mouse scrolled (615, 477) with delta (0, 0)
Screenshot: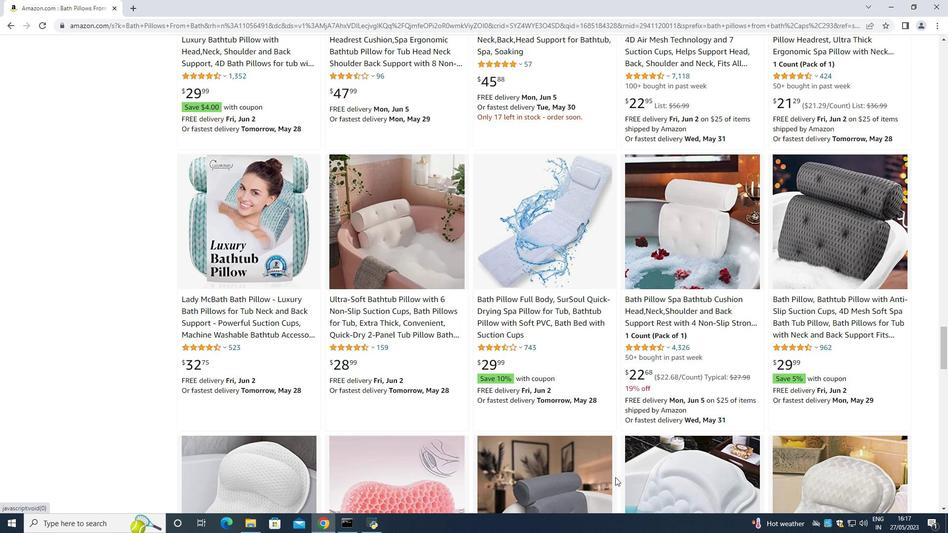 
Action: Mouse scrolled (615, 477) with delta (0, 0)
Screenshot: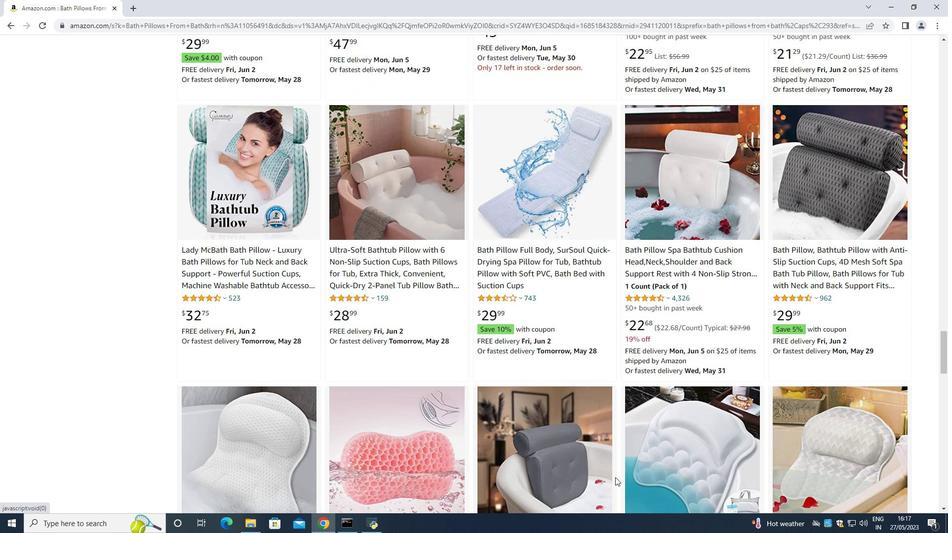 
Action: Mouse scrolled (615, 477) with delta (0, 0)
Screenshot: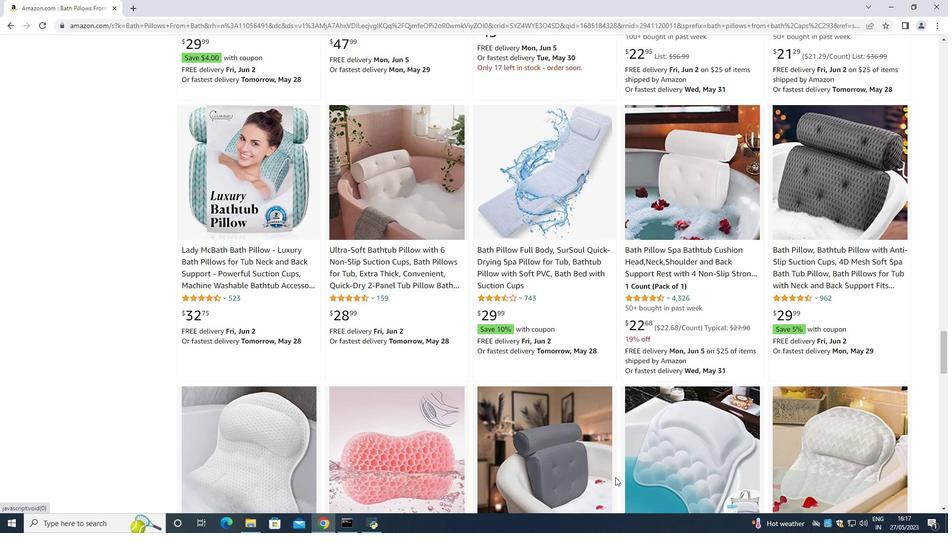 
Action: Mouse scrolled (615, 477) with delta (0, 0)
Screenshot: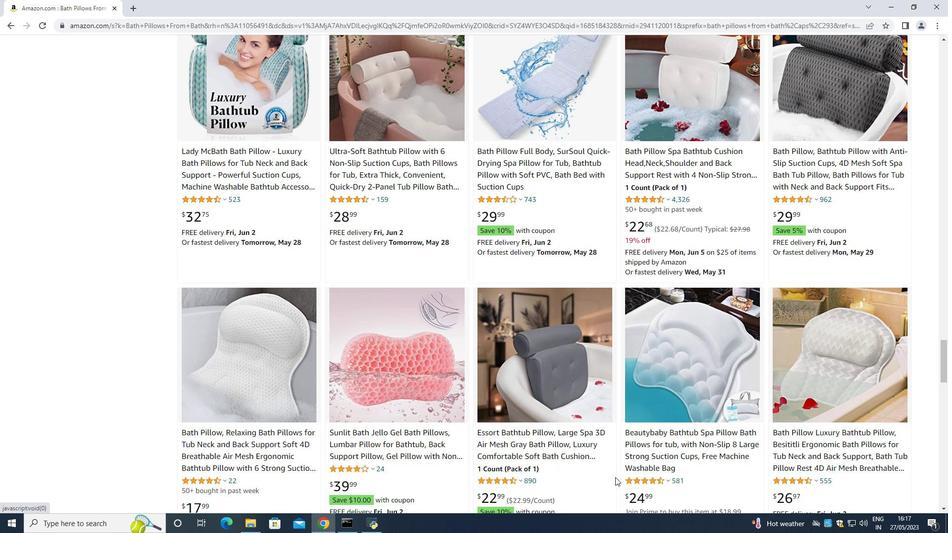 
Action: Mouse moved to (615, 477)
Screenshot: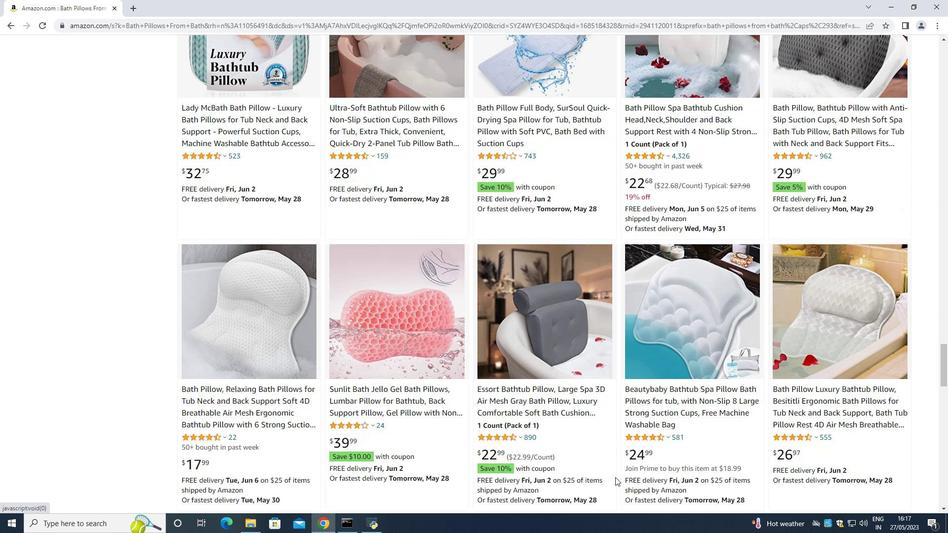 
Action: Mouse scrolled (615, 477) with delta (0, 0)
Screenshot: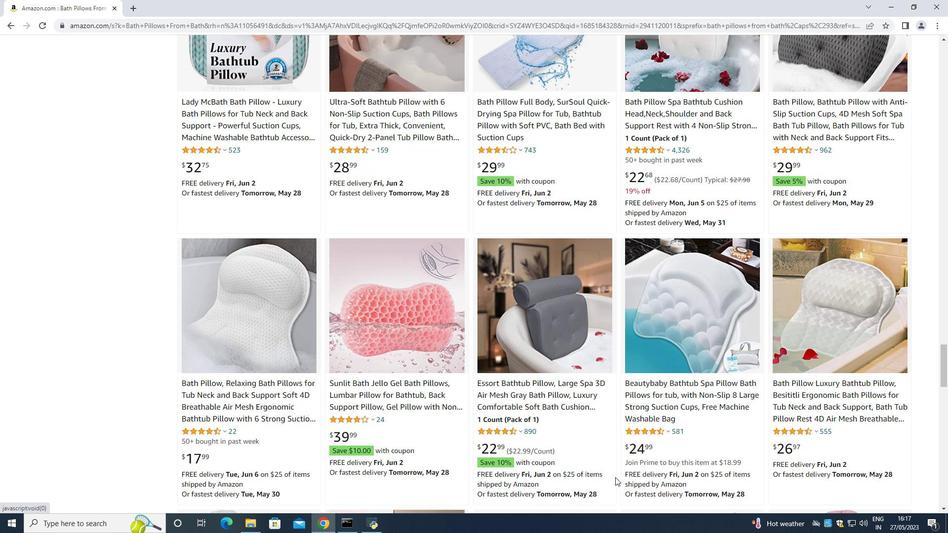 
Action: Mouse moved to (615, 478)
Screenshot: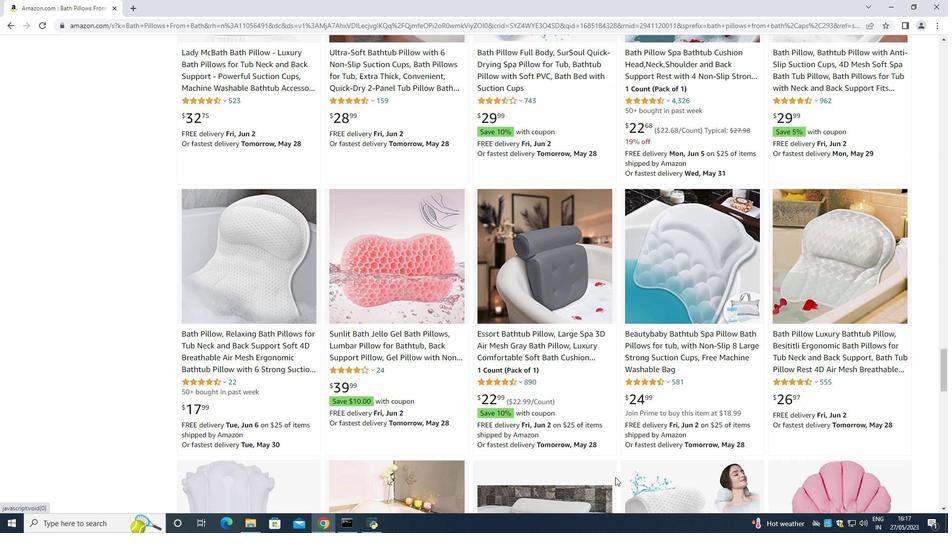 
Action: Mouse scrolled (615, 477) with delta (0, 0)
Screenshot: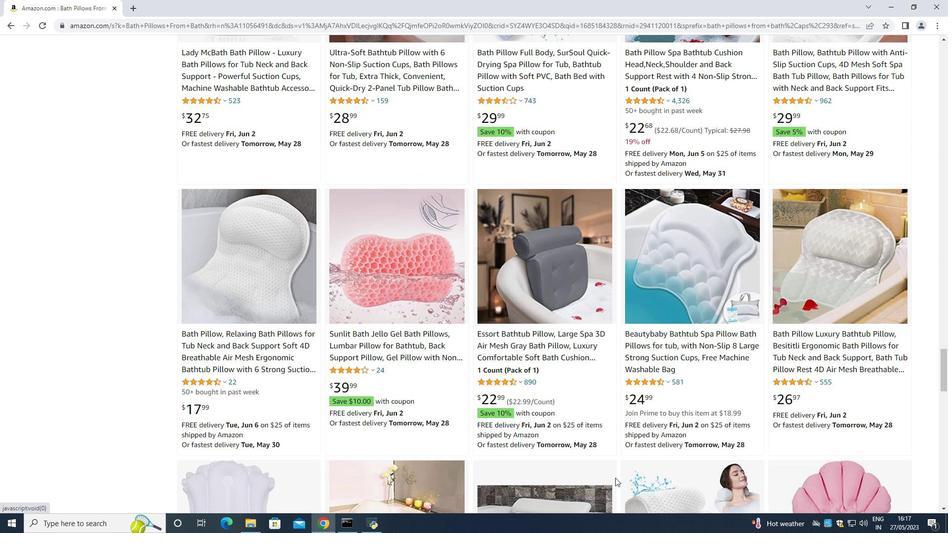 
Action: Mouse moved to (615, 479)
Screenshot: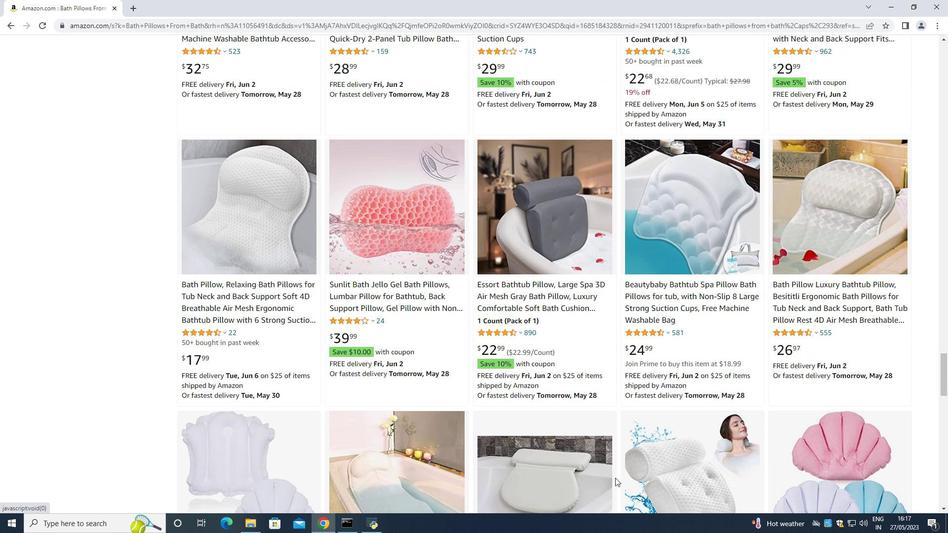 
Action: Mouse scrolled (615, 479) with delta (0, 0)
Screenshot: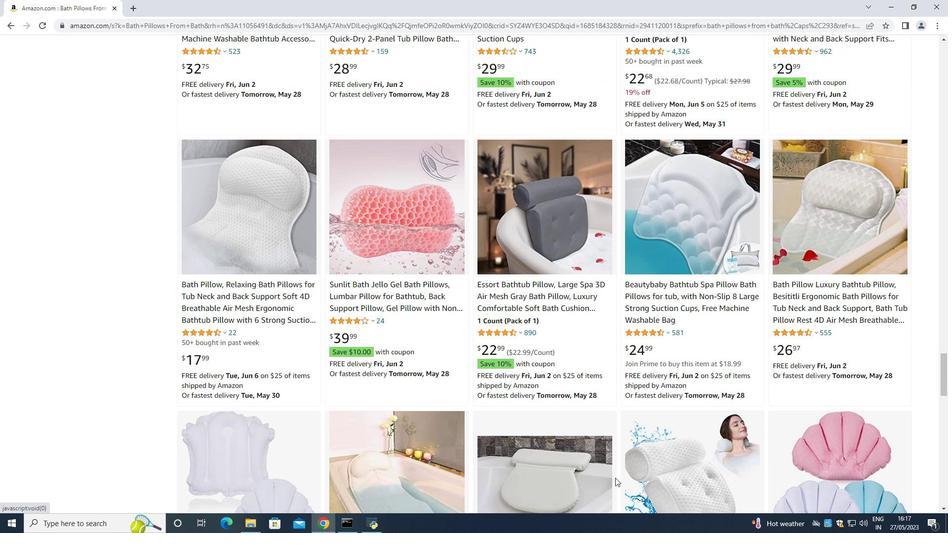 
Action: Mouse moved to (617, 479)
Screenshot: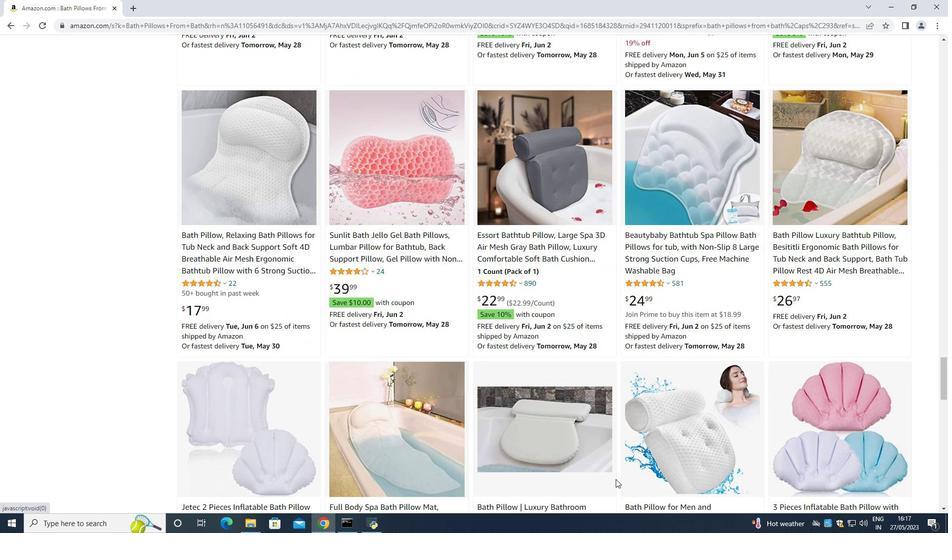
Action: Mouse scrolled (617, 479) with delta (0, 0)
Screenshot: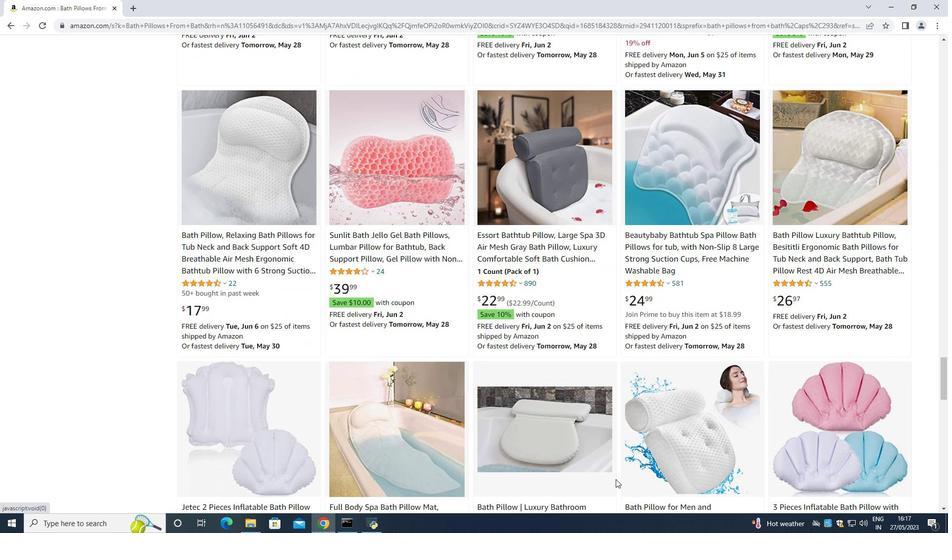 
Action: Mouse moved to (619, 480)
Screenshot: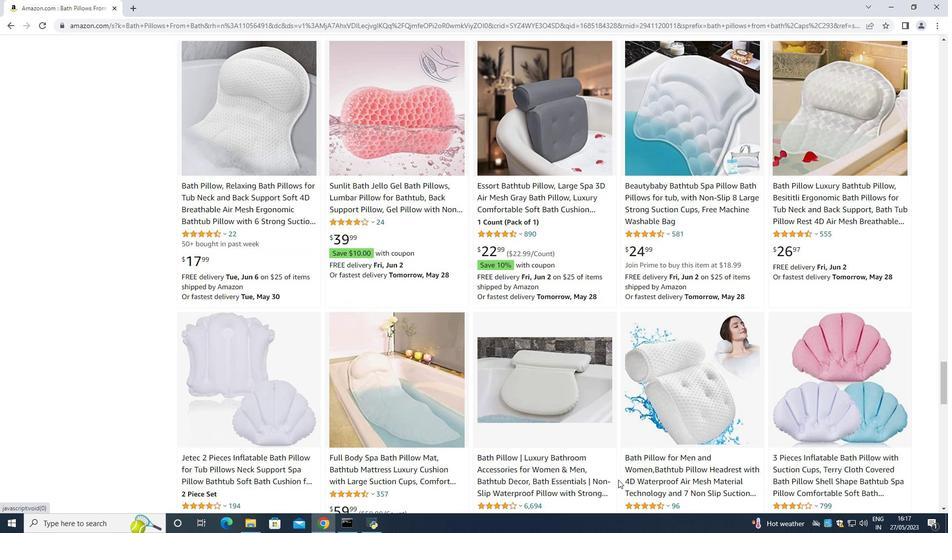 
Action: Mouse scrolled (619, 479) with delta (0, 0)
Screenshot: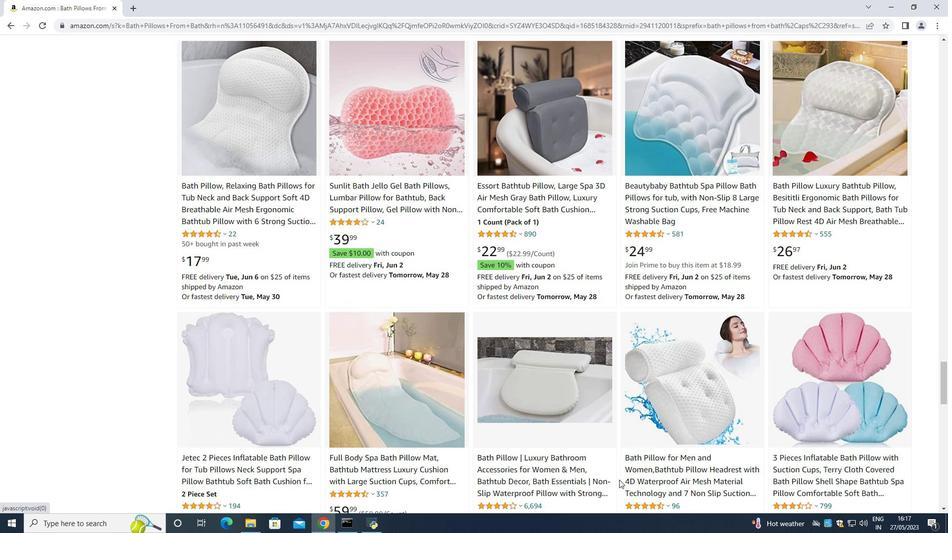 
Action: Mouse moved to (619, 480)
Screenshot: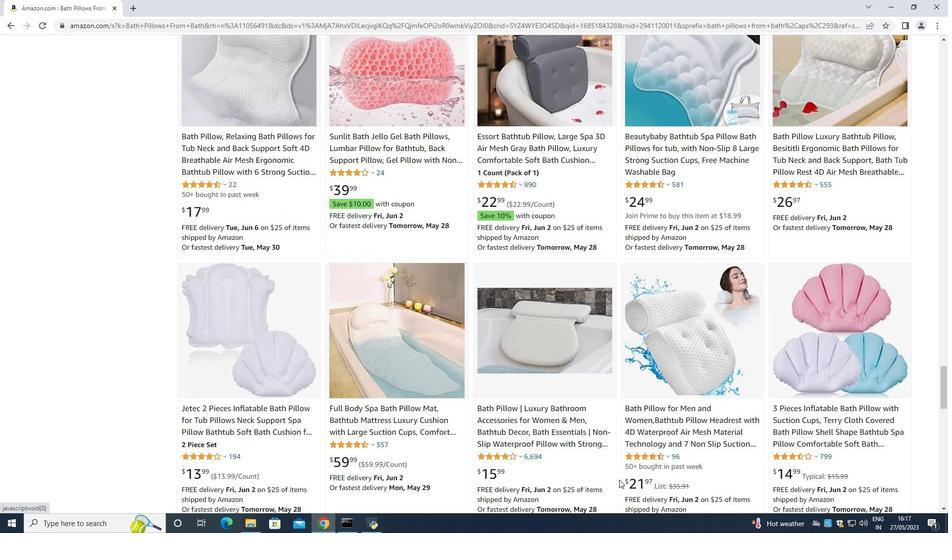 
Action: Mouse scrolled (619, 479) with delta (0, 0)
Screenshot: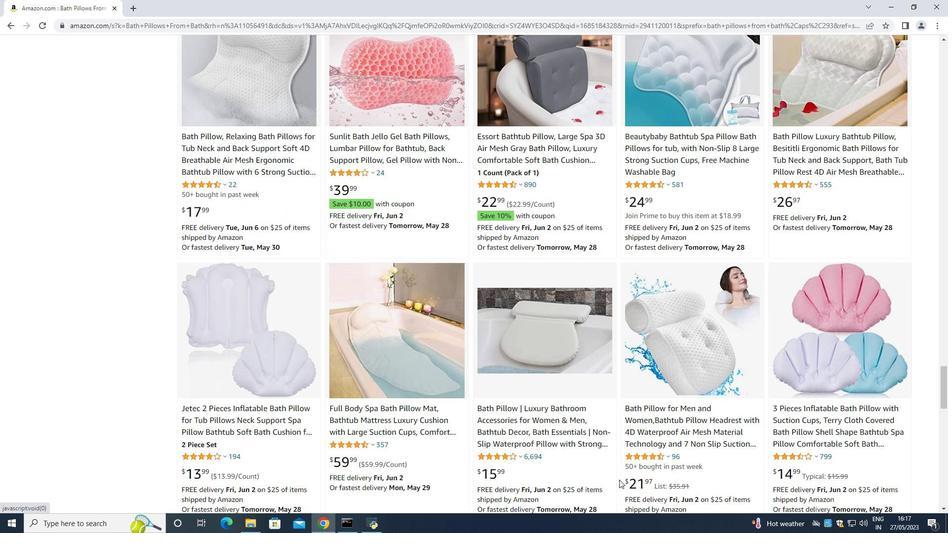 
Action: Mouse moved to (620, 480)
Screenshot: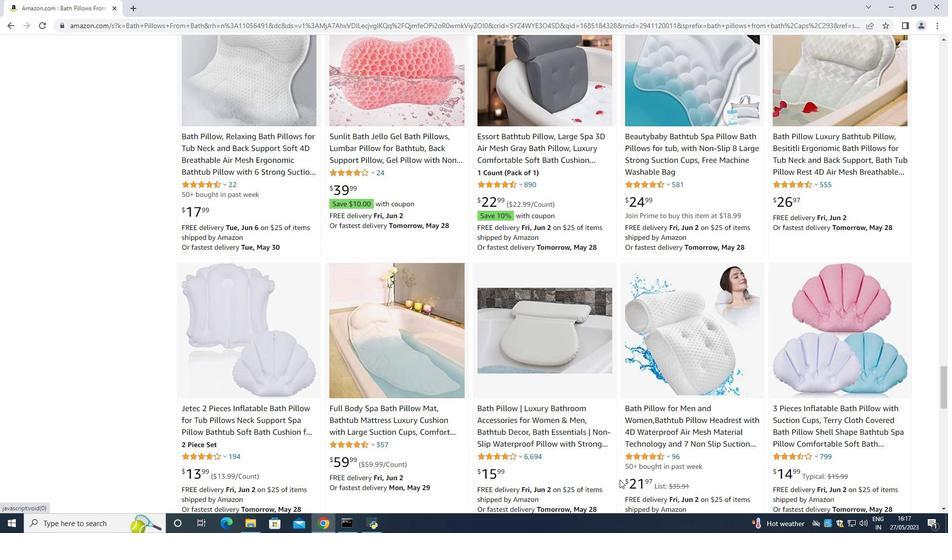
Action: Mouse scrolled (620, 479) with delta (0, 0)
Screenshot: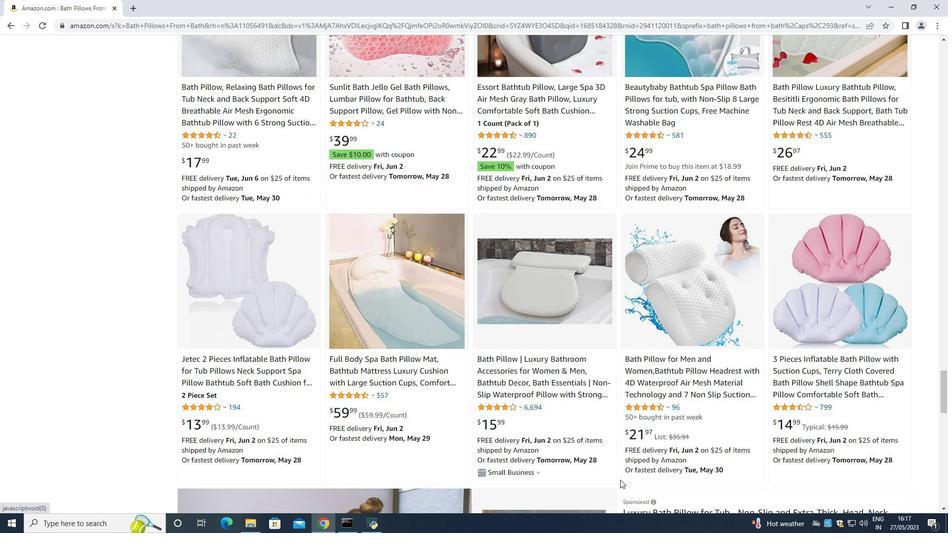 
Action: Mouse scrolled (620, 479) with delta (0, 0)
Screenshot: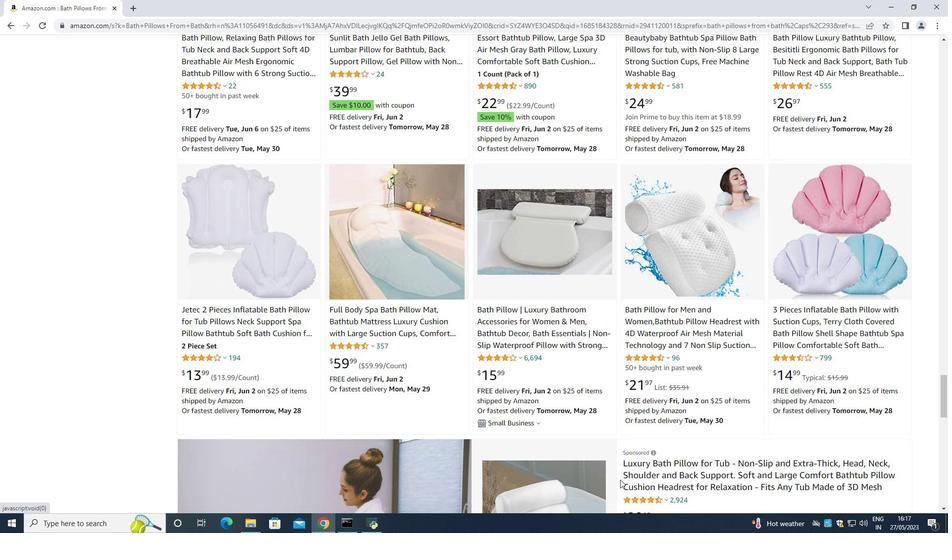 
Action: Mouse moved to (621, 481)
Screenshot: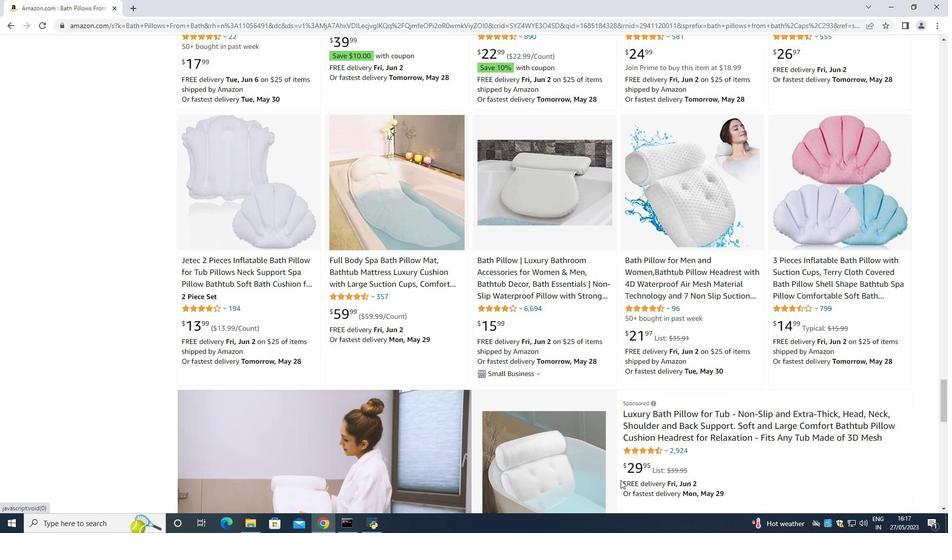 
Action: Mouse scrolled (621, 480) with delta (0, 0)
Screenshot: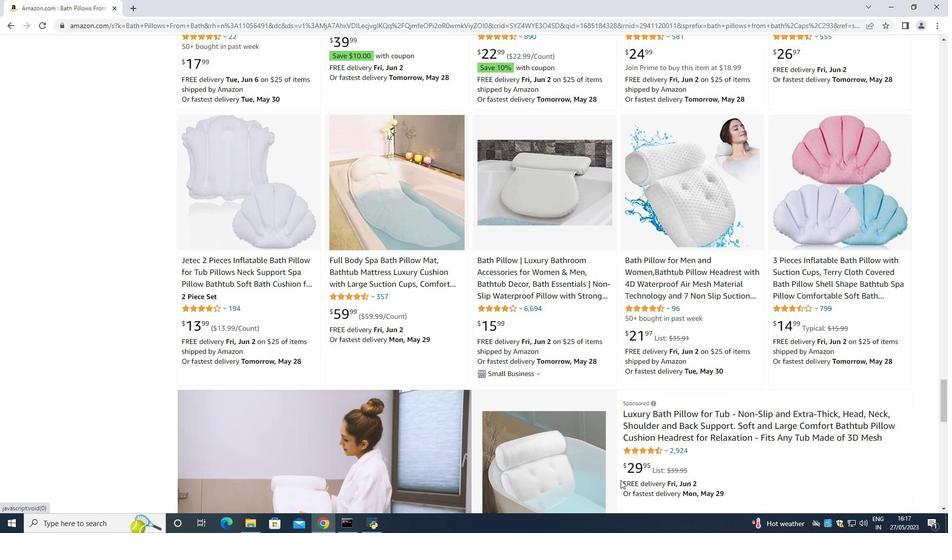 
Action: Mouse moved to (622, 481)
Screenshot: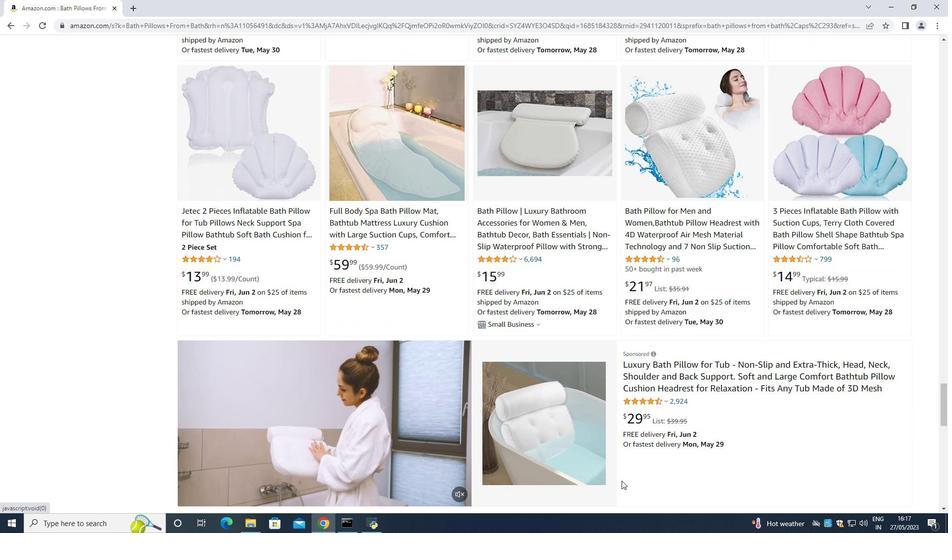 
Action: Mouse scrolled (622, 481) with delta (0, 0)
Screenshot: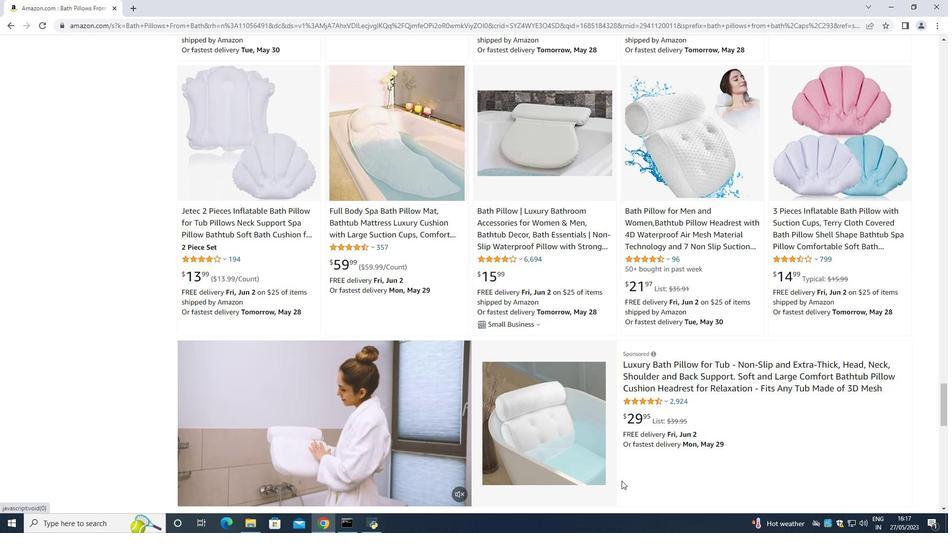 
Action: Mouse moved to (625, 483)
Screenshot: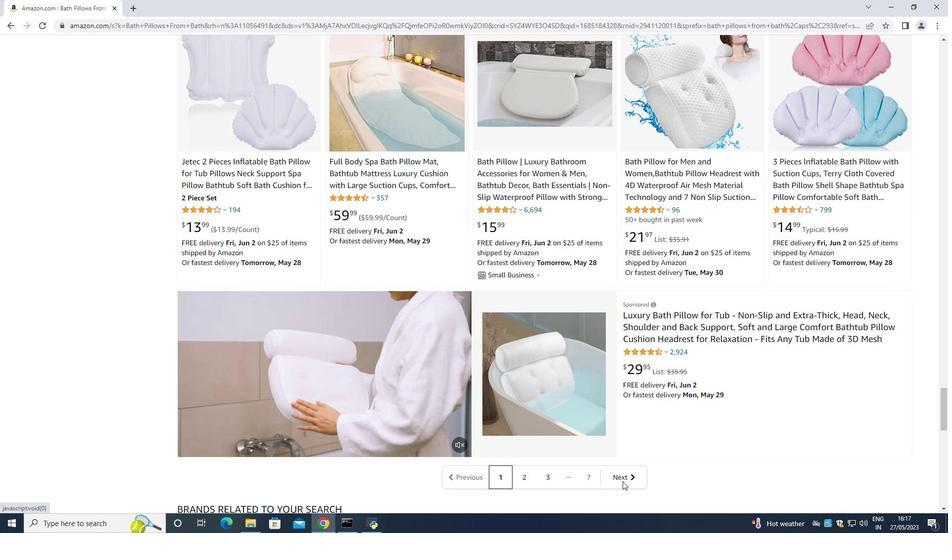 
Action: Mouse scrolled (625, 482) with delta (0, 0)
Screenshot: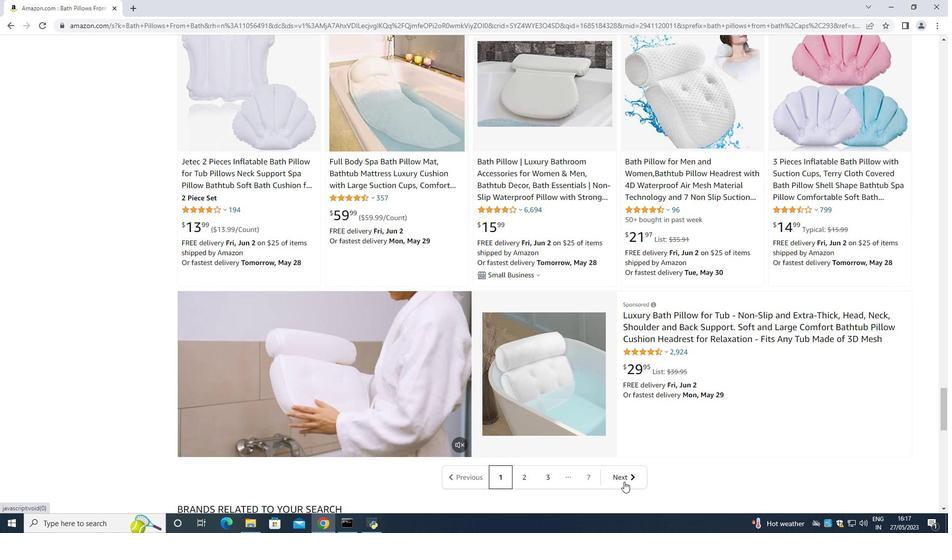 
Action: Mouse moved to (627, 484)
Screenshot: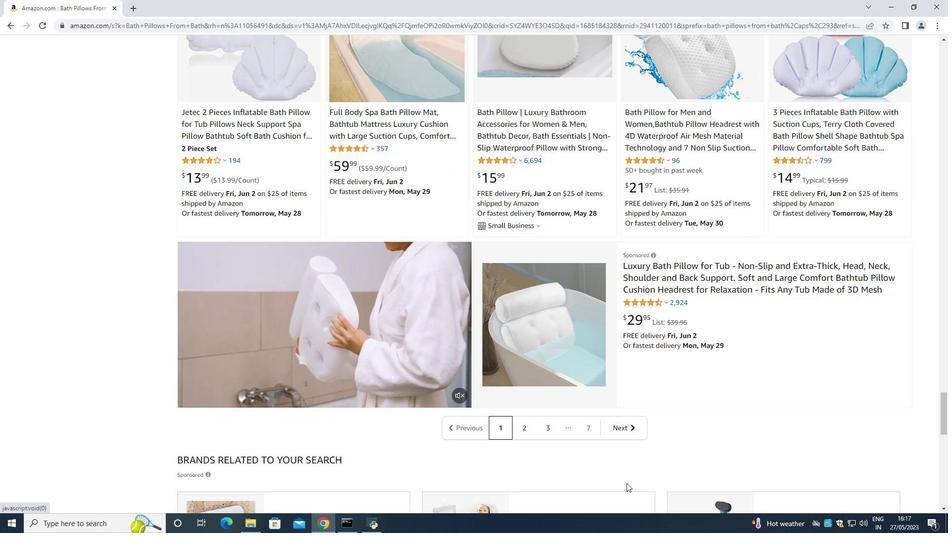 
Action: Mouse scrolled (627, 484) with delta (0, 0)
Screenshot: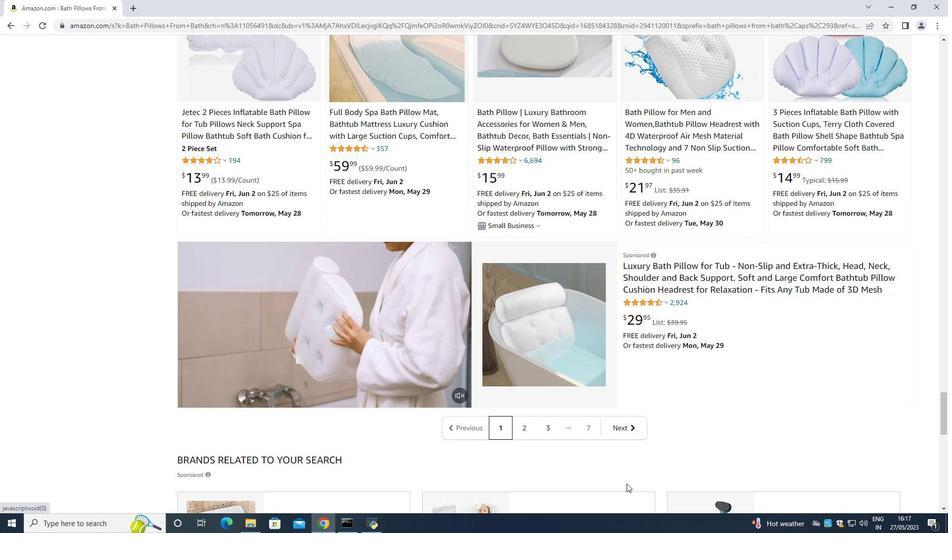 
Action: Mouse moved to (628, 485)
Screenshot: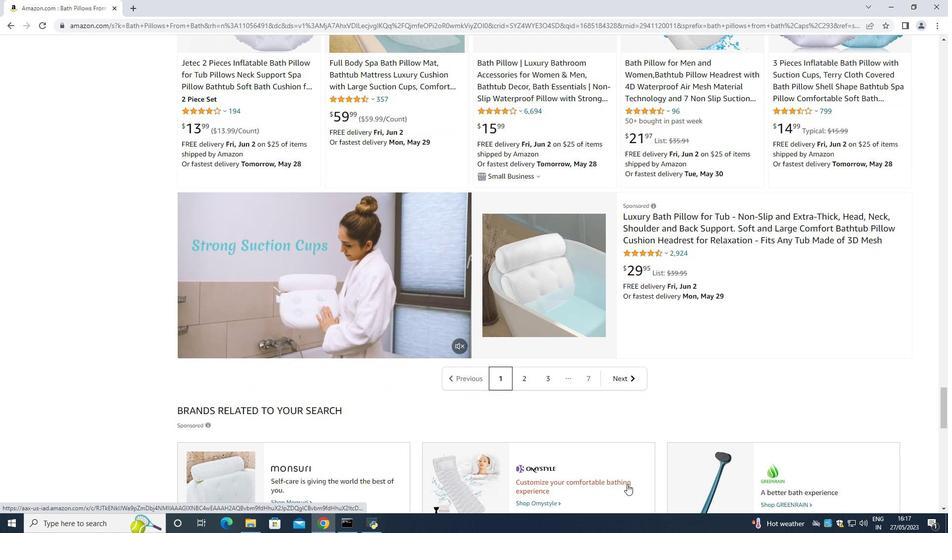 
Action: Mouse scrolled (628, 484) with delta (0, 0)
Screenshot: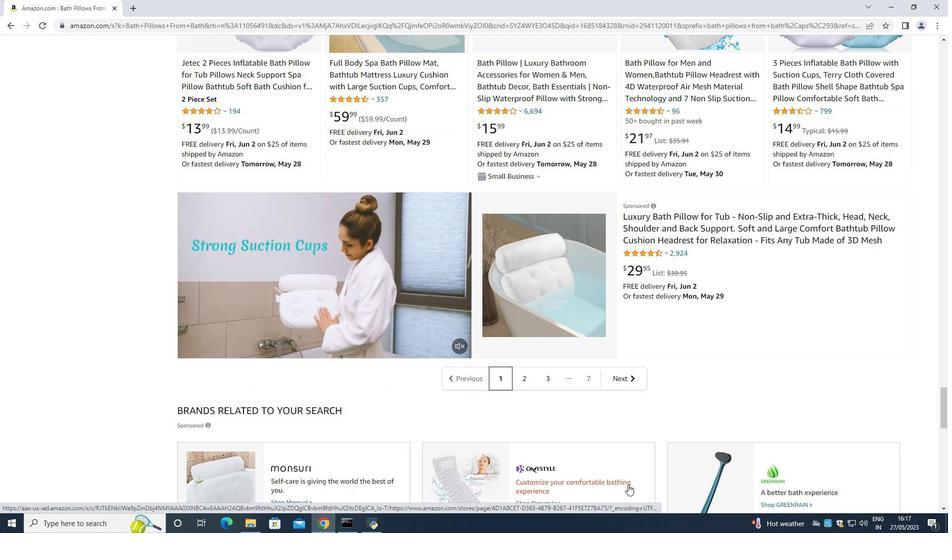 
Action: Mouse scrolled (628, 485) with delta (0, 0)
Screenshot: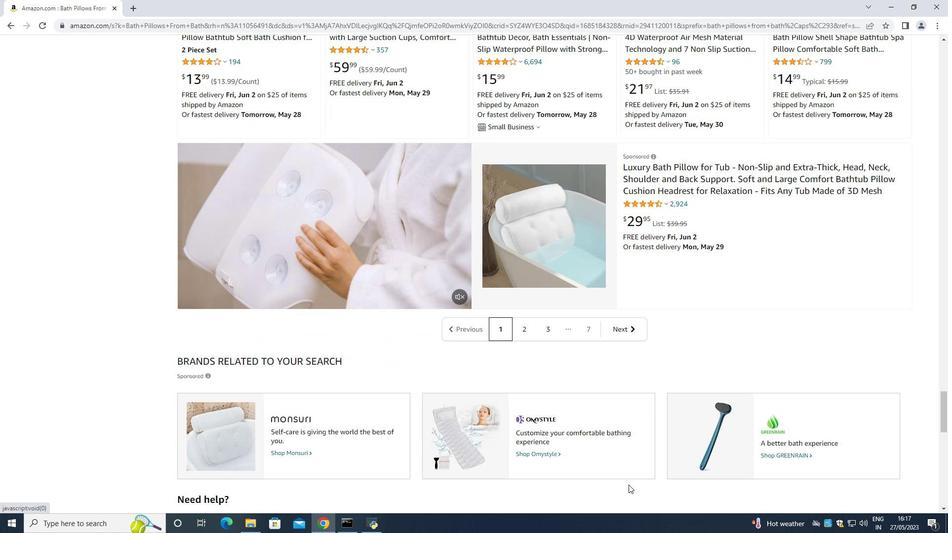 
Action: Mouse scrolled (628, 485) with delta (0, 0)
Screenshot: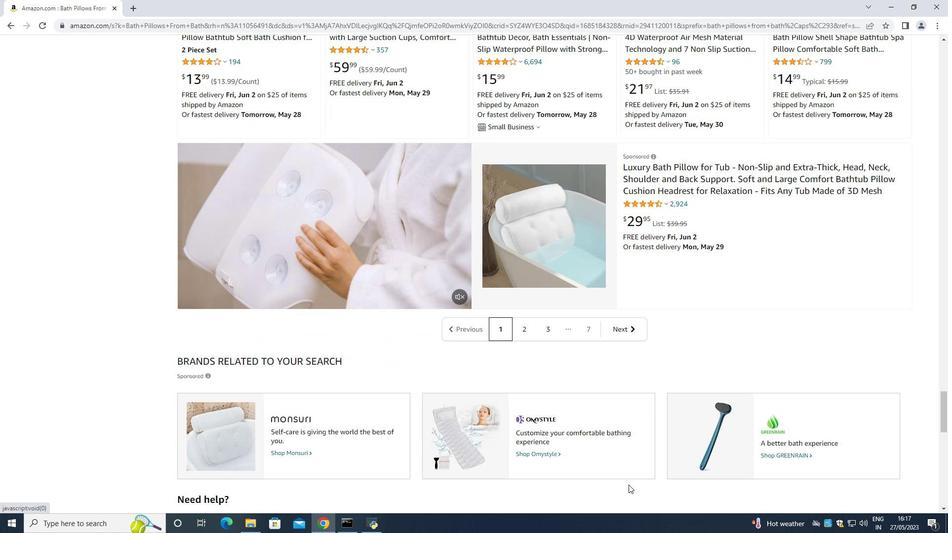 
Action: Mouse scrolled (628, 485) with delta (0, 0)
Screenshot: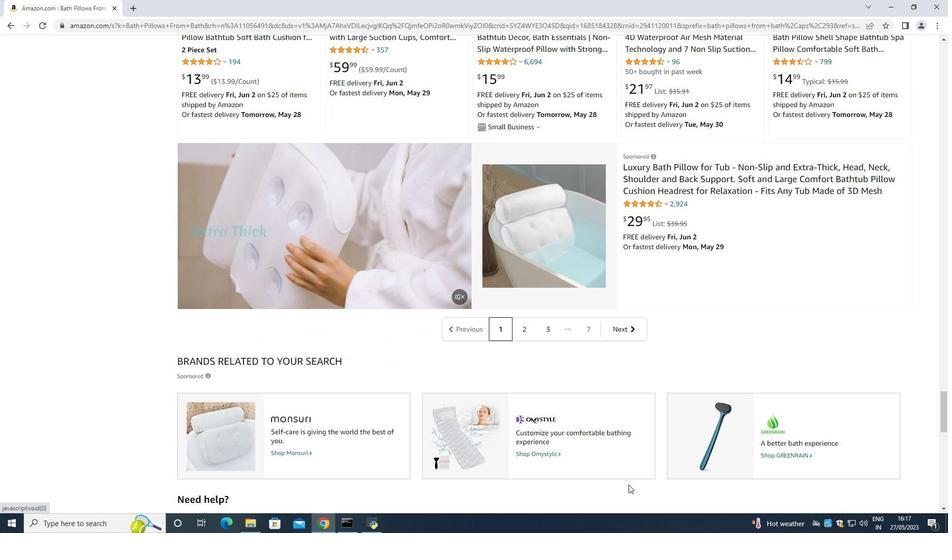 
Action: Mouse scrolled (628, 485) with delta (0, 0)
Screenshot: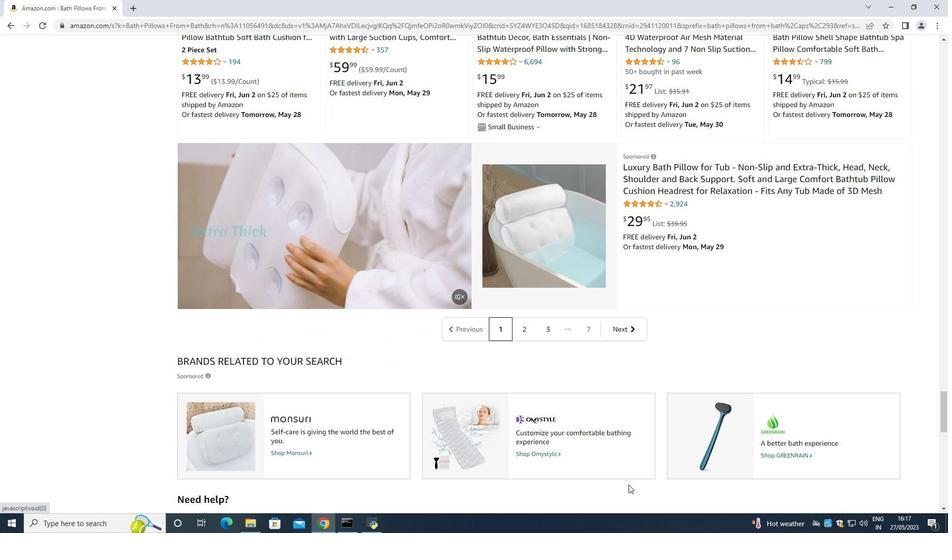 
Action: Mouse scrolled (628, 485) with delta (0, 0)
Screenshot: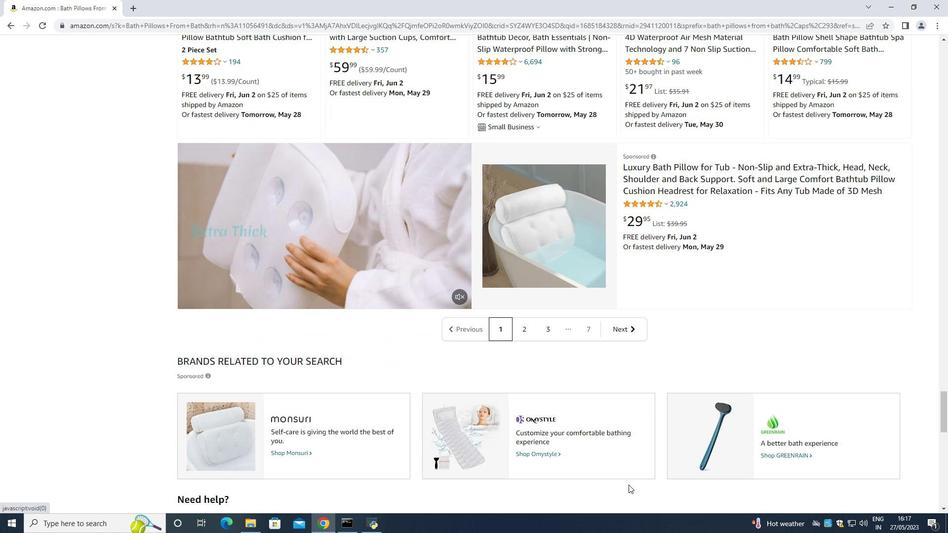 
Action: Mouse moved to (629, 486)
Screenshot: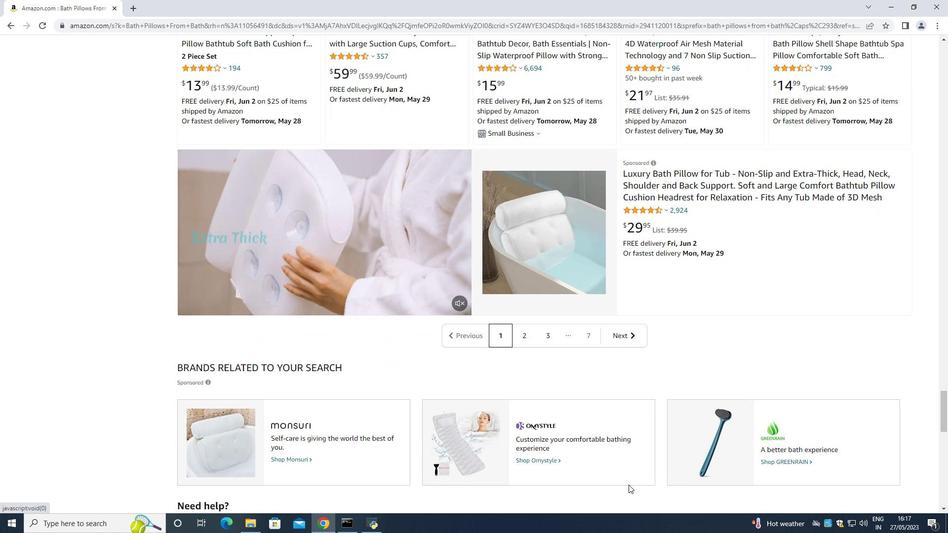 
Action: Mouse scrolled (629, 486) with delta (0, 0)
Screenshot: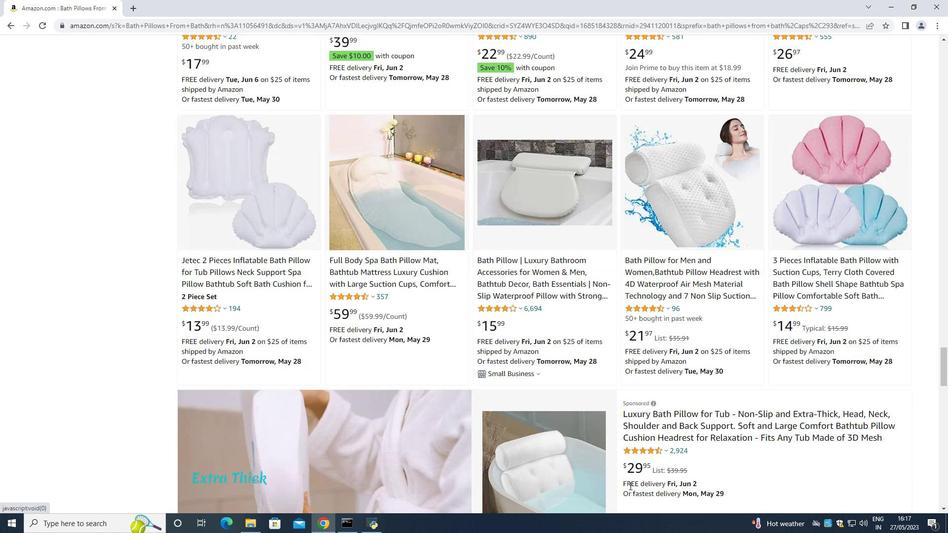 
Action: Mouse scrolled (629, 486) with delta (0, 0)
Screenshot: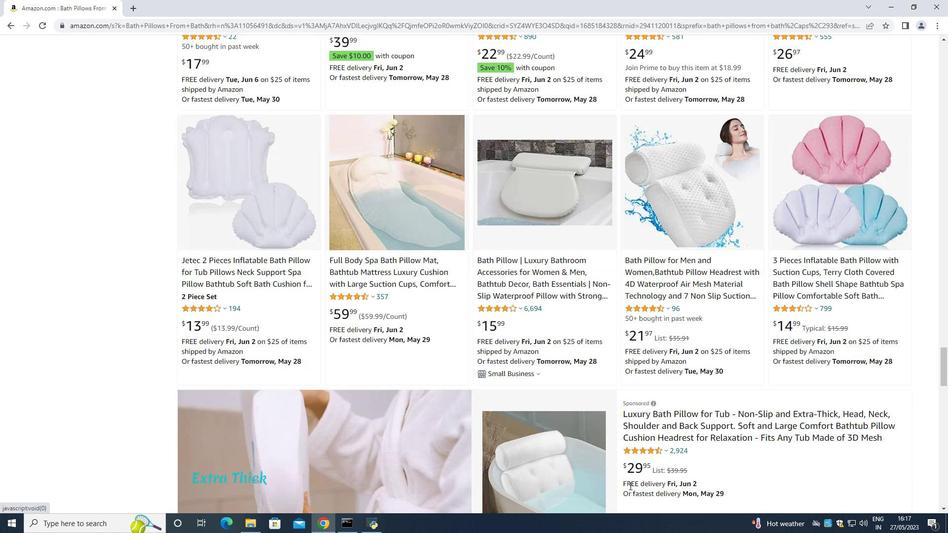 
Action: Mouse scrolled (629, 486) with delta (0, 0)
Screenshot: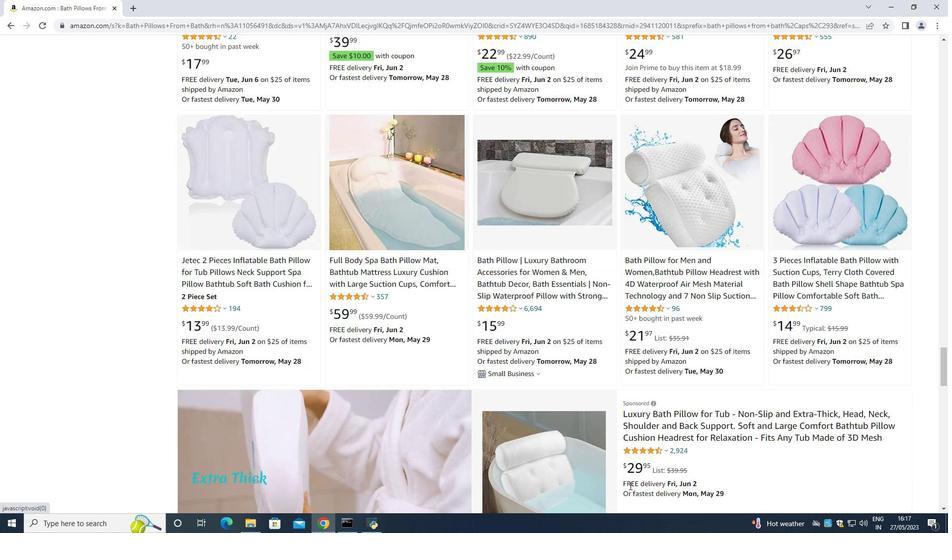 
Action: Mouse scrolled (629, 486) with delta (0, 0)
Screenshot: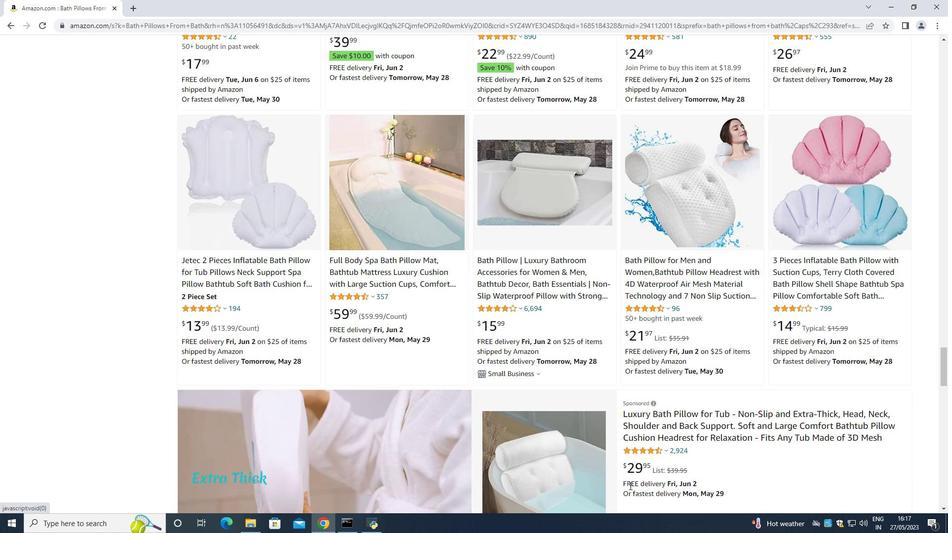 
Action: Mouse scrolled (629, 486) with delta (0, 0)
Screenshot: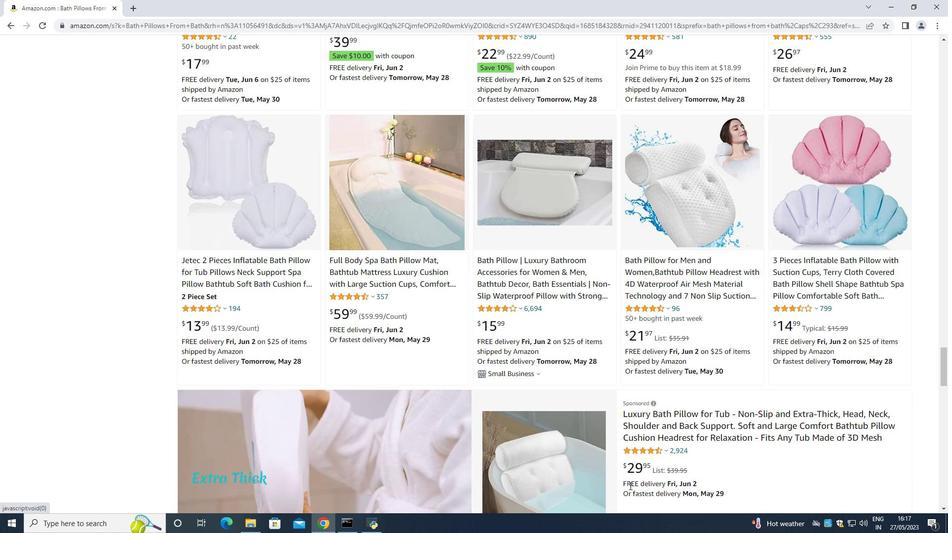 
Action: Mouse scrolled (629, 486) with delta (0, 0)
Screenshot: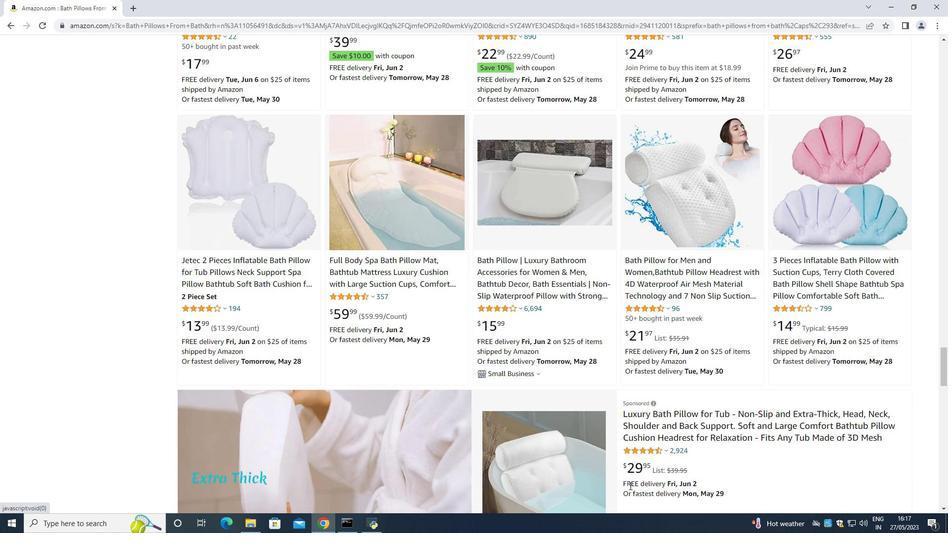 
Action: Mouse moved to (632, 486)
Screenshot: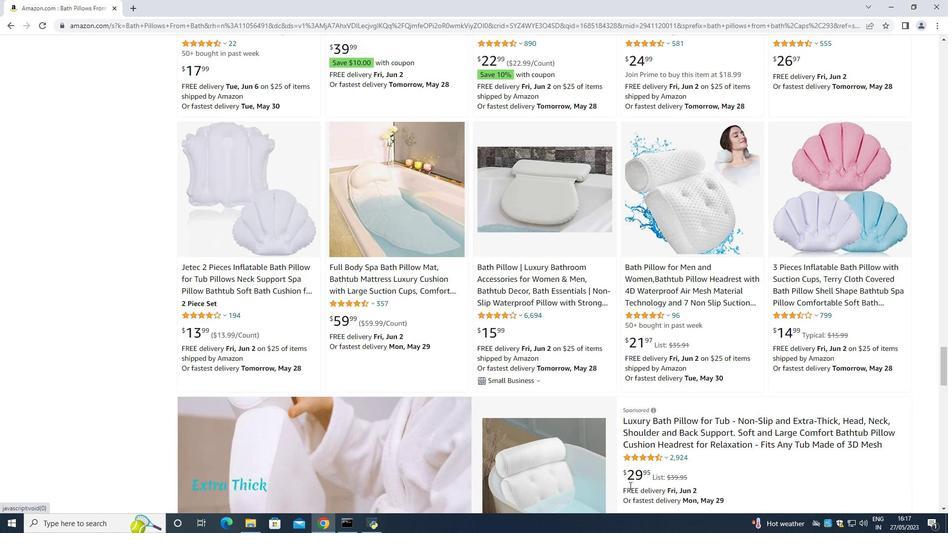 
Action: Mouse scrolled (632, 487) with delta (0, 0)
Screenshot: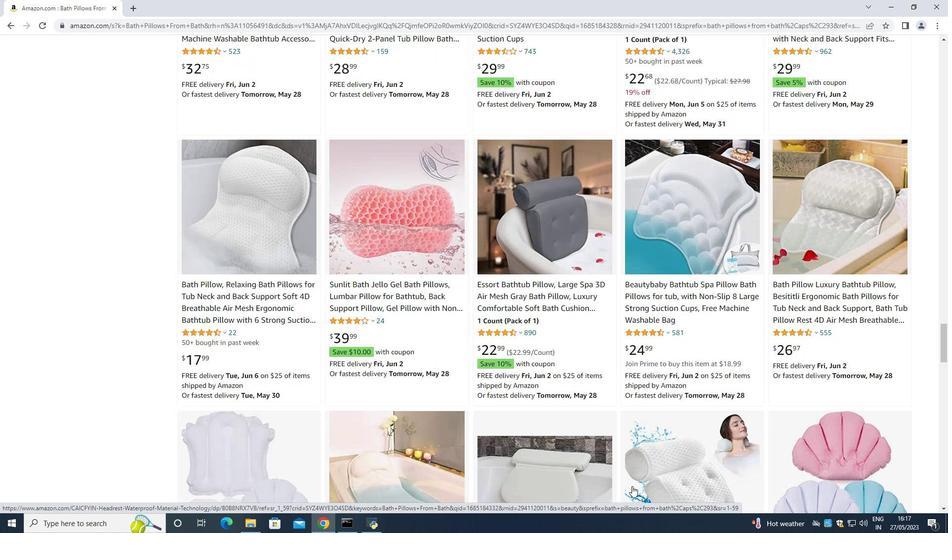 
Action: Mouse scrolled (632, 487) with delta (0, 0)
Screenshot: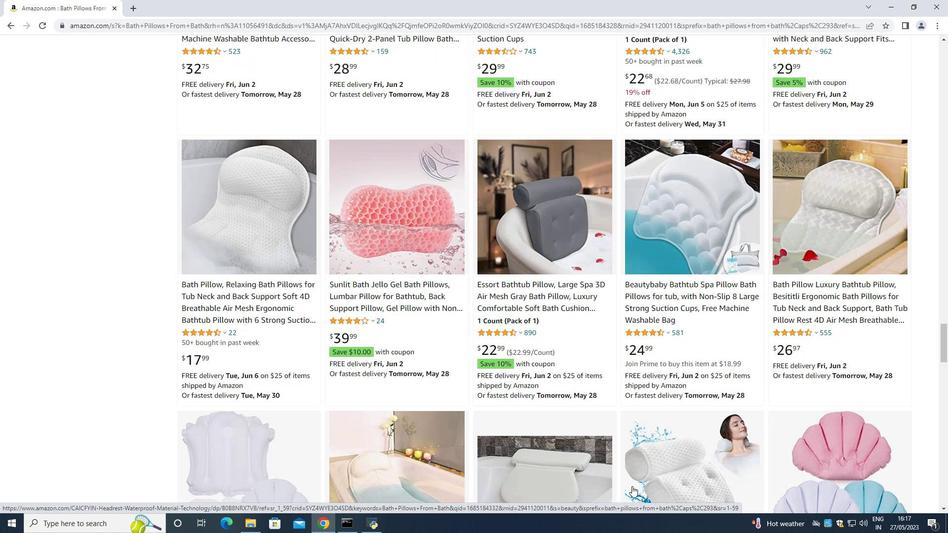 
Action: Mouse scrolled (632, 487) with delta (0, 0)
Screenshot: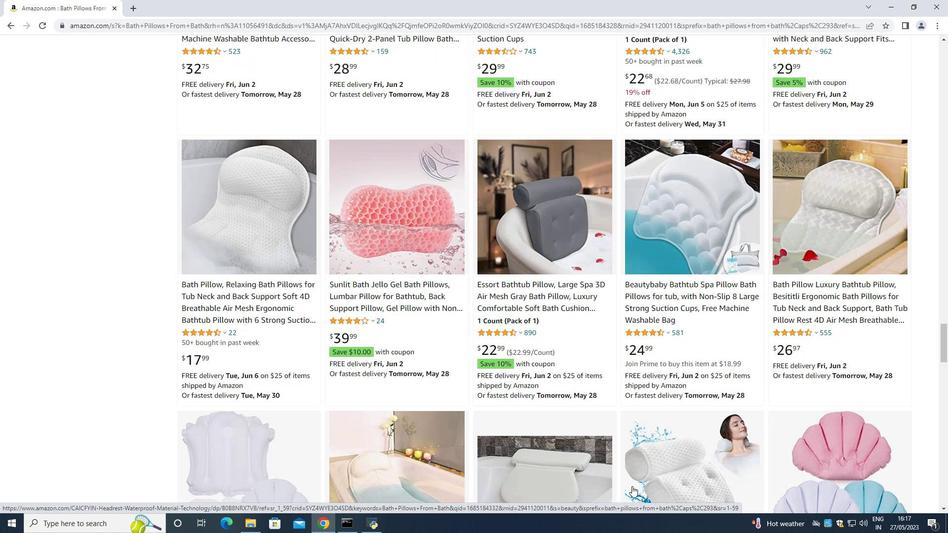 
Action: Mouse scrolled (632, 487) with delta (0, 0)
Screenshot: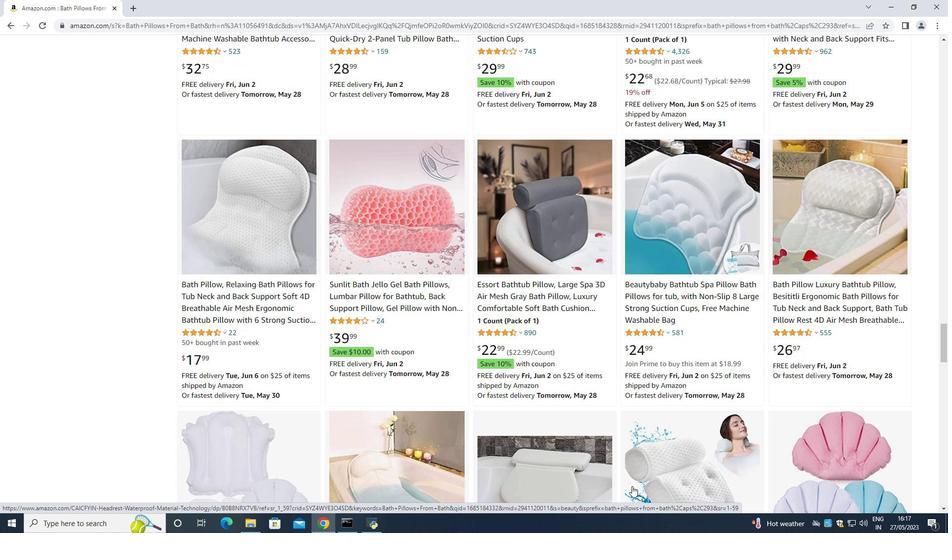 
Action: Mouse scrolled (632, 487) with delta (0, 0)
Screenshot: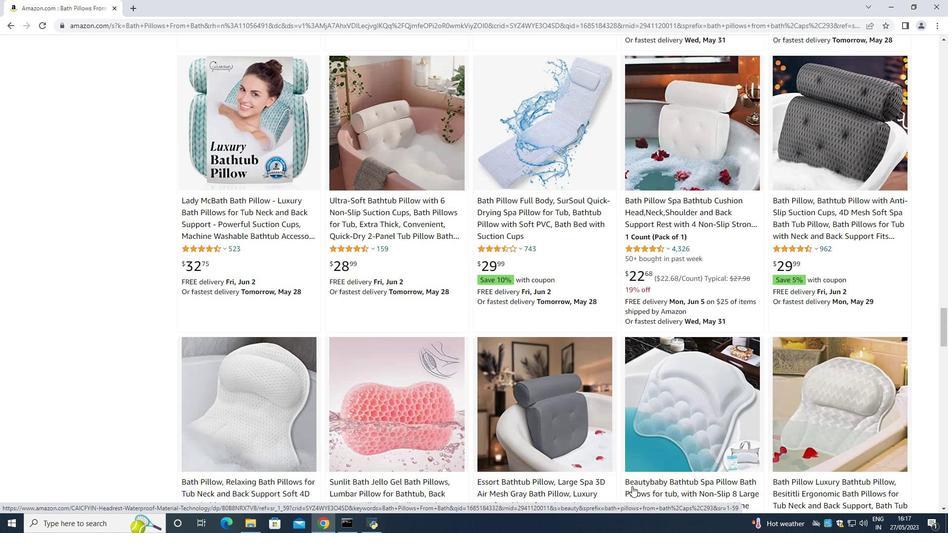 
Action: Mouse scrolled (632, 487) with delta (0, 0)
Screenshot: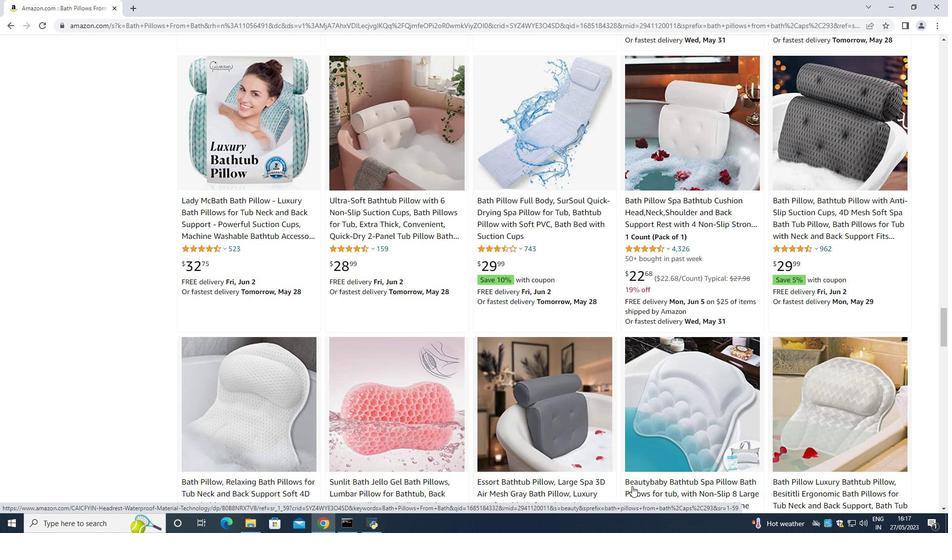 
Action: Mouse scrolled (632, 487) with delta (0, 0)
Screenshot: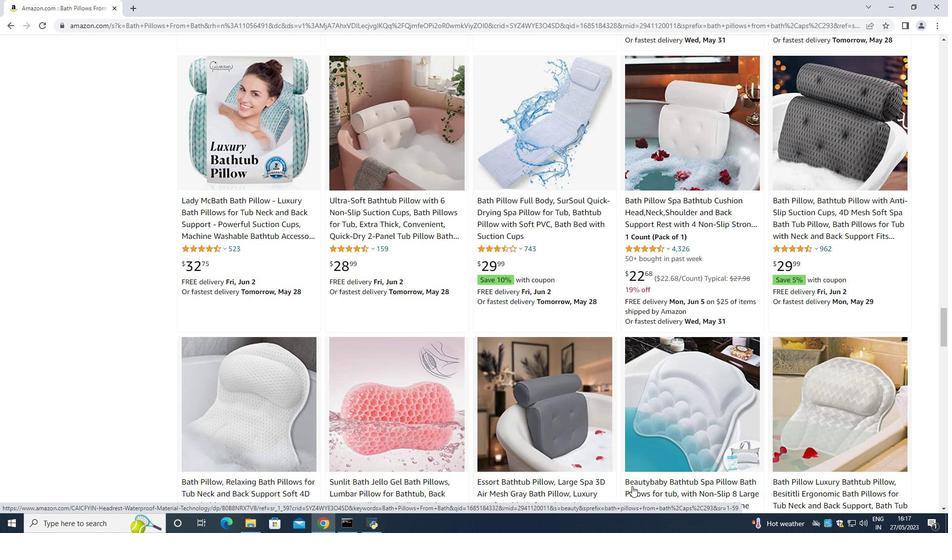 
Action: Mouse scrolled (632, 487) with delta (0, 0)
Screenshot: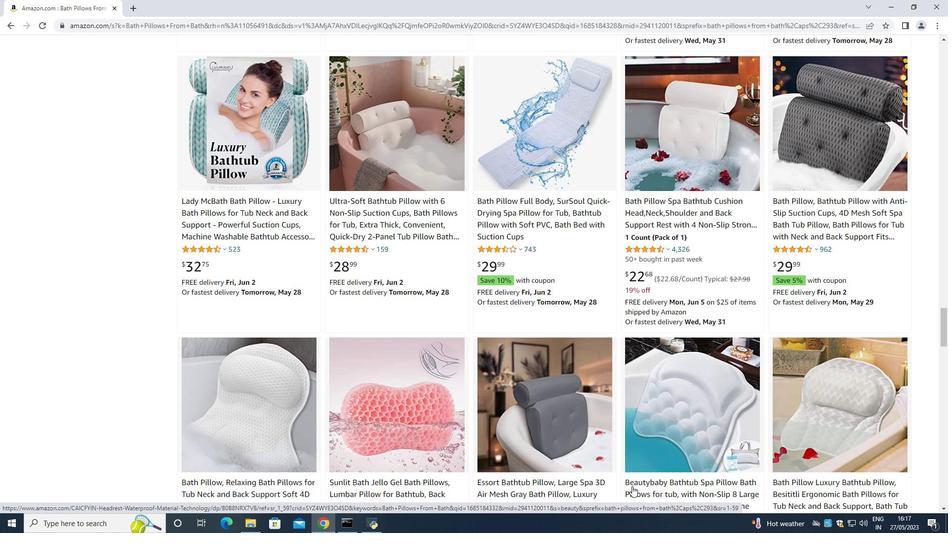 
Action: Mouse scrolled (632, 487) with delta (0, 0)
Screenshot: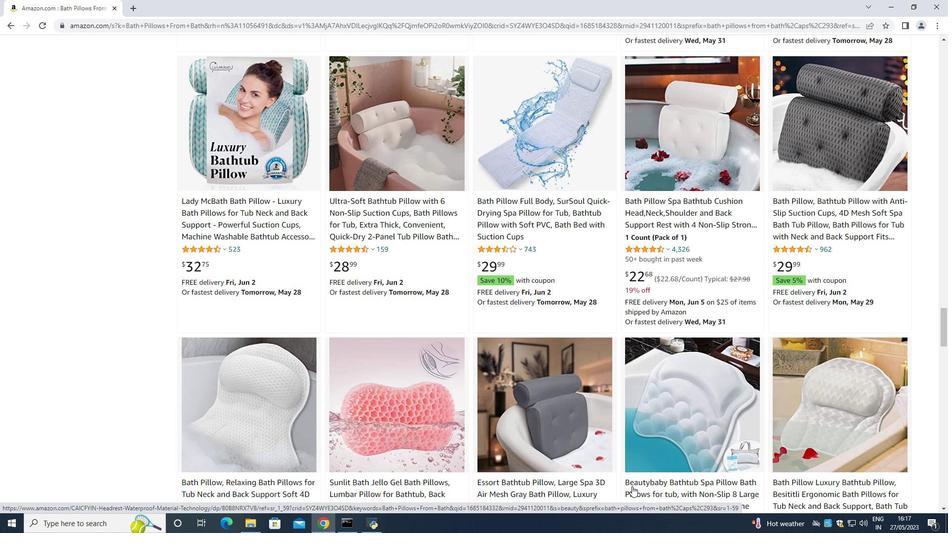 
Action: Mouse moved to (625, 483)
Screenshot: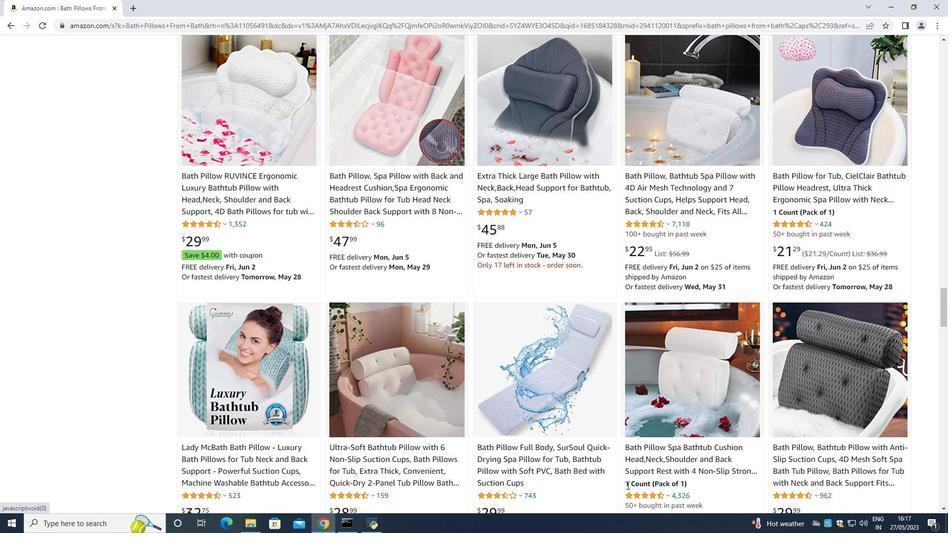 
Action: Mouse scrolled (625, 484) with delta (0, 0)
Screenshot: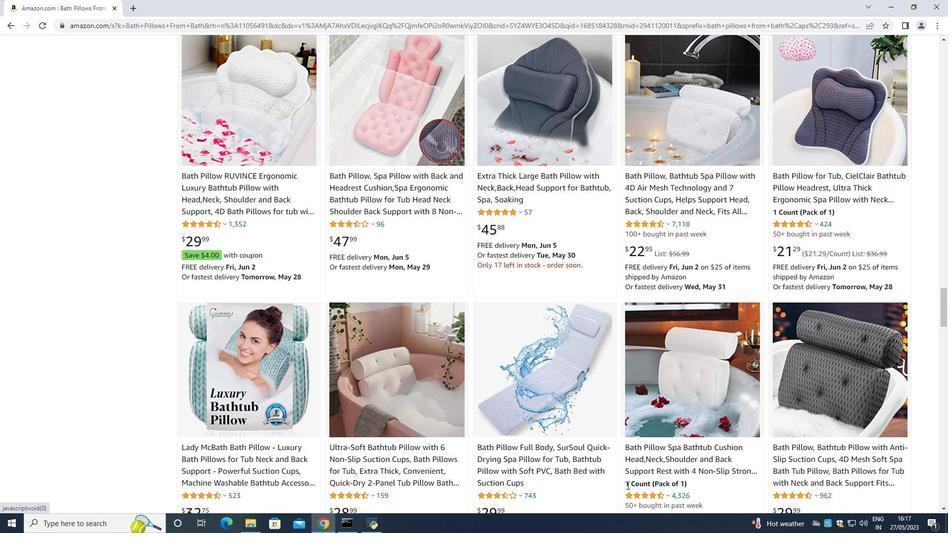 
Action: Mouse scrolled (625, 484) with delta (0, 0)
Screenshot: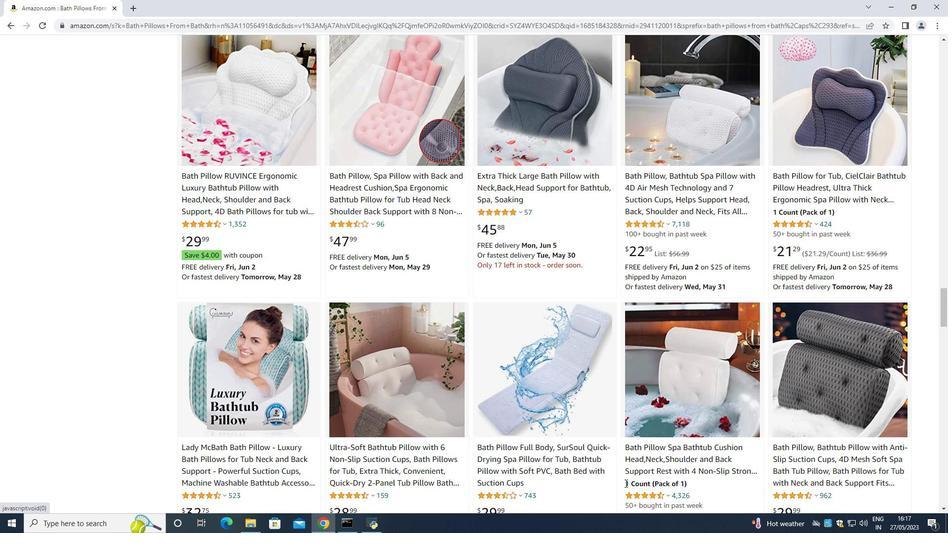 
Action: Mouse scrolled (625, 484) with delta (0, 0)
Screenshot: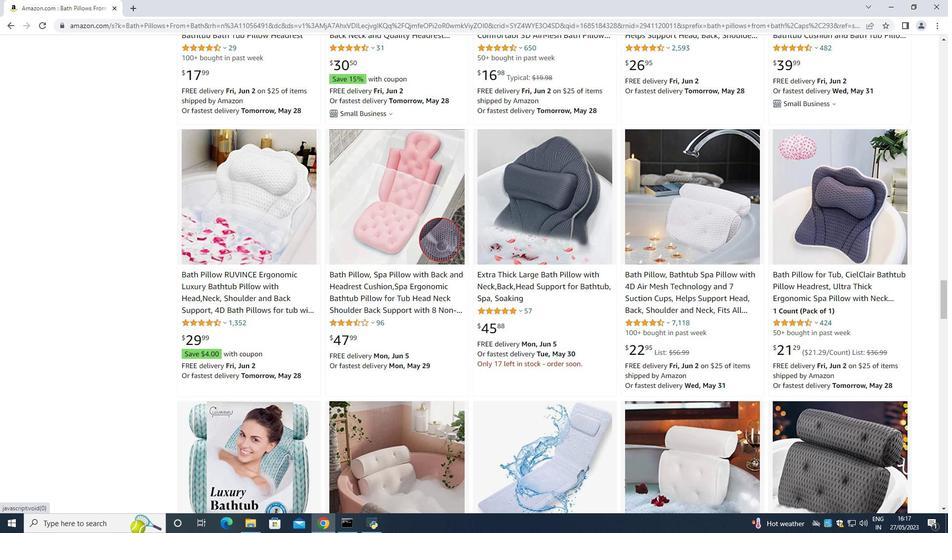 
Action: Mouse moved to (406, 370)
Screenshot: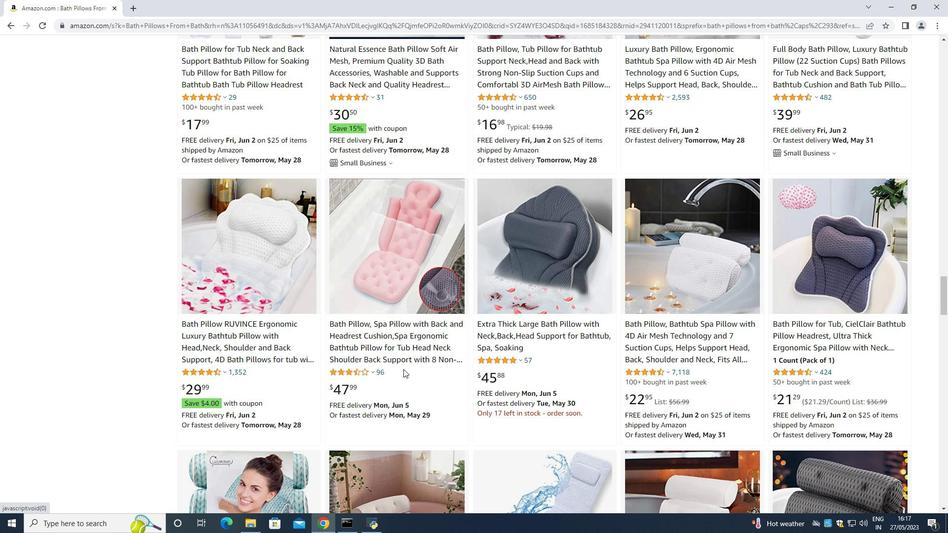 
Action: Mouse scrolled (406, 371) with delta (0, 0)
Screenshot: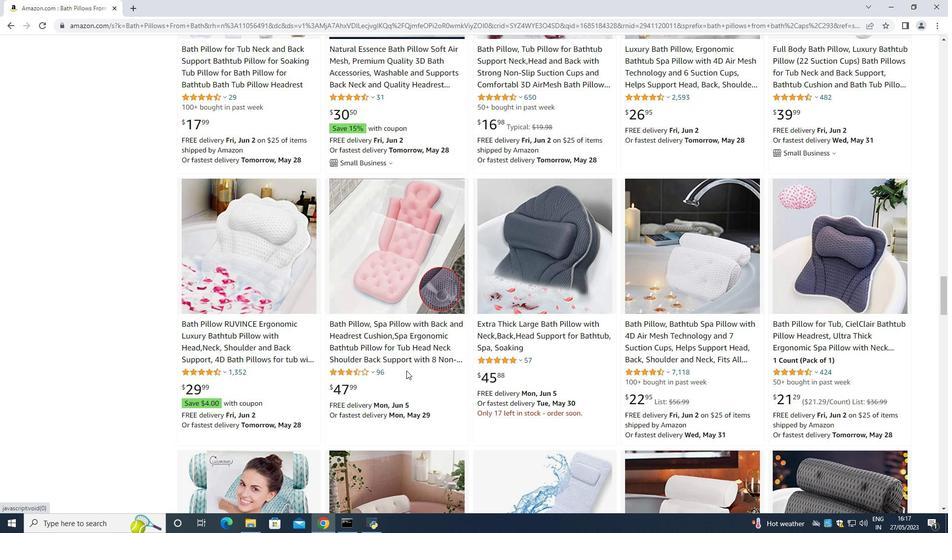
Action: Mouse scrolled (406, 371) with delta (0, 0)
Screenshot: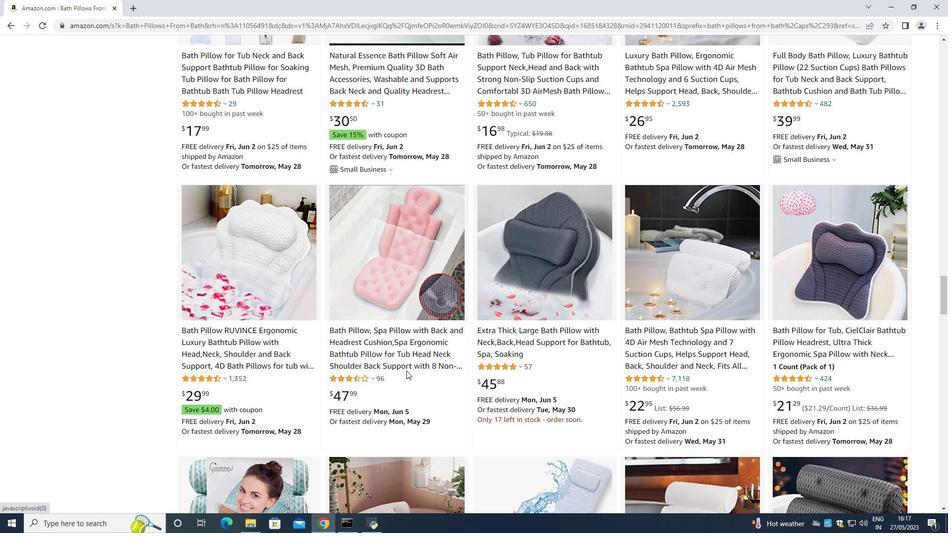 
Action: Mouse scrolled (406, 371) with delta (0, 0)
Screenshot: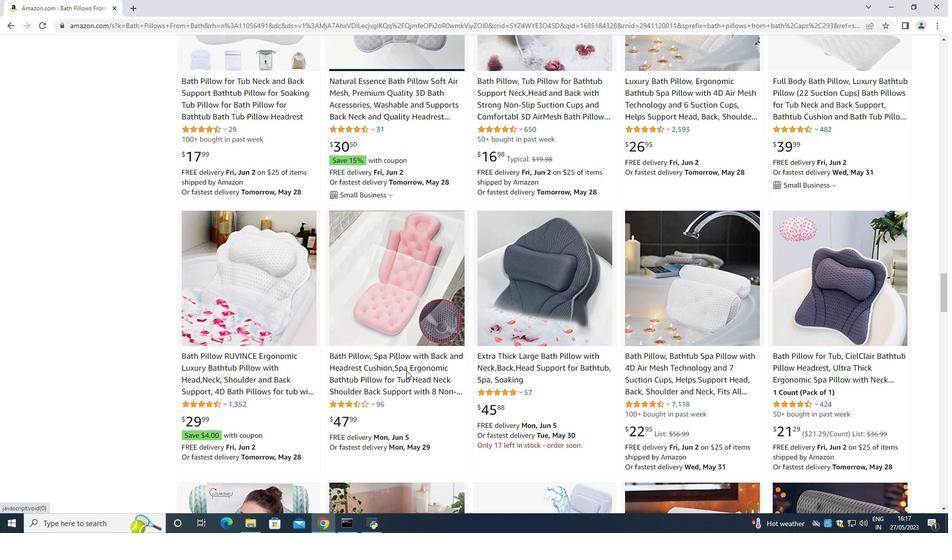 
Action: Mouse moved to (497, 288)
Screenshot: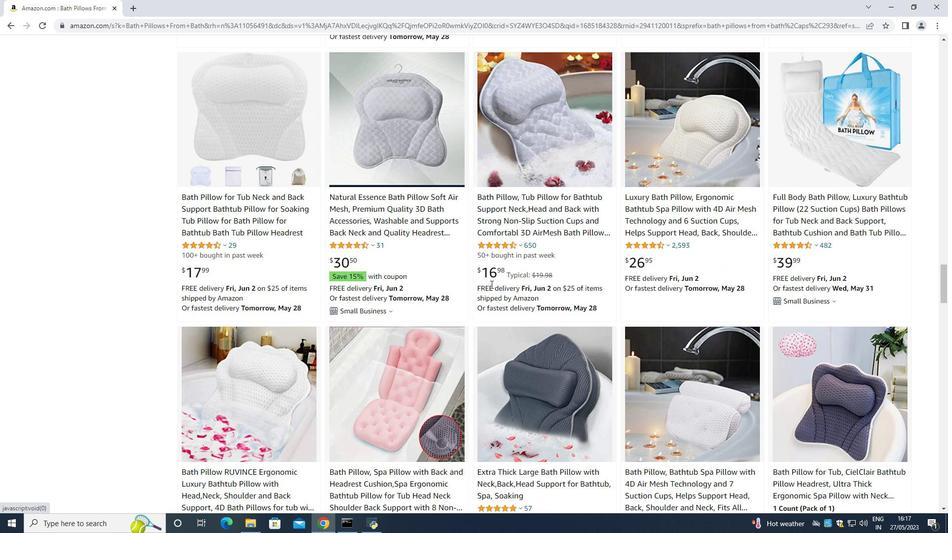 
Action: Mouse scrolled (497, 288) with delta (0, 0)
Screenshot: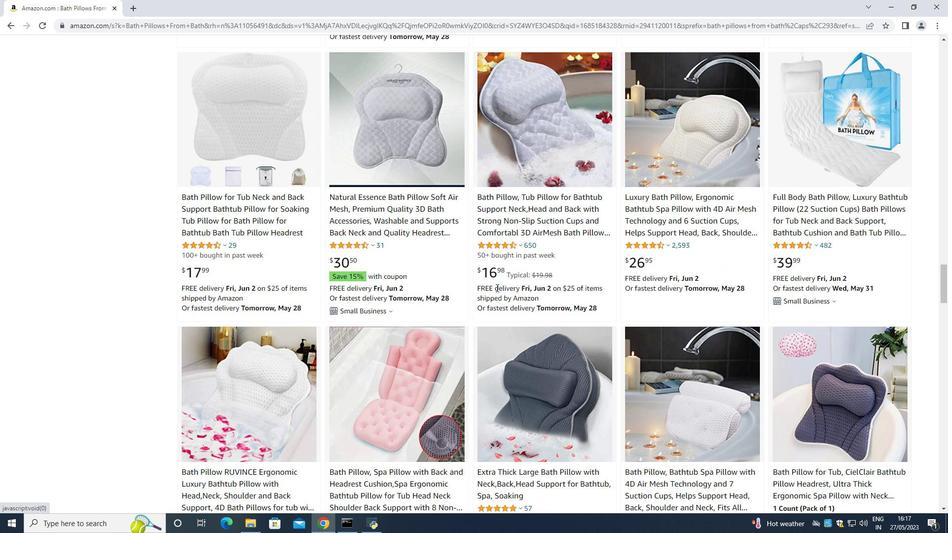 
Action: Mouse scrolled (497, 288) with delta (0, 0)
Screenshot: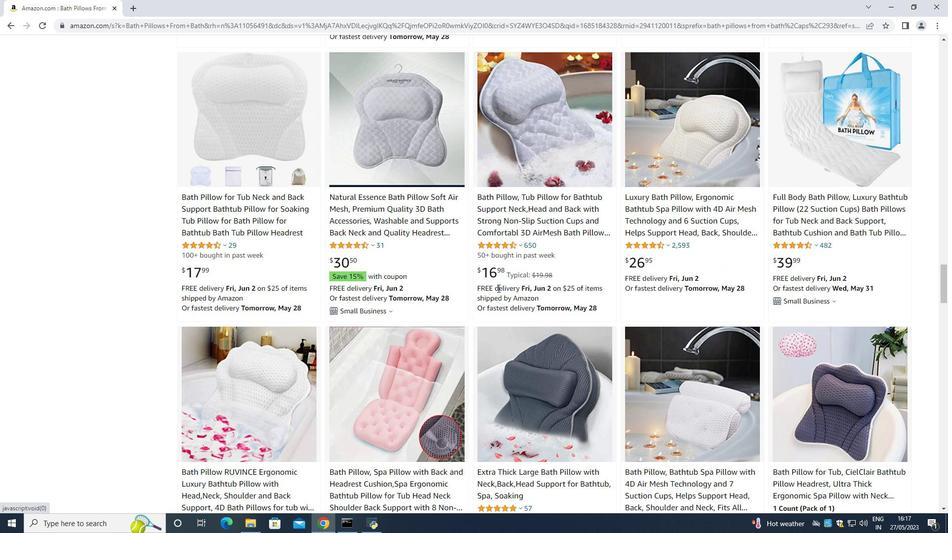 
Action: Mouse moved to (211, 375)
Screenshot: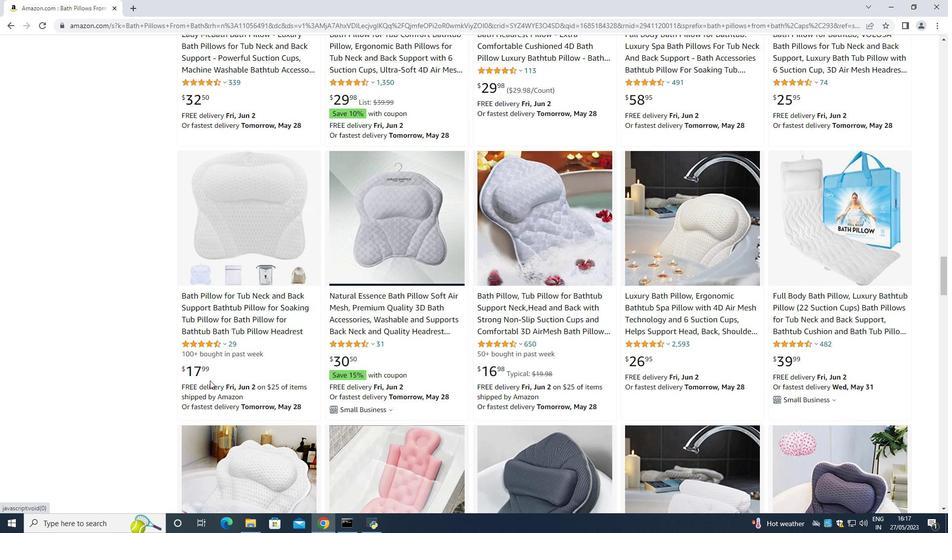
Action: Mouse scrolled (210, 378) with delta (0, 0)
Screenshot: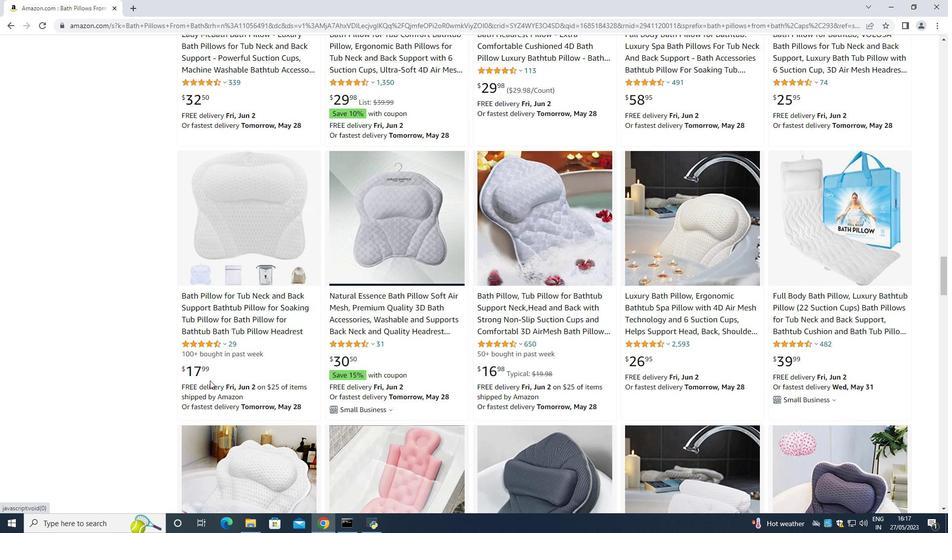 
Action: Mouse moved to (212, 375)
Screenshot: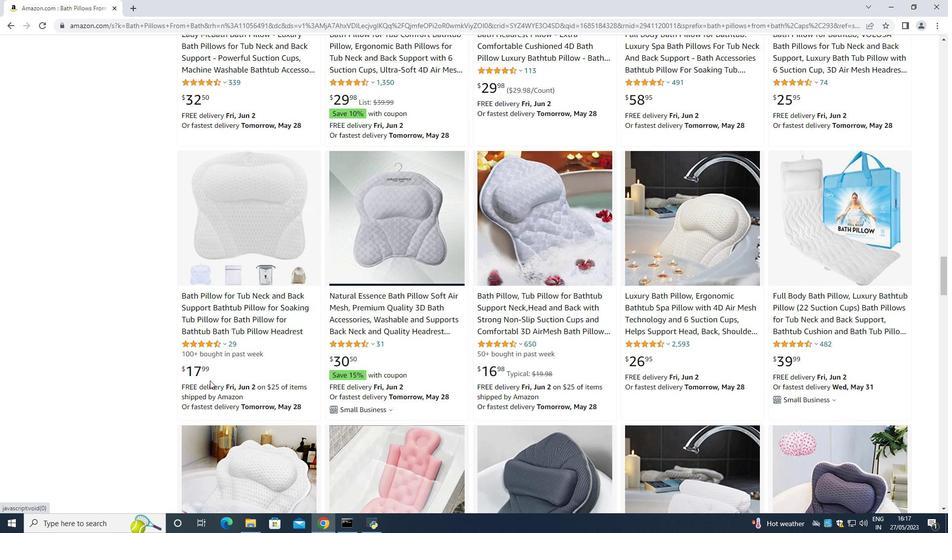 
Action: Mouse scrolled (211, 375) with delta (0, 0)
Screenshot: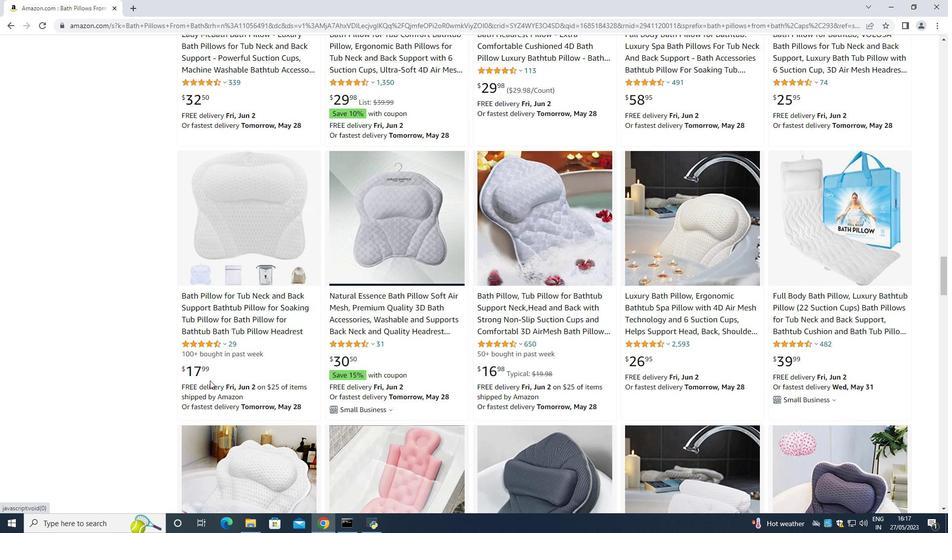 
Action: Mouse moved to (213, 374)
Screenshot: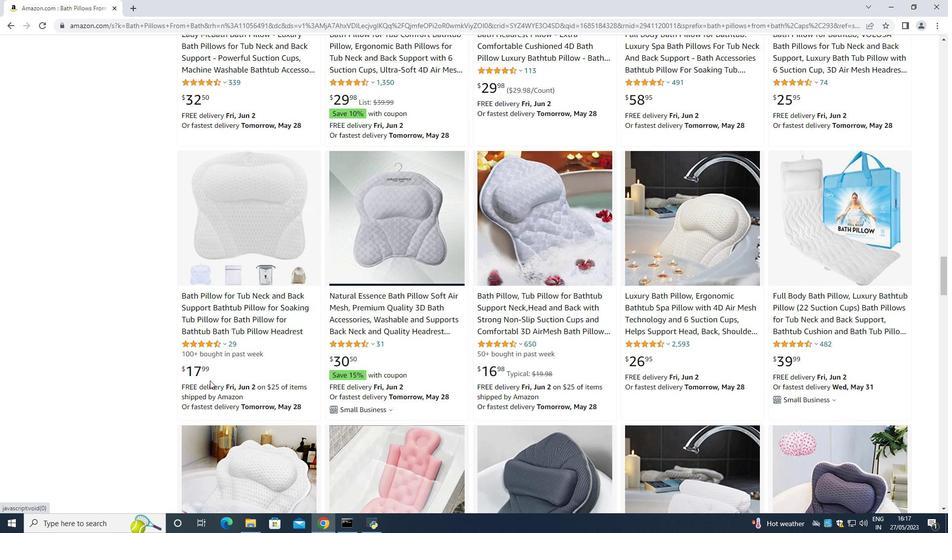 
Action: Mouse scrolled (213, 374) with delta (0, 0)
Screenshot: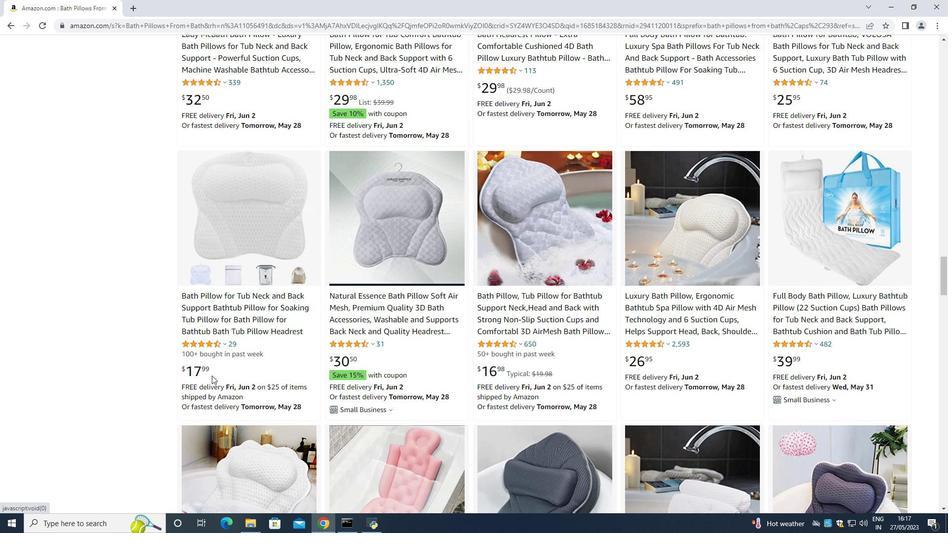 
Action: Mouse moved to (216, 373)
Screenshot: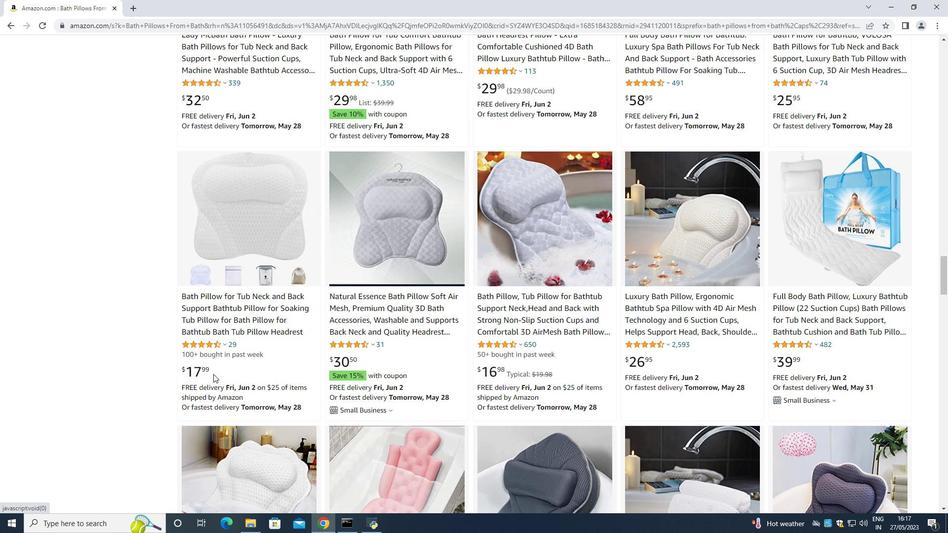 
Action: Mouse scrolled (216, 373) with delta (0, 0)
Screenshot: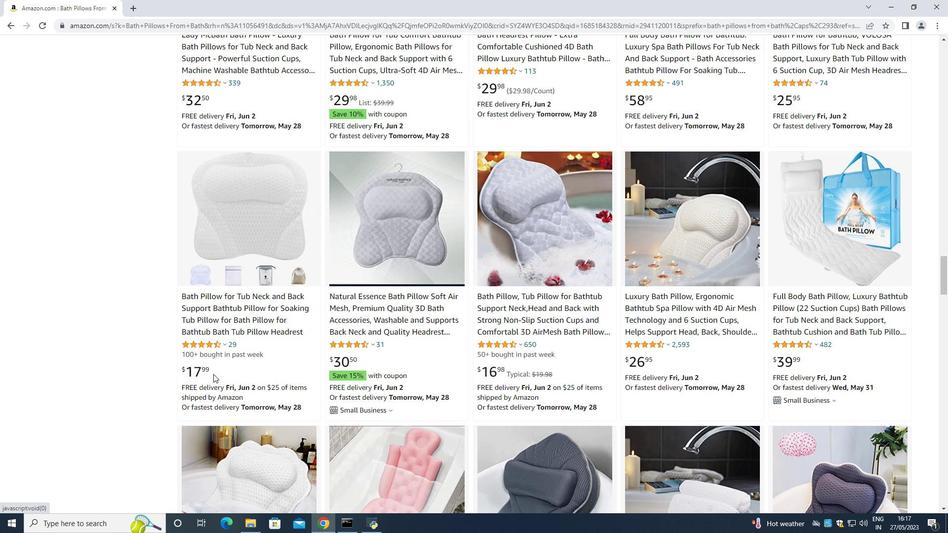 
Action: Mouse moved to (220, 373)
Screenshot: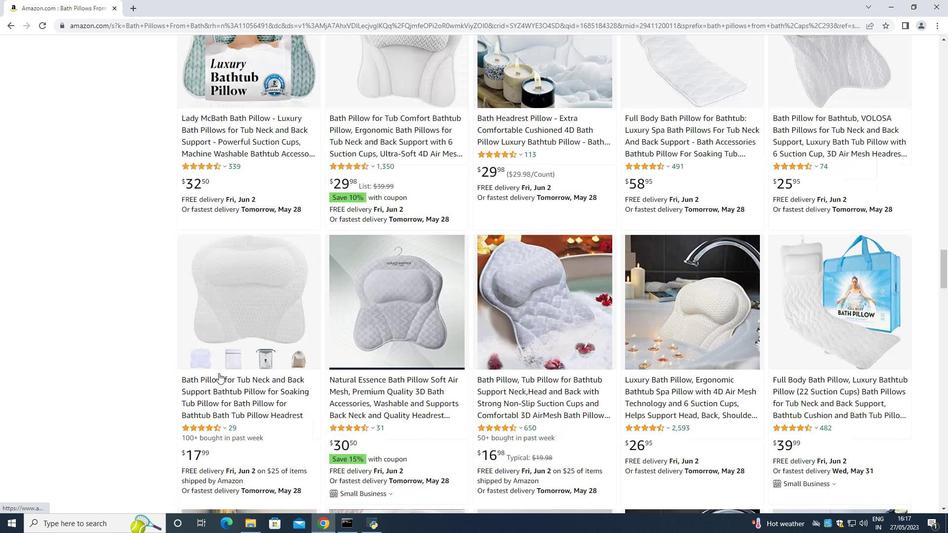 
Action: Mouse scrolled (220, 373) with delta (0, 0)
Screenshot: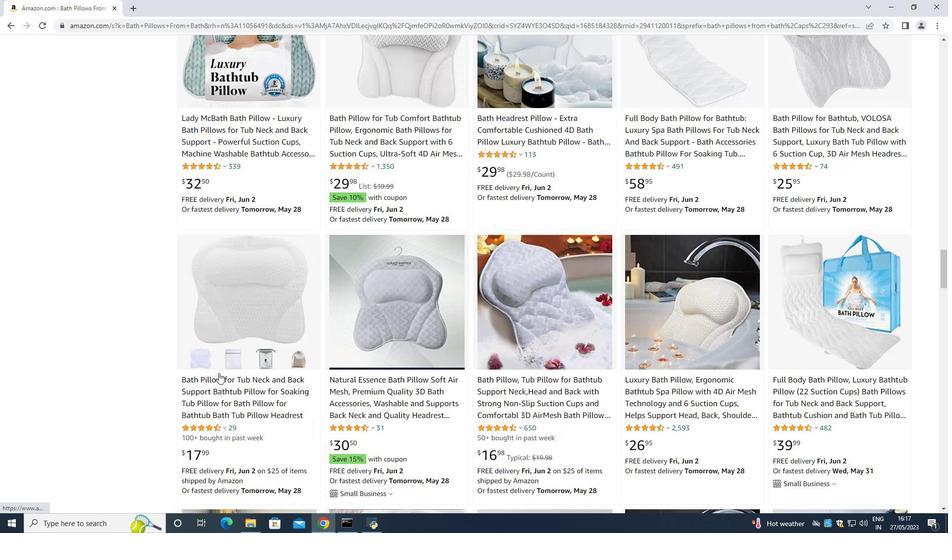 
Action: Mouse moved to (381, 360)
Screenshot: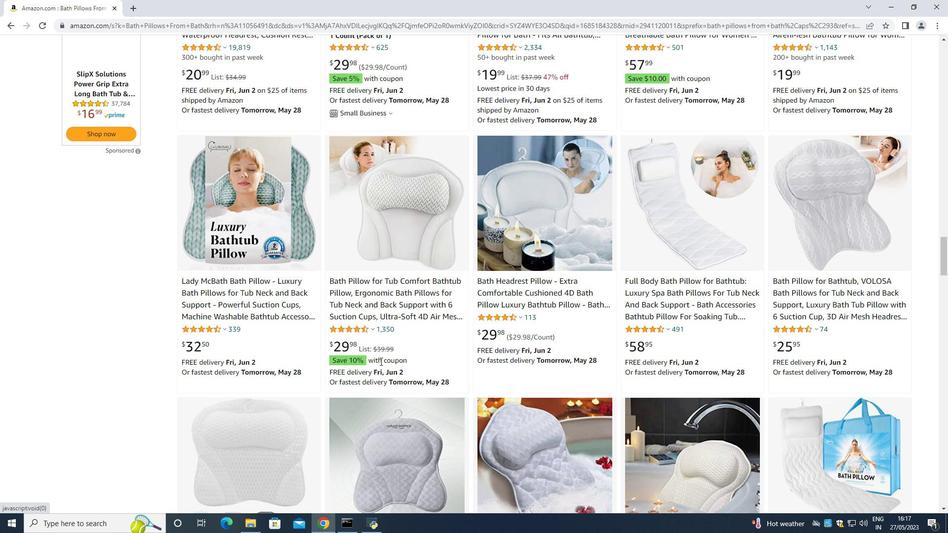 
Action: Mouse scrolled (381, 361) with delta (0, 0)
Screenshot: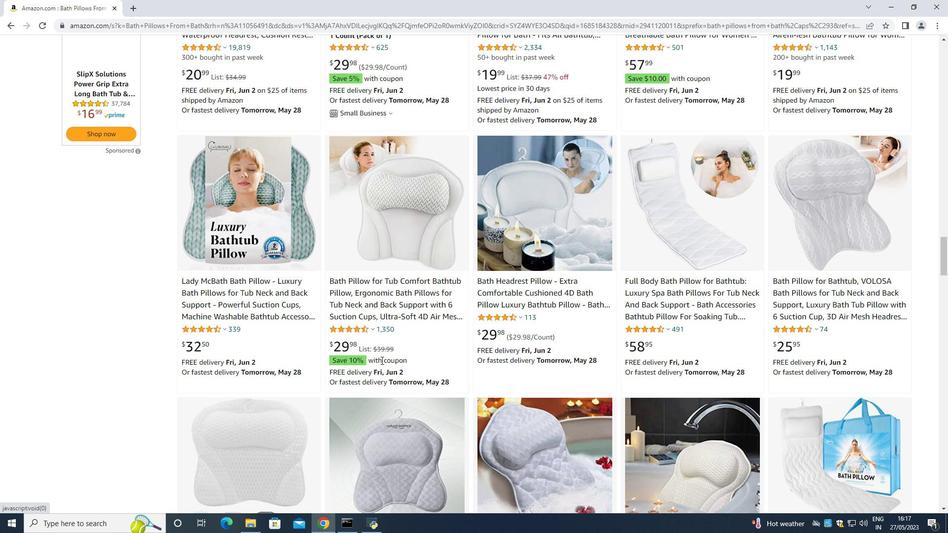 
Action: Mouse scrolled (381, 361) with delta (0, 0)
Screenshot: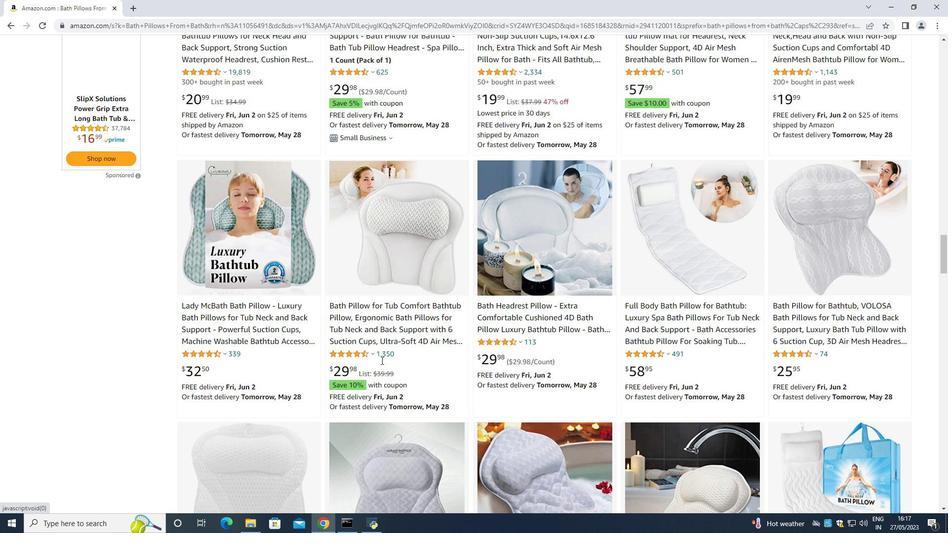 
Action: Mouse moved to (338, 273)
Screenshot: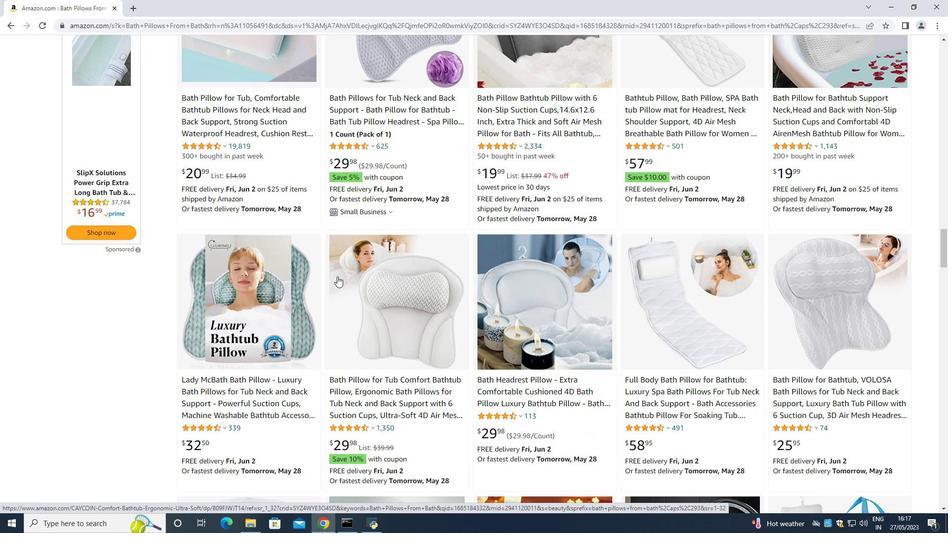 
Action: Mouse scrolled (338, 274) with delta (0, 0)
Screenshot: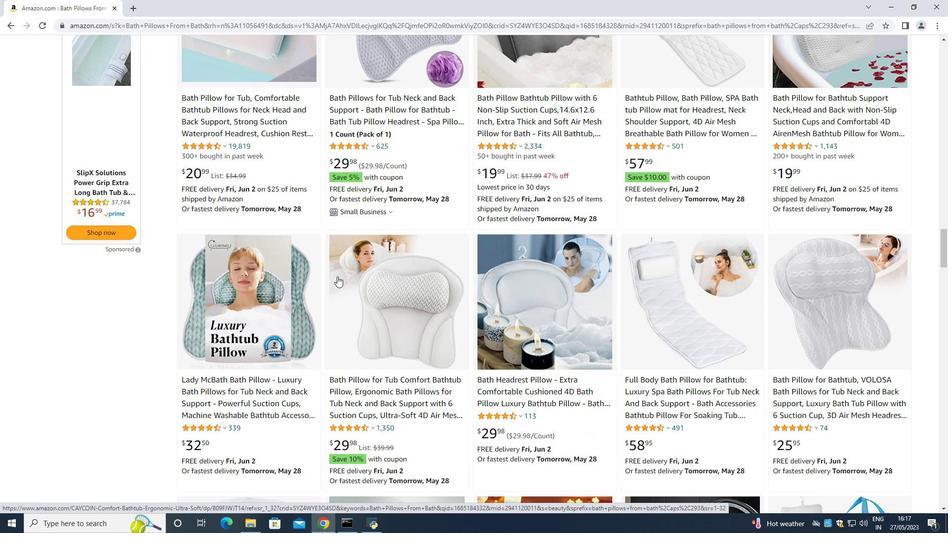 
Action: Mouse scrolled (338, 274) with delta (0, 0)
Screenshot: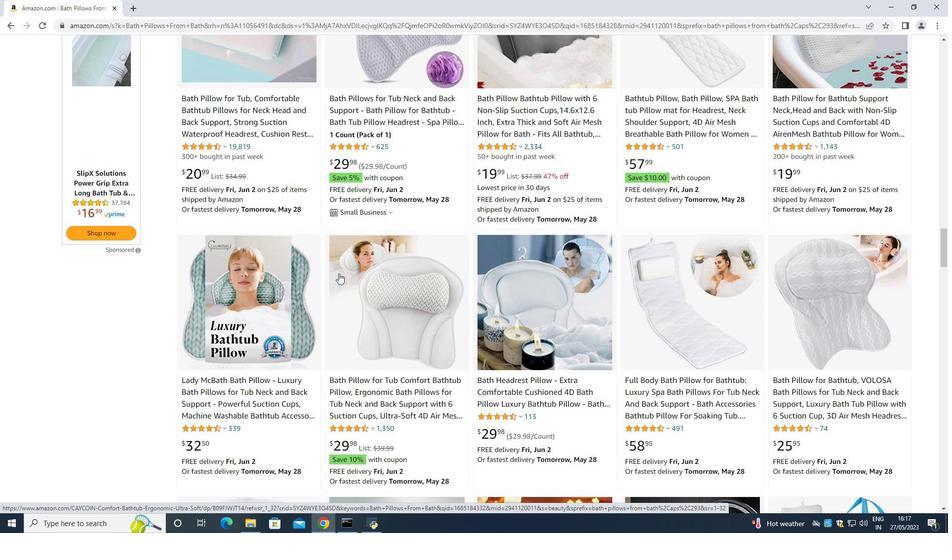 
Action: Mouse scrolled (338, 274) with delta (0, 0)
Screenshot: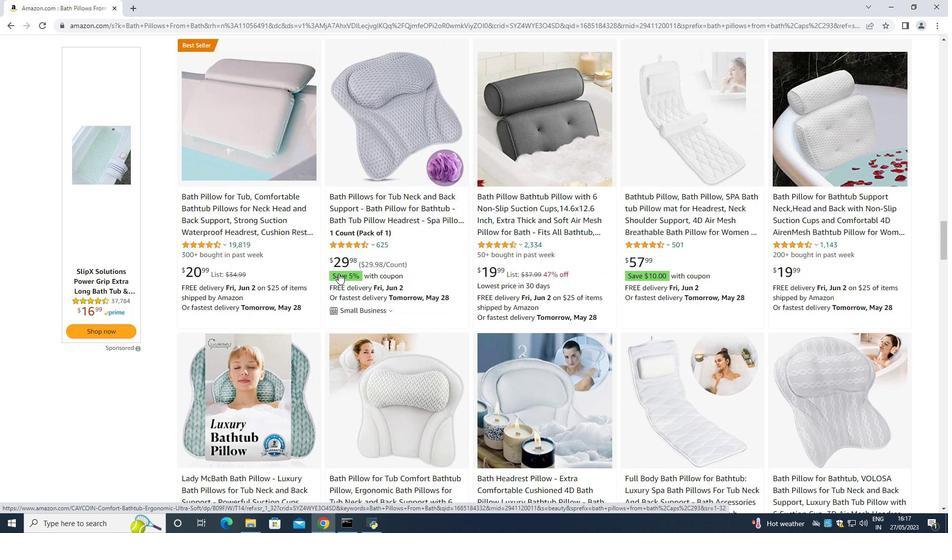 
Action: Mouse moved to (331, 307)
Screenshot: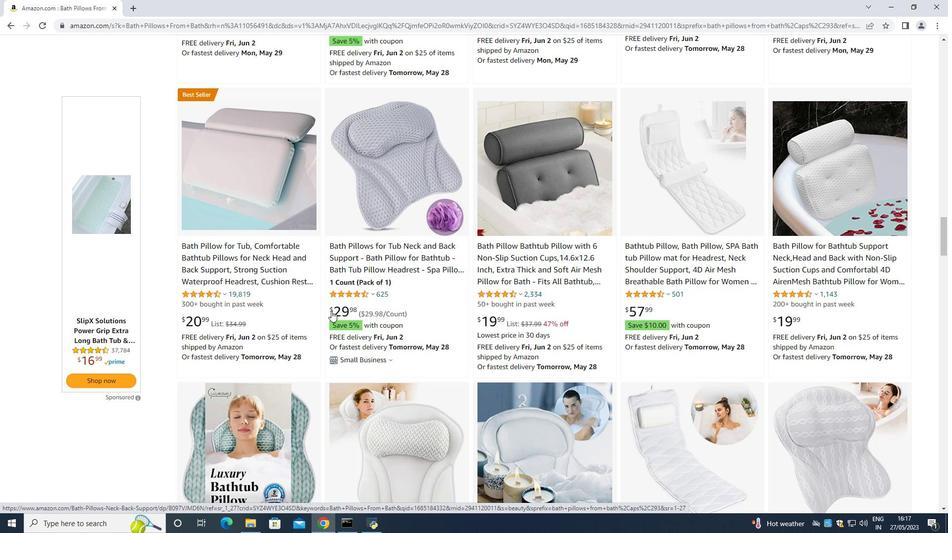 
Action: Mouse scrolled (331, 308) with delta (0, 0)
Screenshot: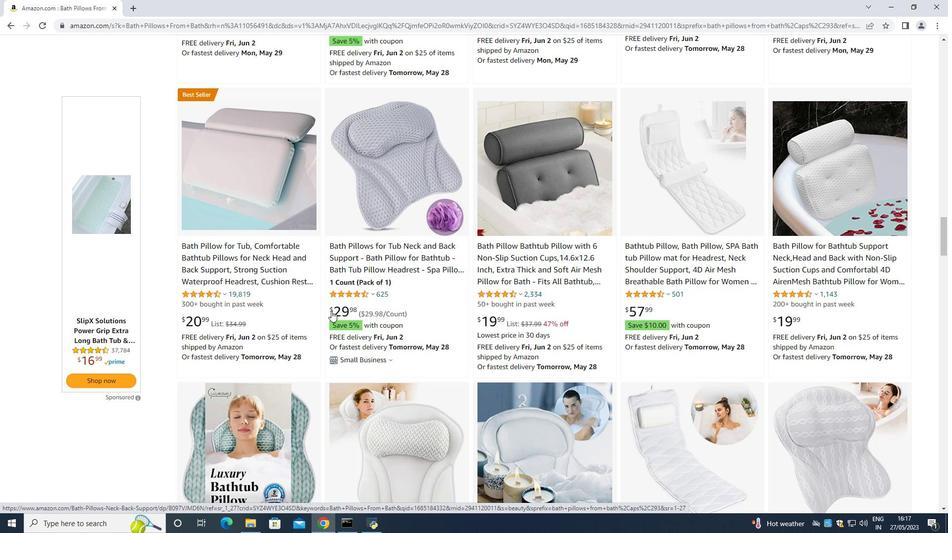 
Action: Mouse scrolled (331, 308) with delta (0, 0)
Screenshot: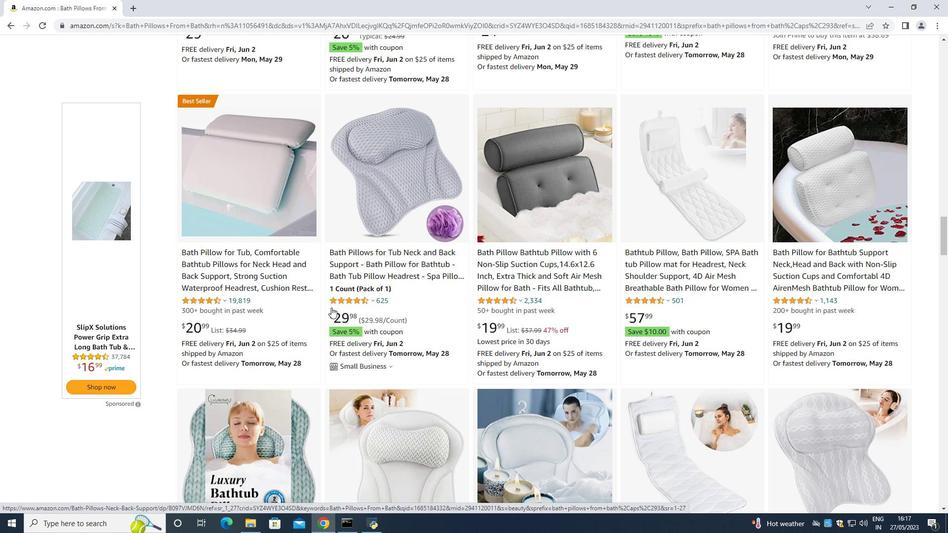 
Action: Mouse scrolled (331, 308) with delta (0, 0)
Screenshot: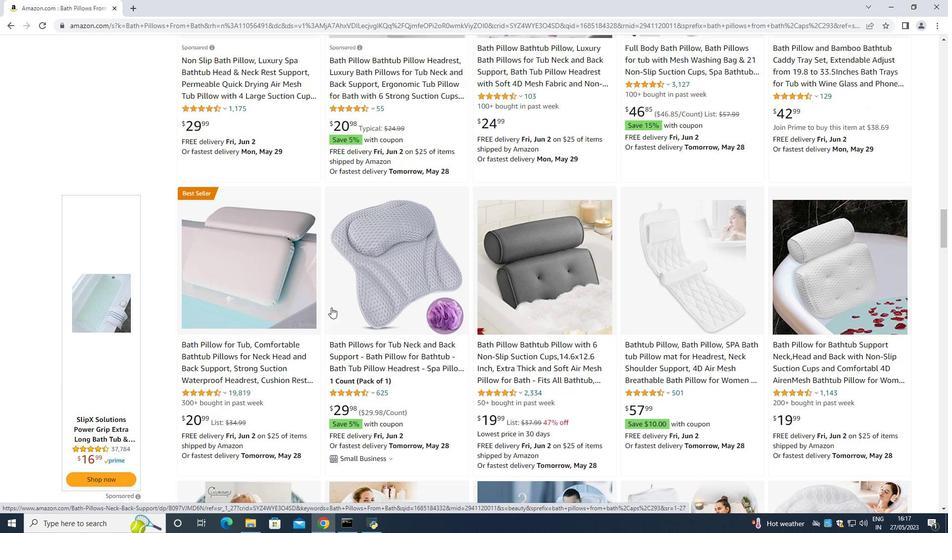 
Action: Mouse moved to (369, 334)
Screenshot: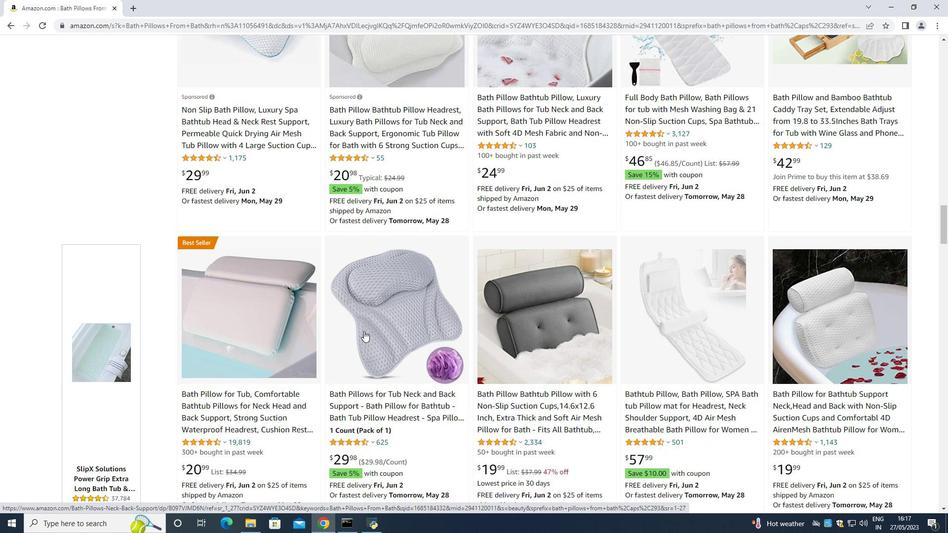 
Action: Mouse scrolled (369, 335) with delta (0, 0)
Screenshot: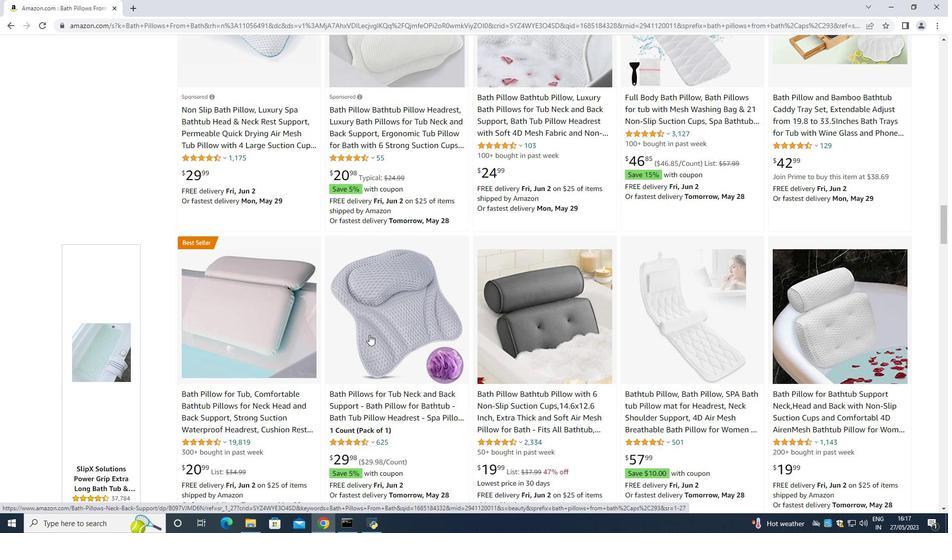 
Action: Mouse scrolled (369, 335) with delta (0, 0)
Screenshot: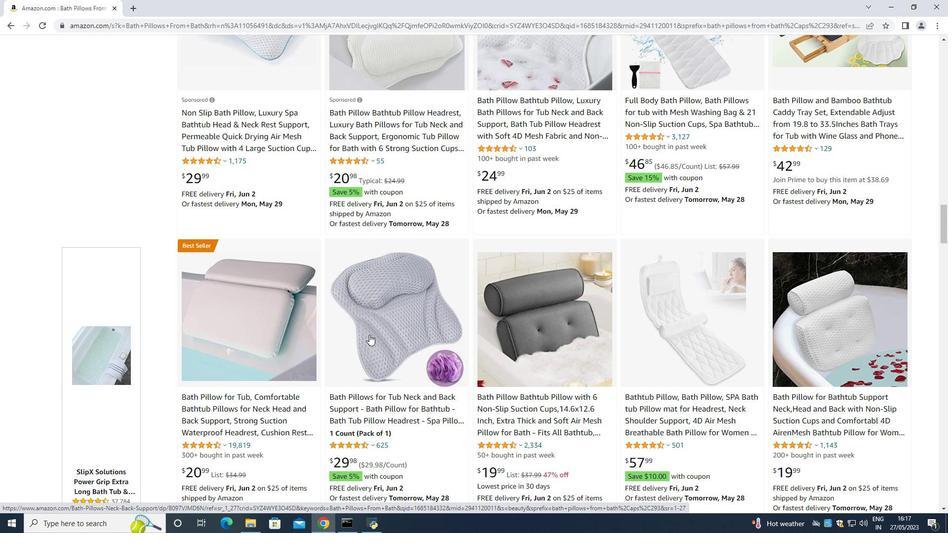 
Action: Mouse scrolled (369, 335) with delta (0, 0)
Screenshot: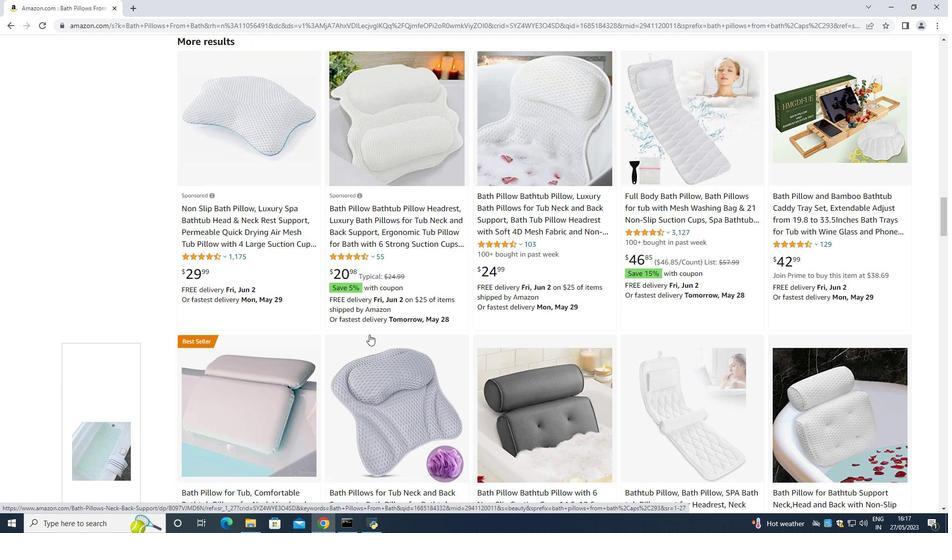 
Action: Mouse scrolled (369, 335) with delta (0, 0)
Screenshot: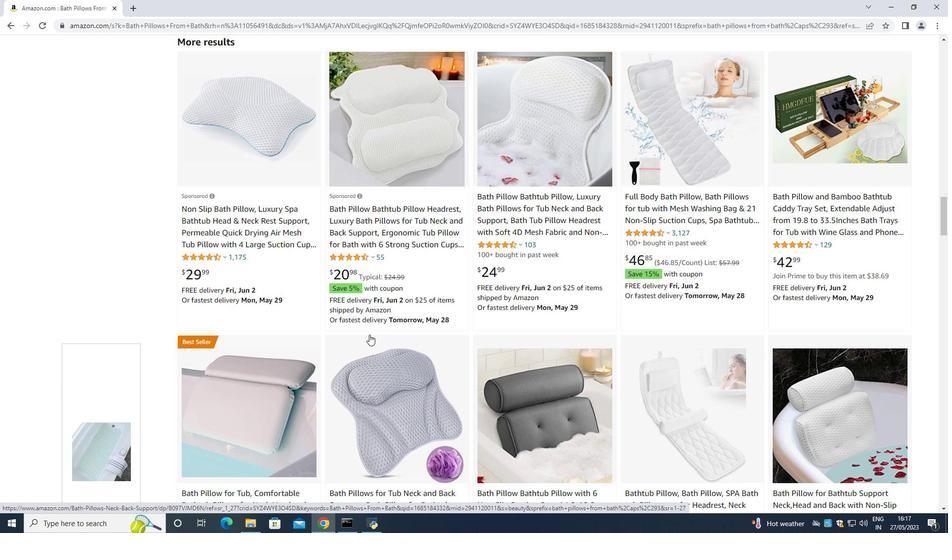 
Action: Mouse moved to (570, 323)
Screenshot: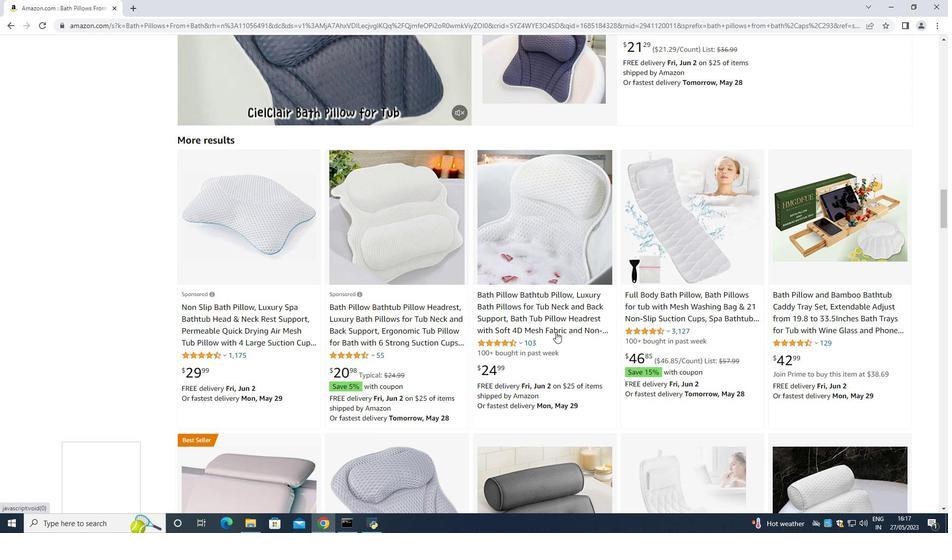 
Action: Mouse scrolled (570, 324) with delta (0, 0)
Screenshot: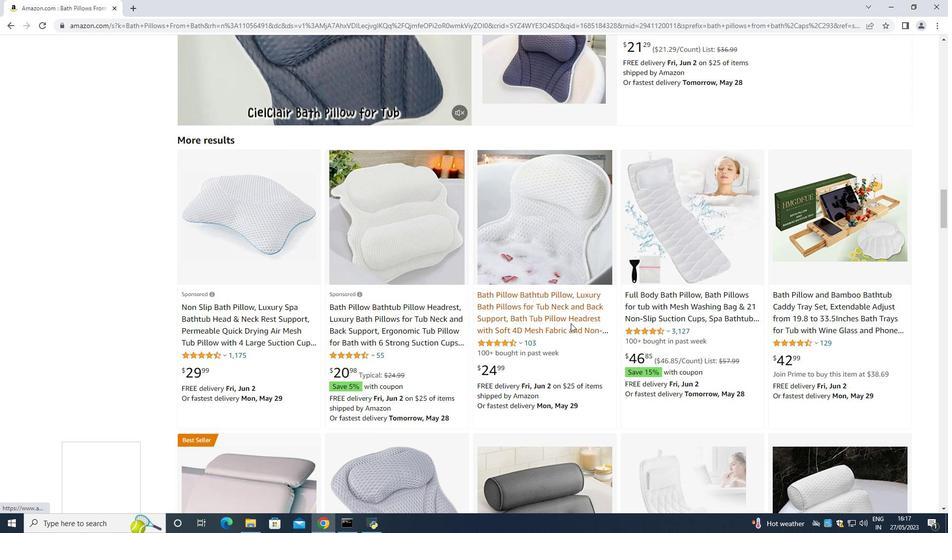 
Action: Mouse scrolled (570, 324) with delta (0, 0)
Screenshot: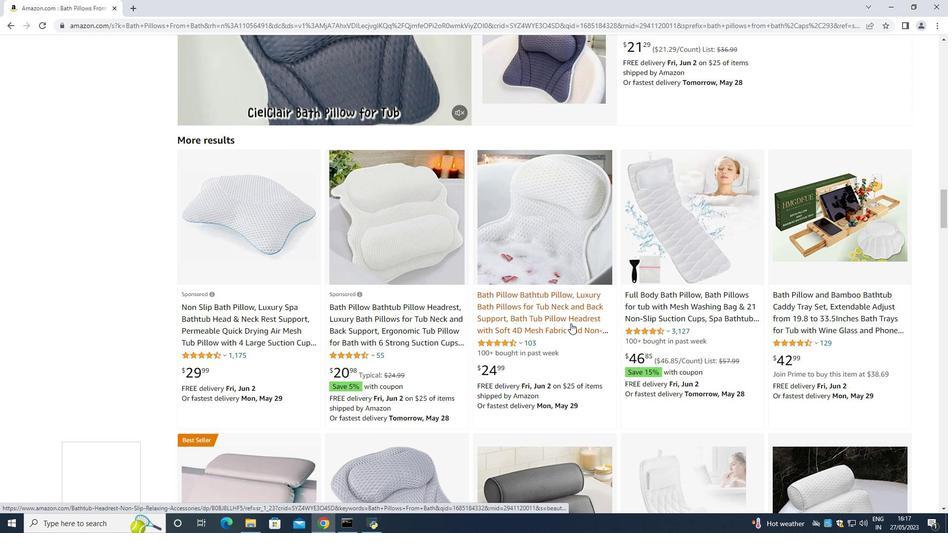 
Action: Mouse scrolled (570, 324) with delta (0, 0)
Screenshot: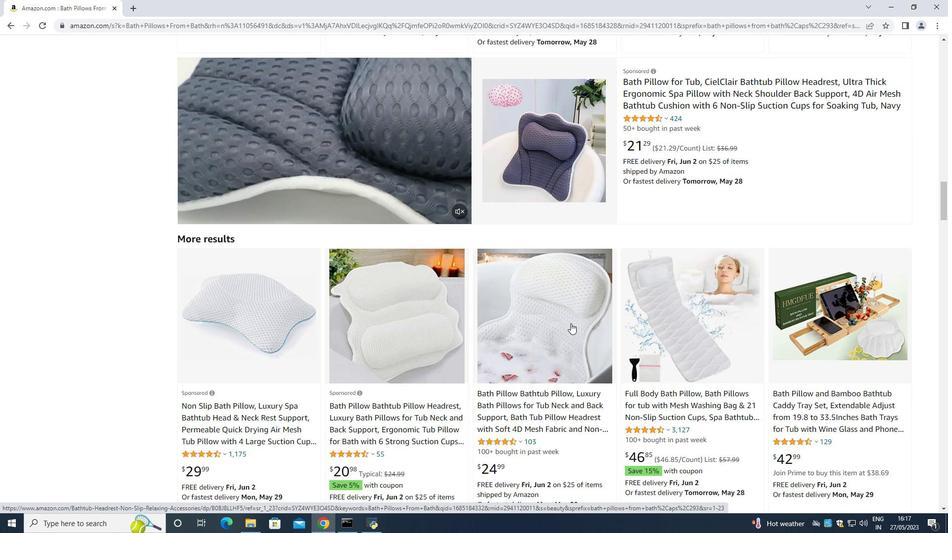 
Action: Mouse scrolled (570, 324) with delta (0, 0)
Screenshot: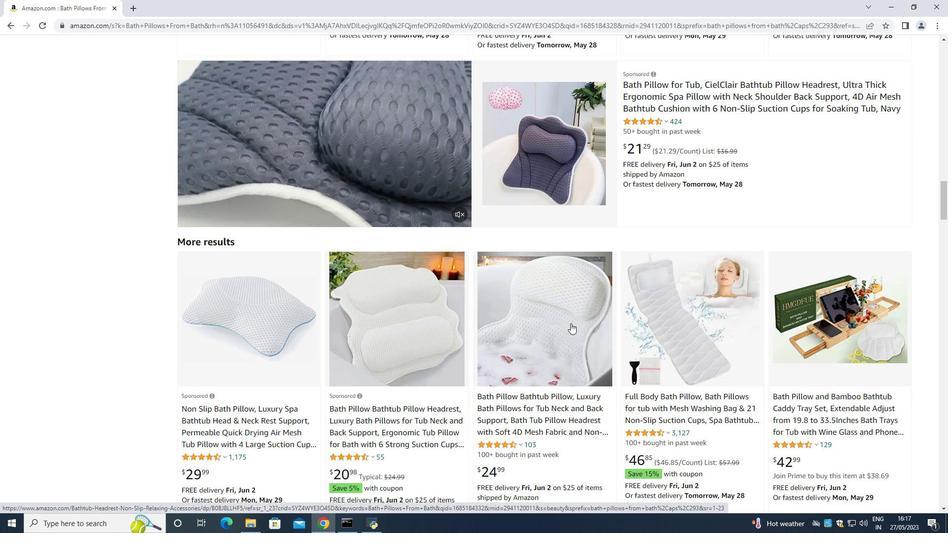 
Action: Mouse scrolled (570, 324) with delta (0, 0)
Screenshot: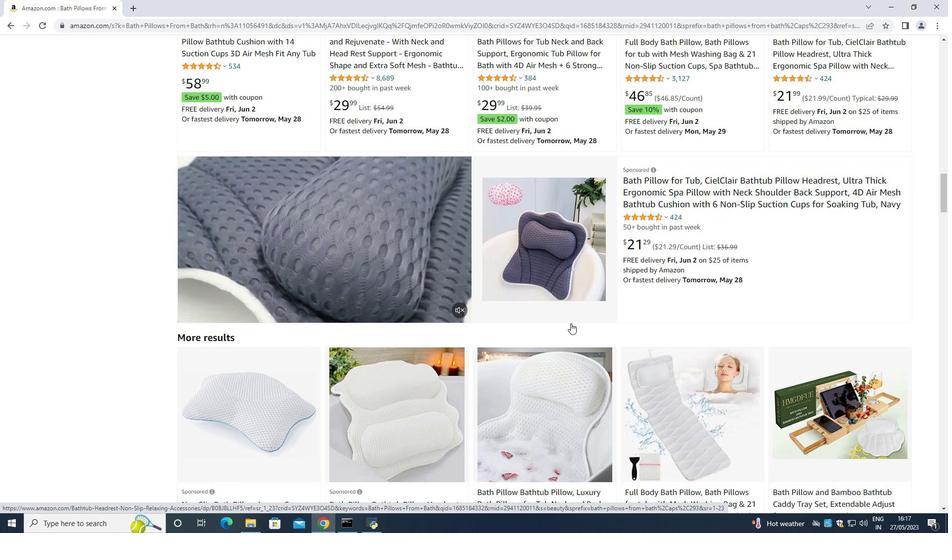 
Action: Mouse scrolled (570, 324) with delta (0, 0)
Screenshot: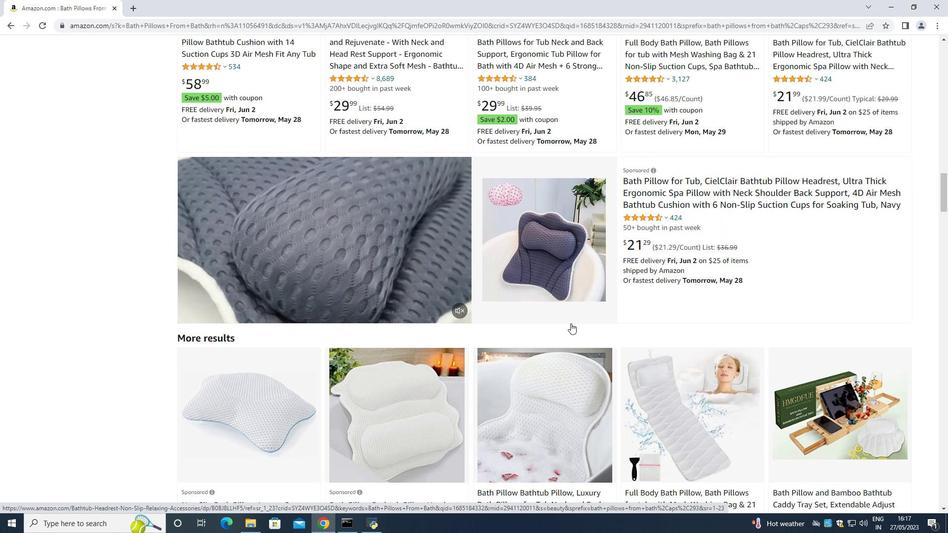 
Action: Mouse scrolled (570, 324) with delta (0, 0)
Screenshot: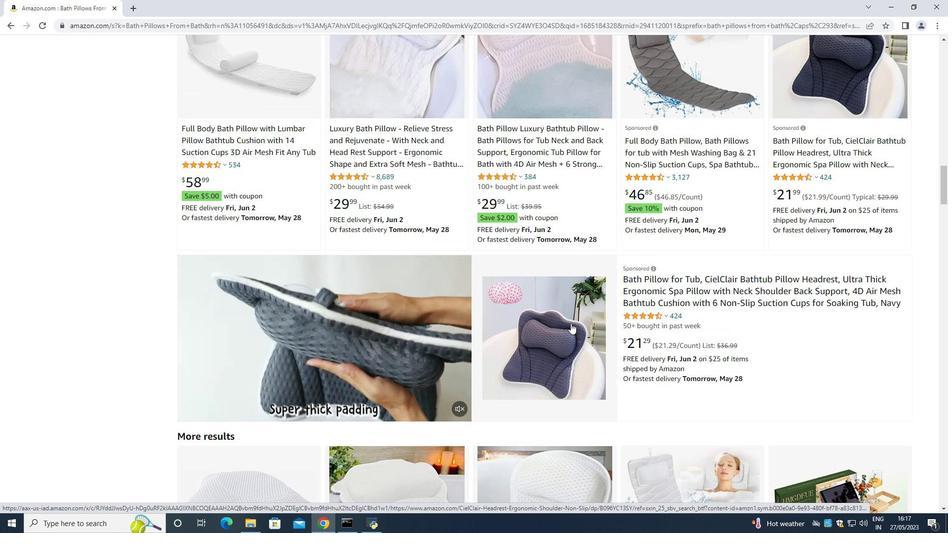 
Action: Mouse scrolled (570, 324) with delta (0, 0)
Screenshot: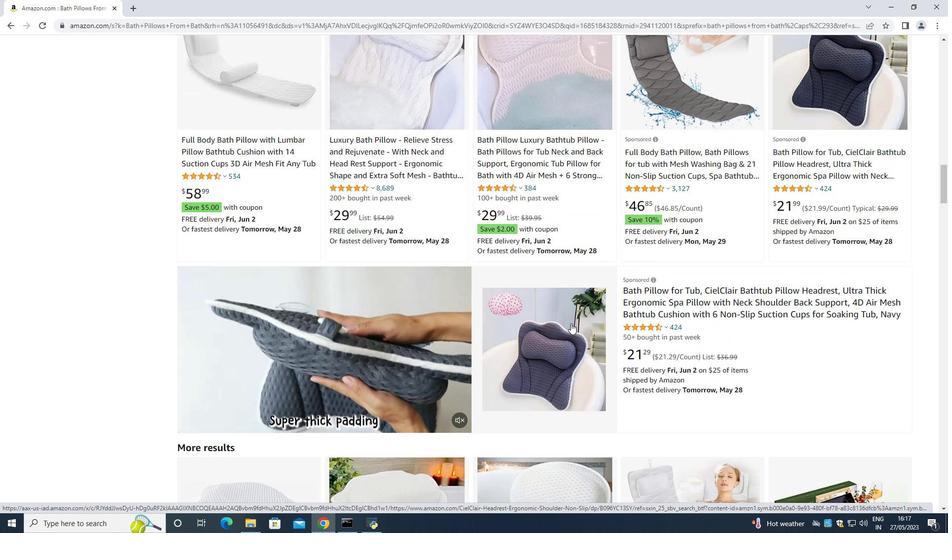 
Action: Mouse moved to (482, 310)
Screenshot: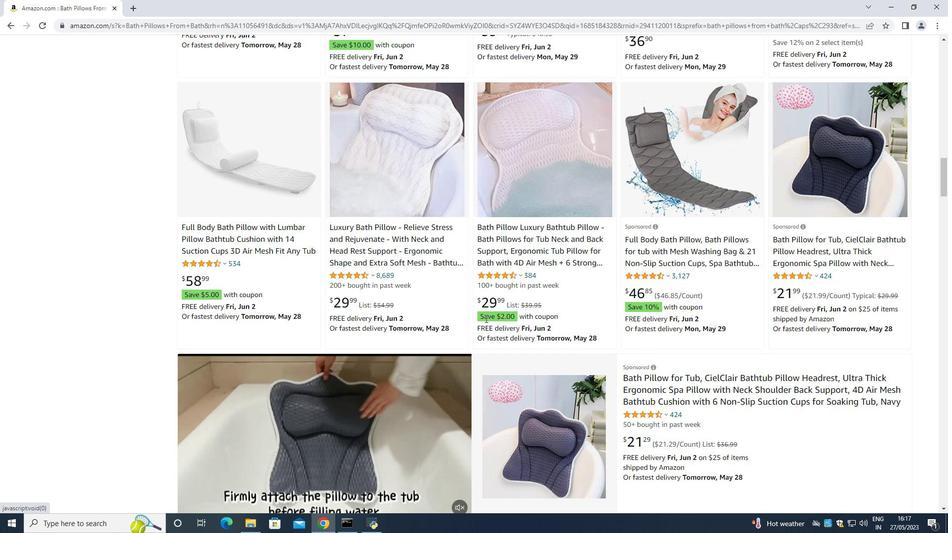 
Action: Mouse scrolled (482, 311) with delta (0, 0)
Screenshot: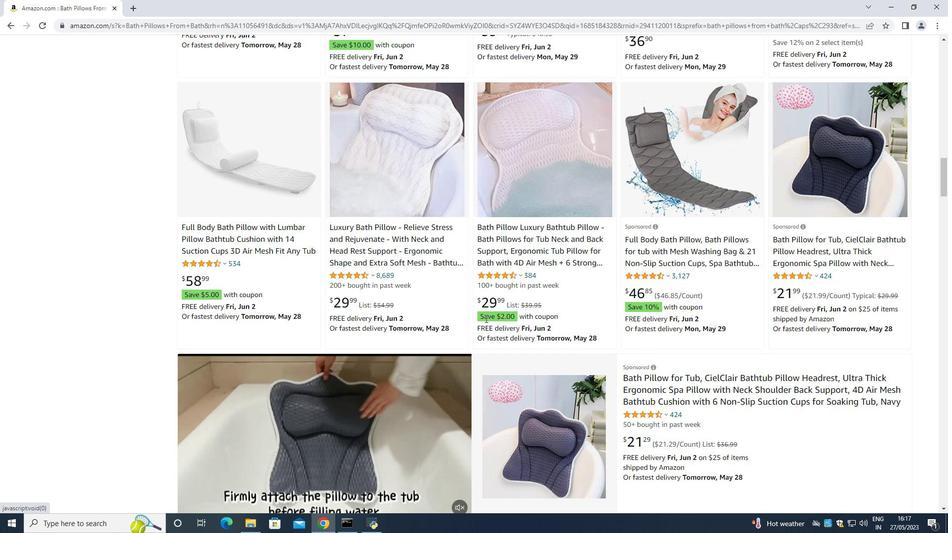 
Action: Mouse moved to (482, 306)
Screenshot: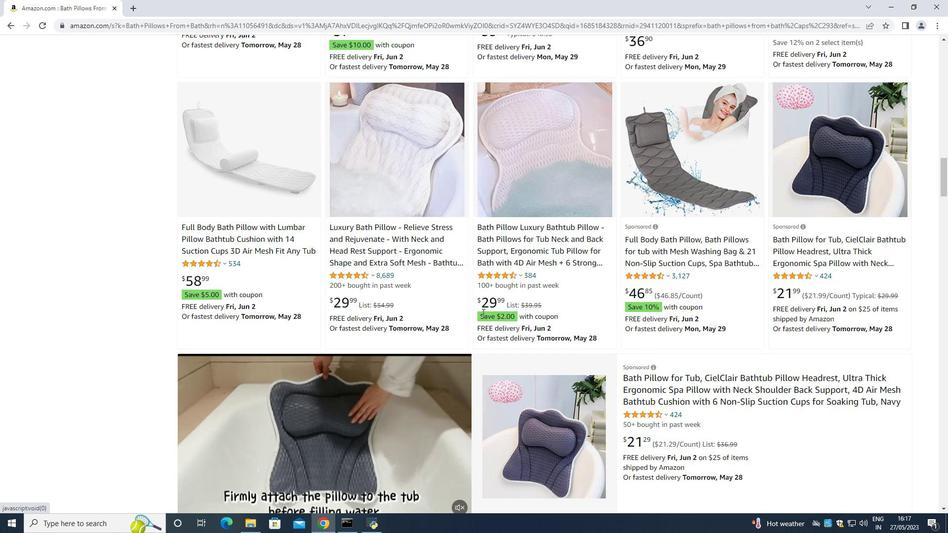 
Action: Mouse scrolled (482, 307) with delta (0, 0)
Screenshot: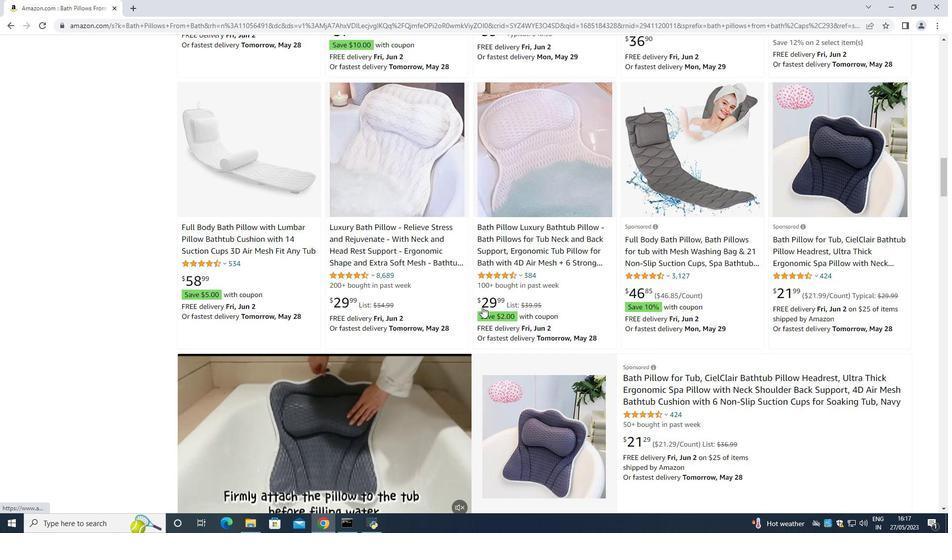 
Action: Mouse scrolled (482, 307) with delta (0, 0)
Screenshot: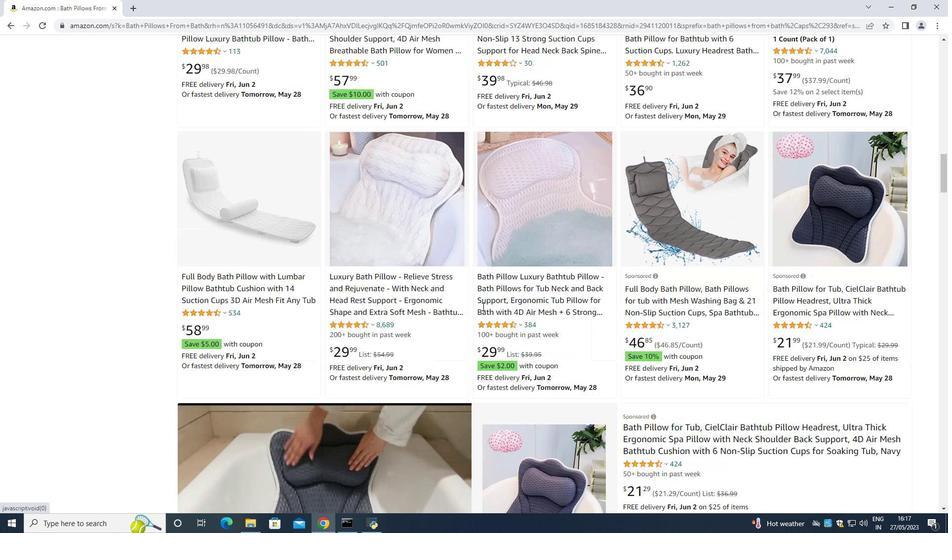 
Action: Mouse moved to (484, 310)
Screenshot: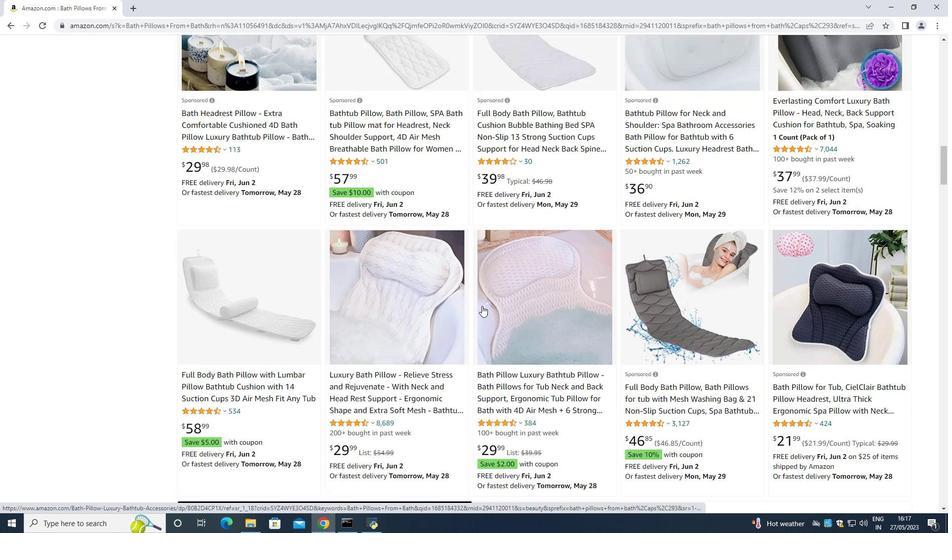 
Action: Mouse scrolled (484, 311) with delta (0, 0)
Screenshot: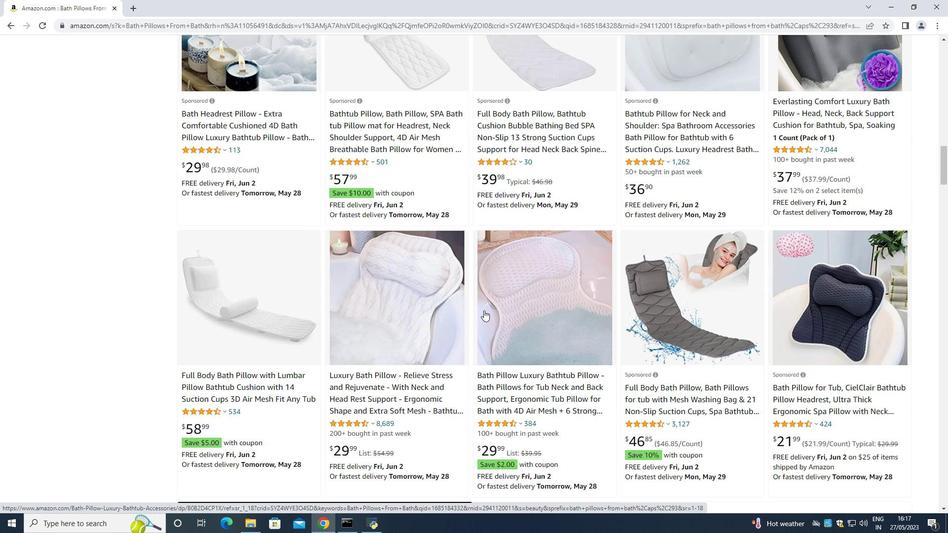 
Action: Mouse scrolled (484, 311) with delta (0, 0)
Screenshot: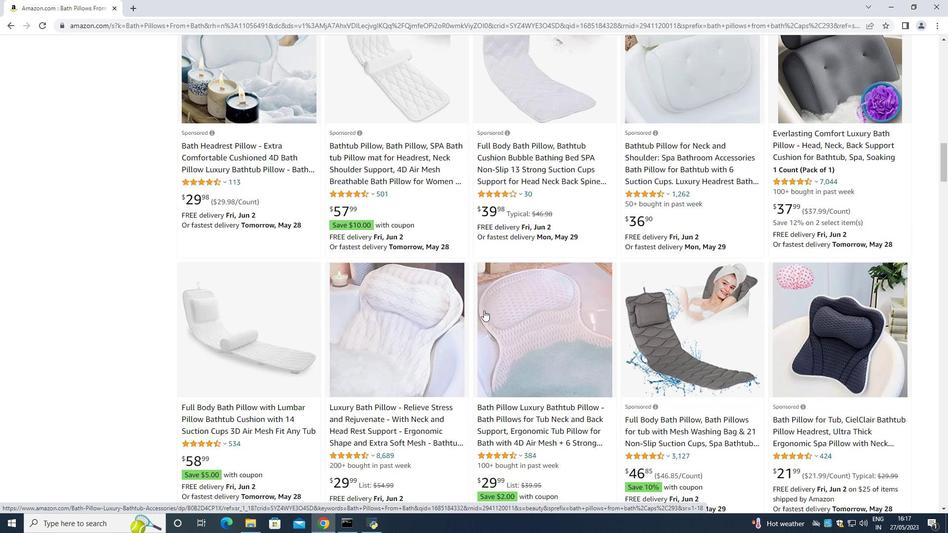 
Action: Mouse scrolled (484, 311) with delta (0, 0)
Screenshot: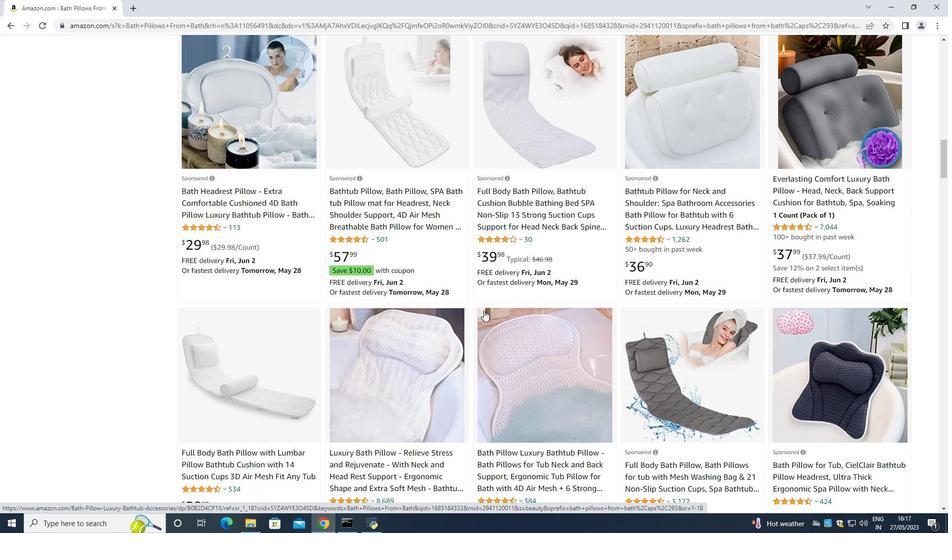 
Action: Mouse scrolled (484, 311) with delta (0, 0)
Screenshot: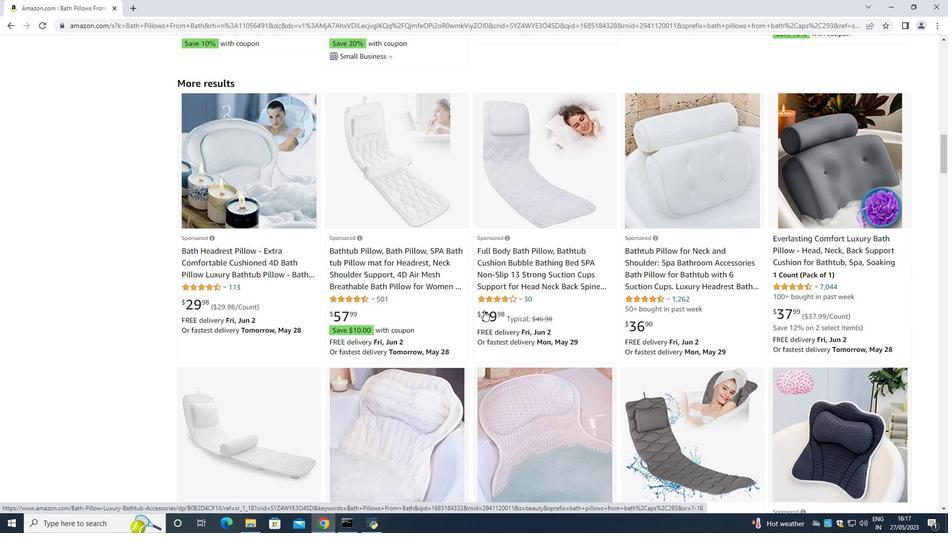 
Action: Mouse scrolled (484, 311) with delta (0, 0)
Screenshot: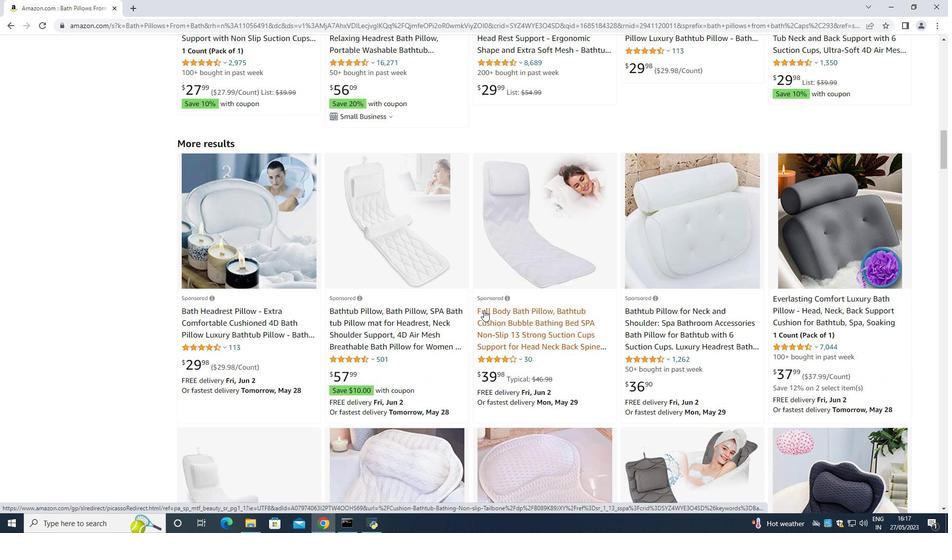 
Action: Mouse scrolled (484, 311) with delta (0, 0)
Screenshot: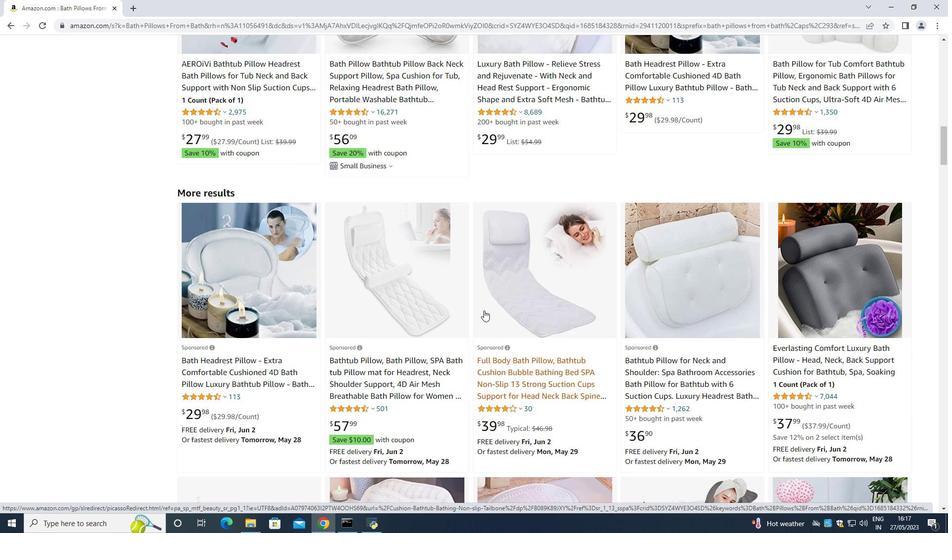 
Action: Mouse scrolled (484, 311) with delta (0, 0)
Screenshot: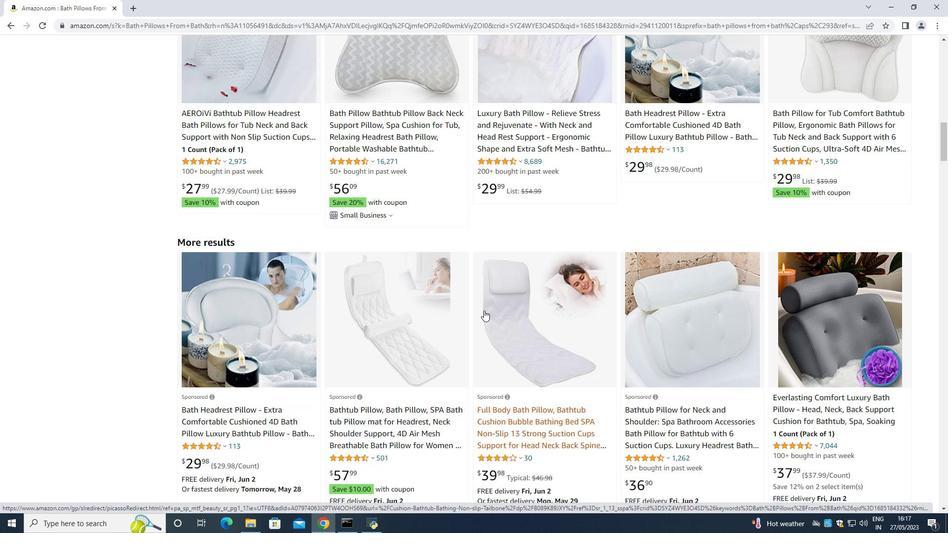 
Action: Mouse scrolled (484, 311) with delta (0, 0)
Screenshot: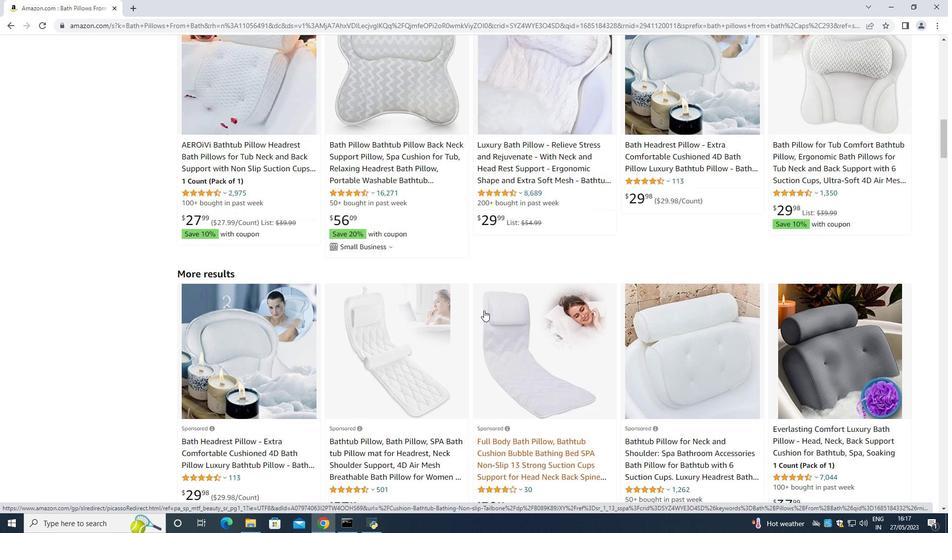 
Action: Mouse scrolled (484, 311) with delta (0, 0)
Screenshot: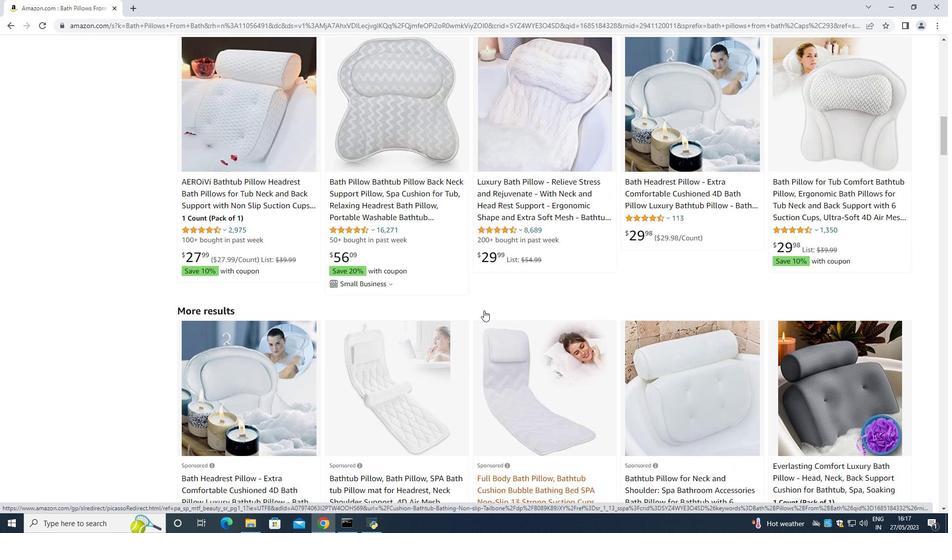 
Action: Mouse scrolled (484, 311) with delta (0, 0)
Screenshot: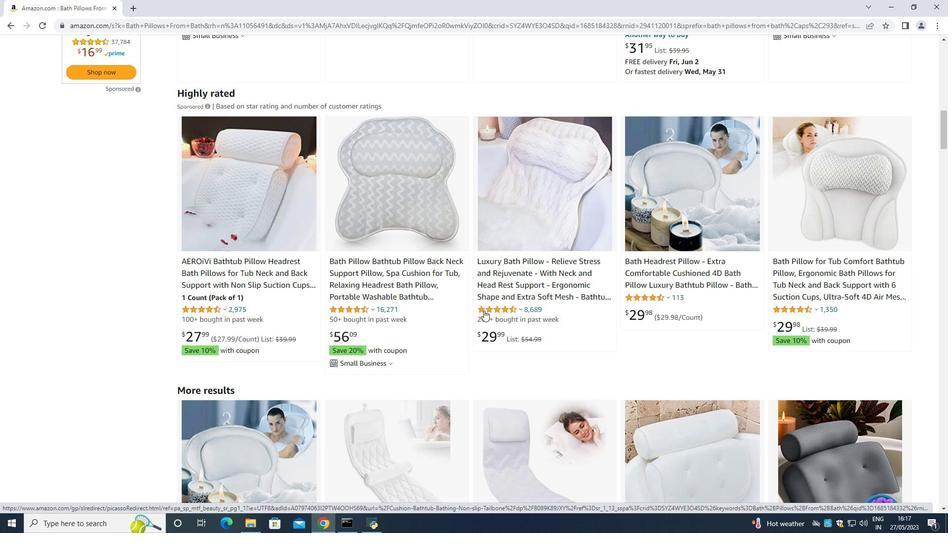 
Action: Mouse scrolled (484, 311) with delta (0, 0)
Screenshot: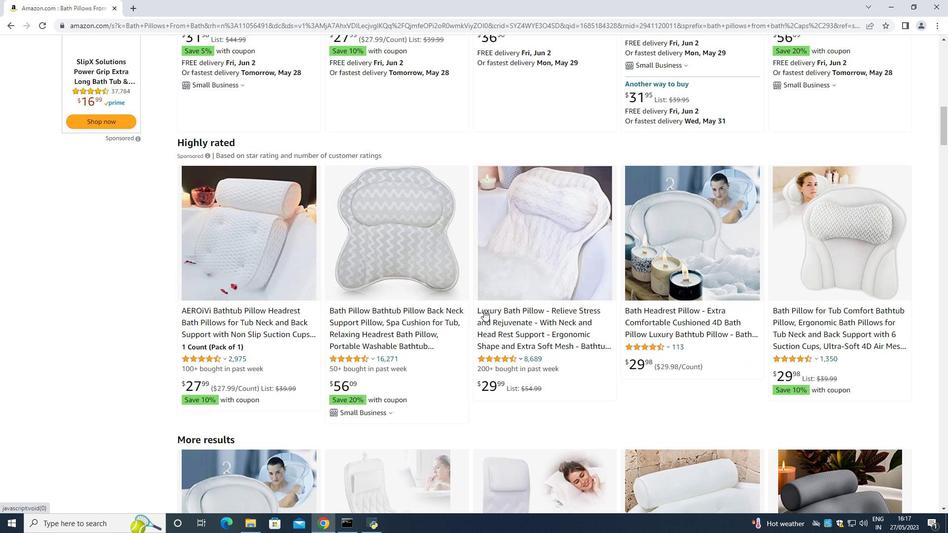 
Action: Mouse scrolled (484, 311) with delta (0, 0)
Screenshot: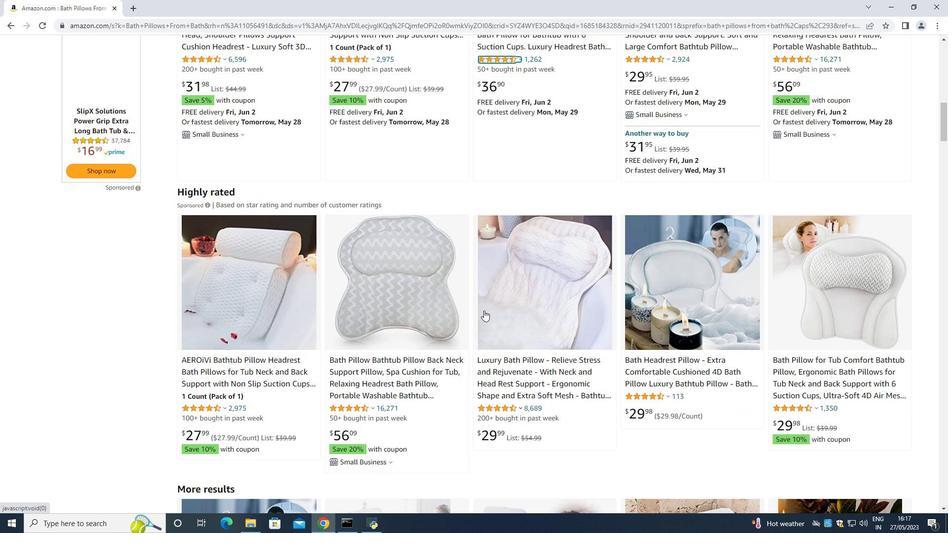 
Action: Mouse scrolled (484, 311) with delta (0, 0)
Screenshot: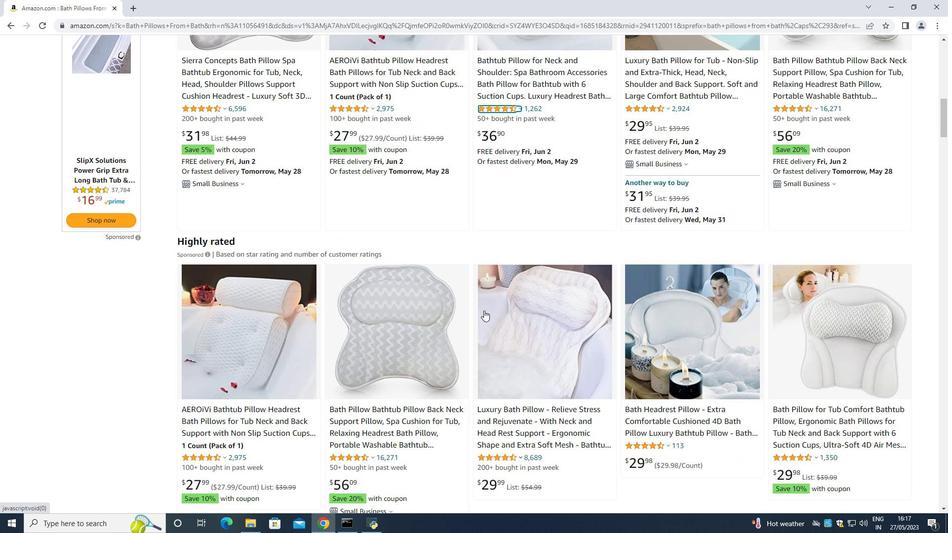 
Action: Mouse scrolled (484, 311) with delta (0, 0)
Screenshot: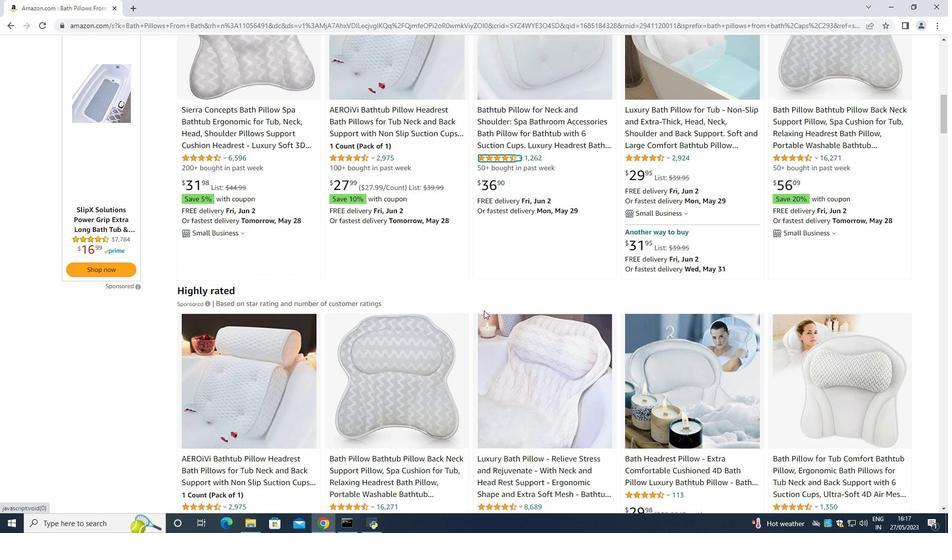 
Action: Mouse scrolled (484, 311) with delta (0, 0)
Screenshot: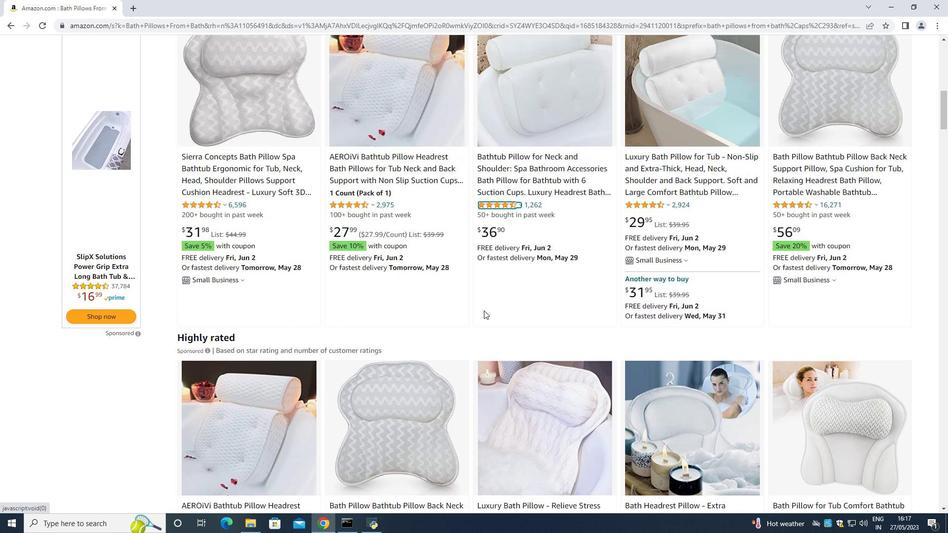 
Action: Mouse scrolled (484, 311) with delta (0, 0)
